 Task: Compose an email with the signature Brittany Collins with the subject Request for a proposal and the message Could you please provide a status update on this project? from softage.1@softage.net to softage.7@softage.net with an attached document Partnership_agreement.pdf Undo the message and rewrite the message as I would like to arrange a meeting to discuss this issue. Send the email. Finally, move the email from Sent Items to the label Articles
Action: Mouse moved to (388, 641)
Screenshot: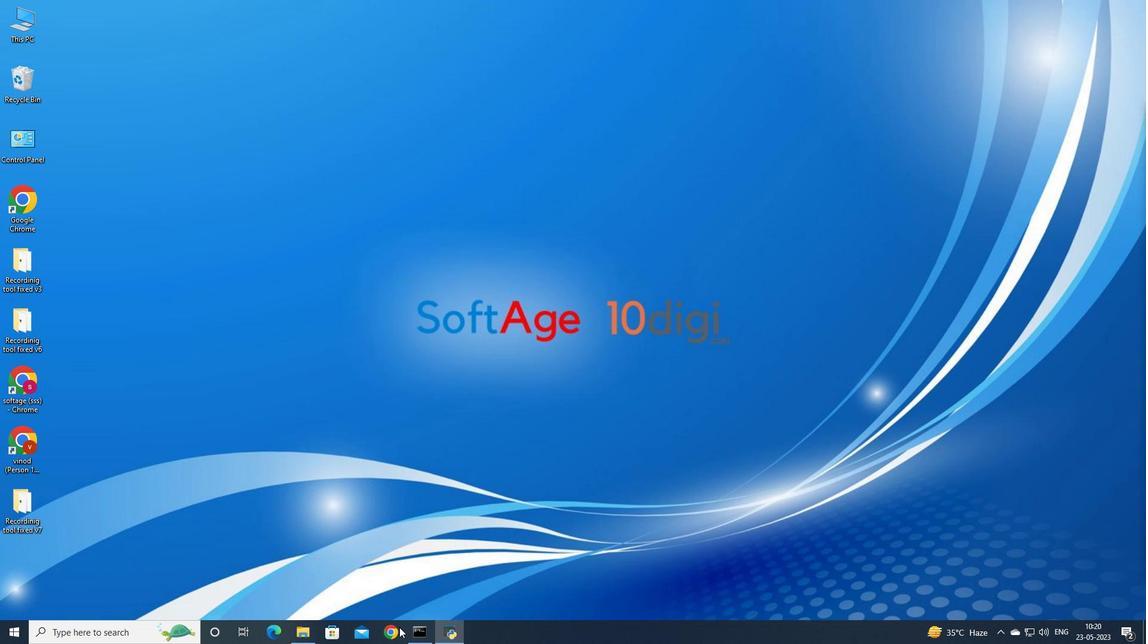 
Action: Mouse pressed left at (388, 641)
Screenshot: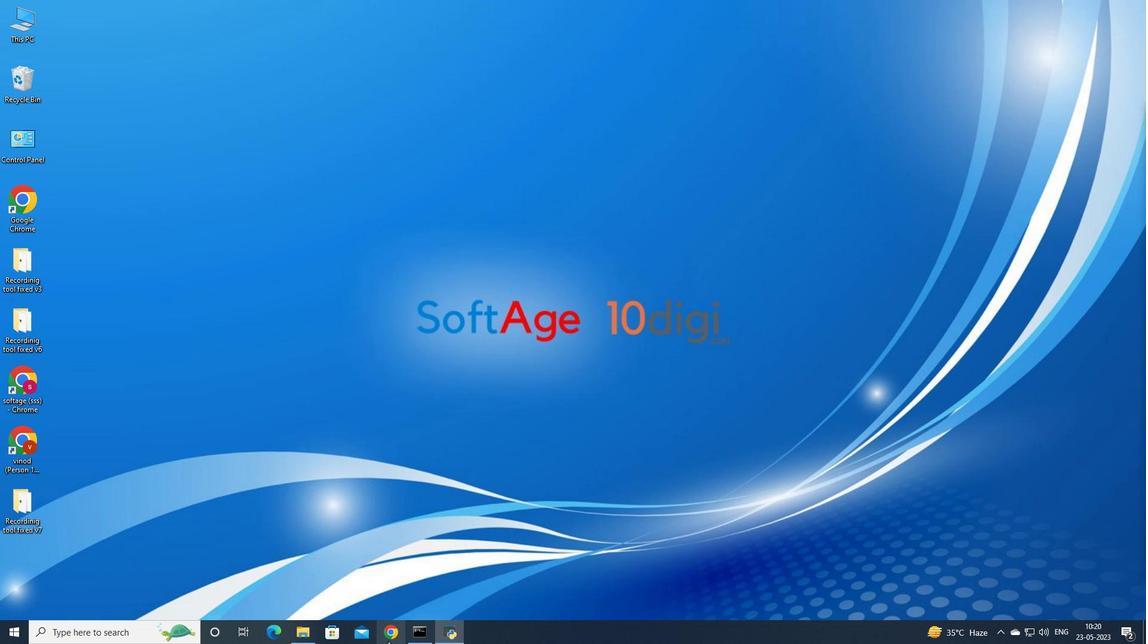 
Action: Mouse moved to (517, 389)
Screenshot: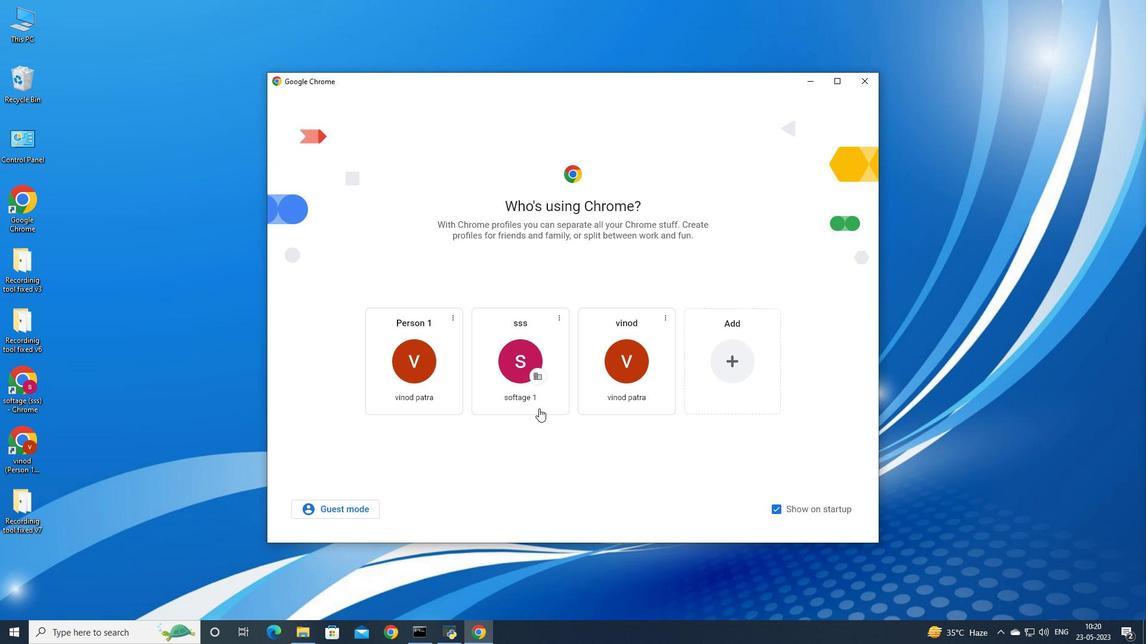 
Action: Mouse pressed left at (517, 389)
Screenshot: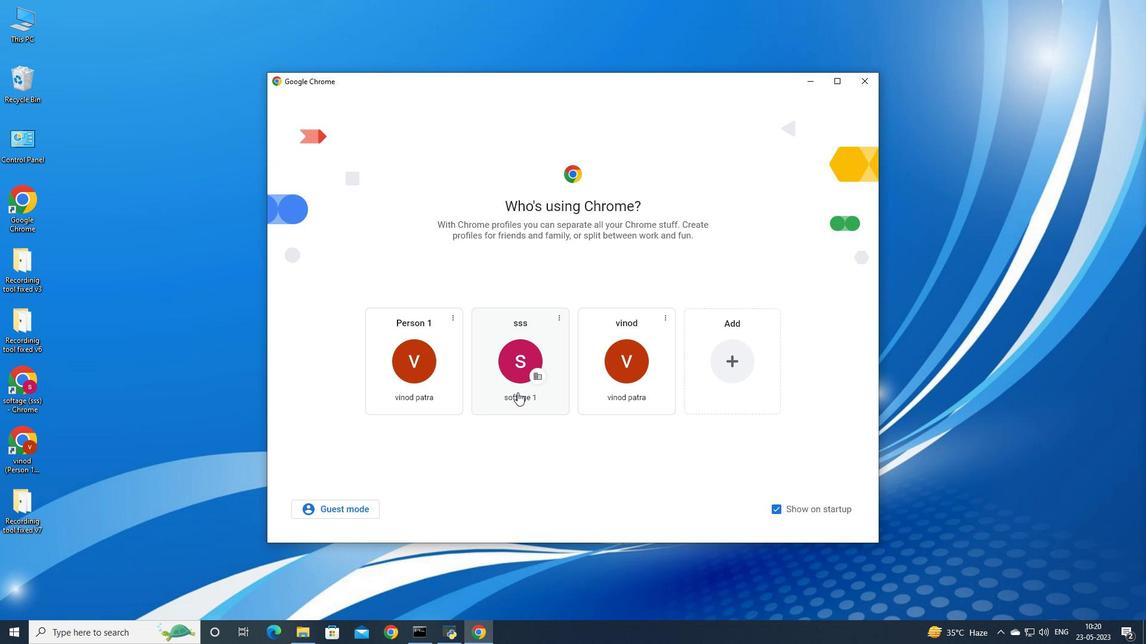 
Action: Mouse moved to (1031, 60)
Screenshot: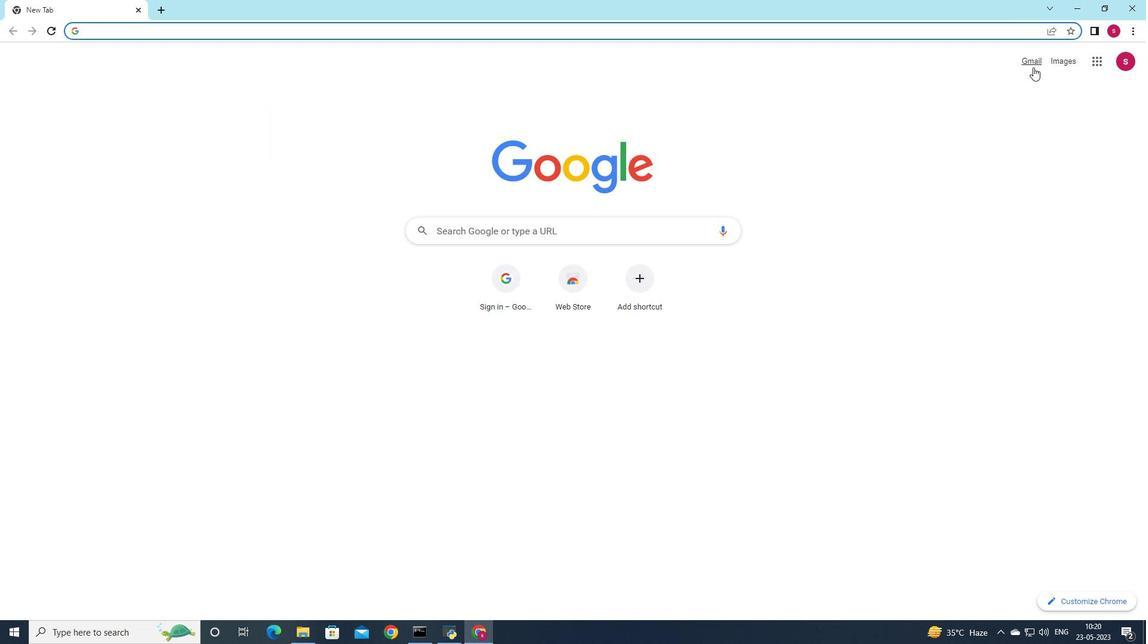 
Action: Mouse pressed left at (1031, 60)
Screenshot: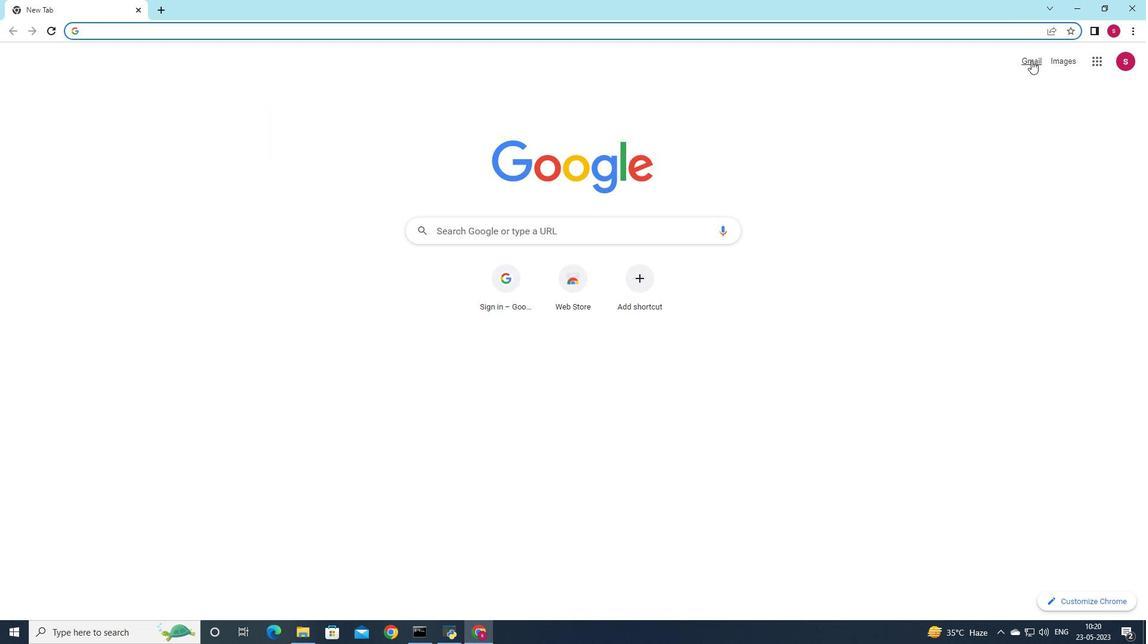 
Action: Mouse moved to (1020, 80)
Screenshot: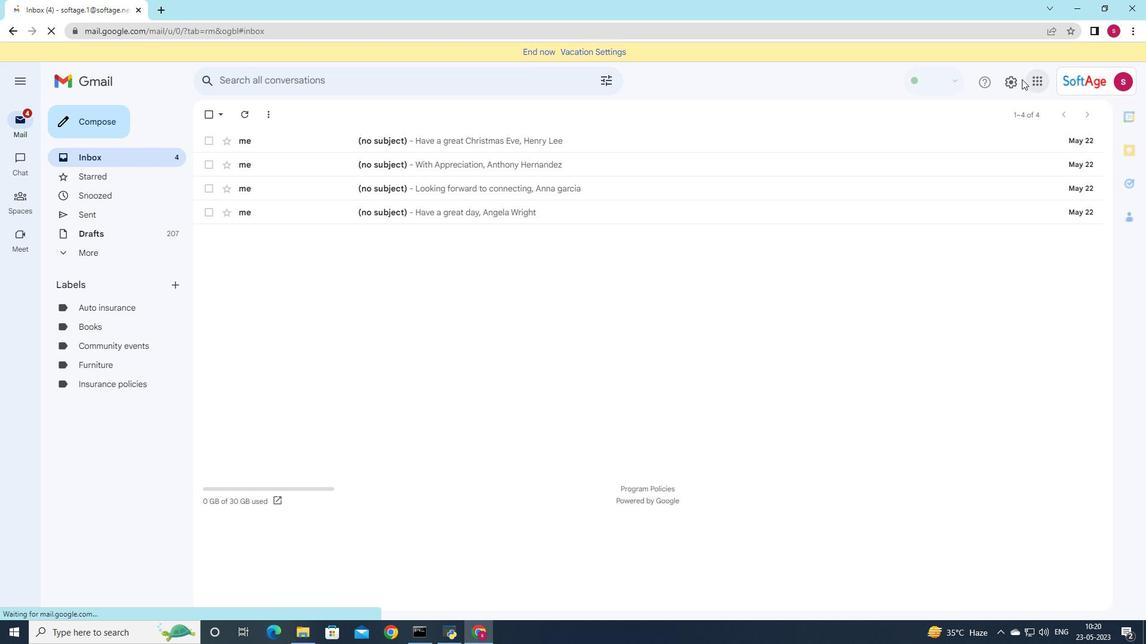 
Action: Mouse pressed left at (1020, 80)
Screenshot: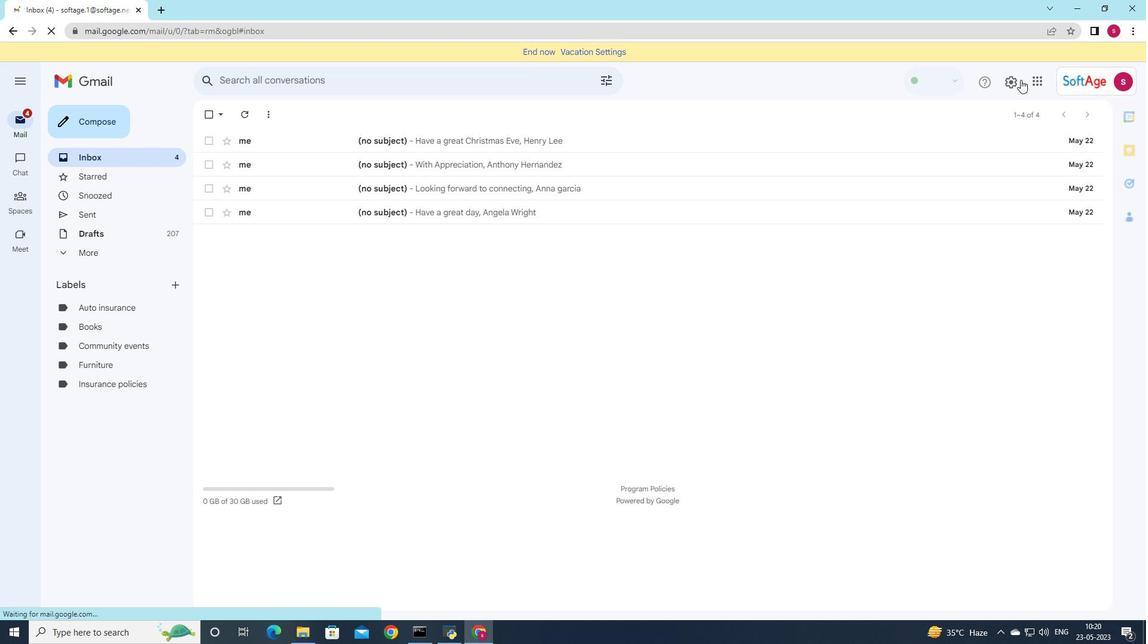 
Action: Mouse moved to (1035, 136)
Screenshot: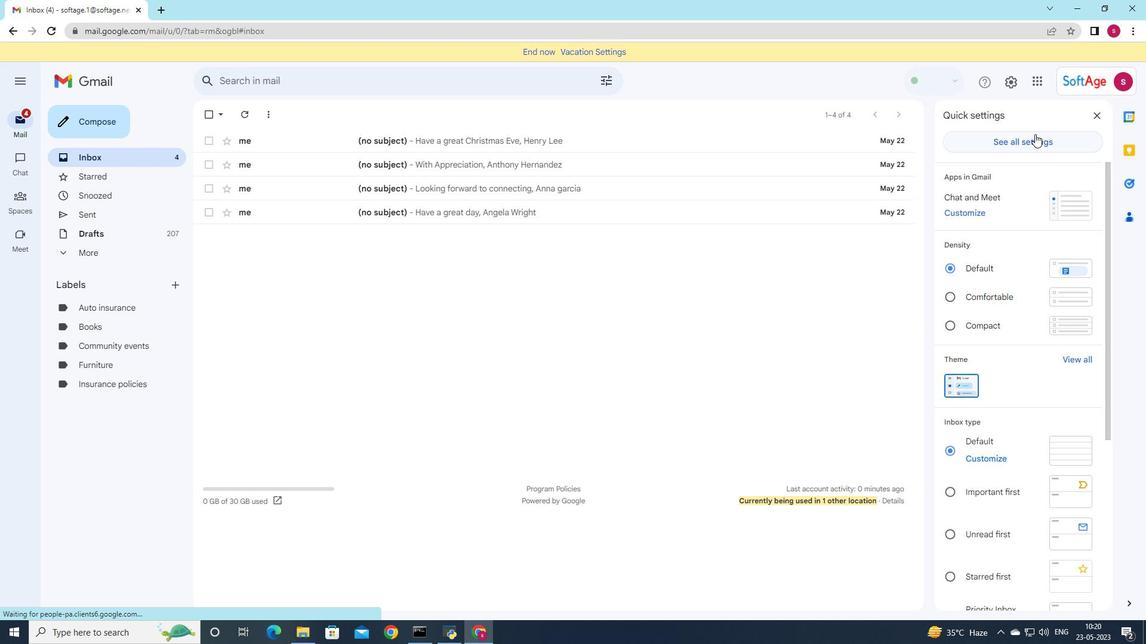 
Action: Mouse pressed left at (1035, 136)
Screenshot: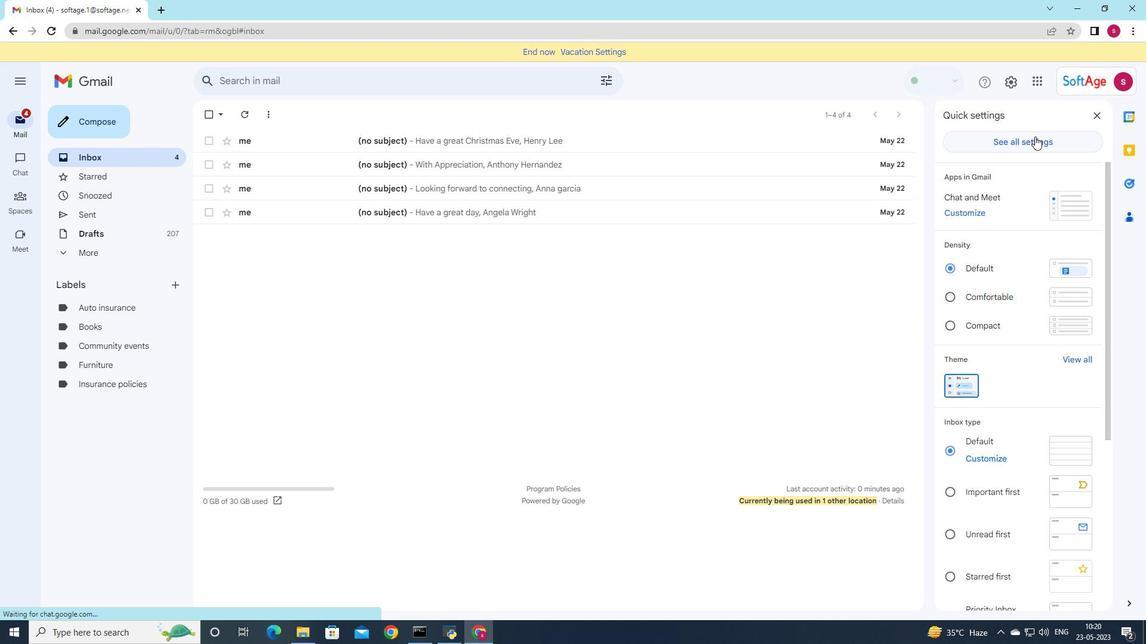 
Action: Mouse moved to (1035, 136)
Screenshot: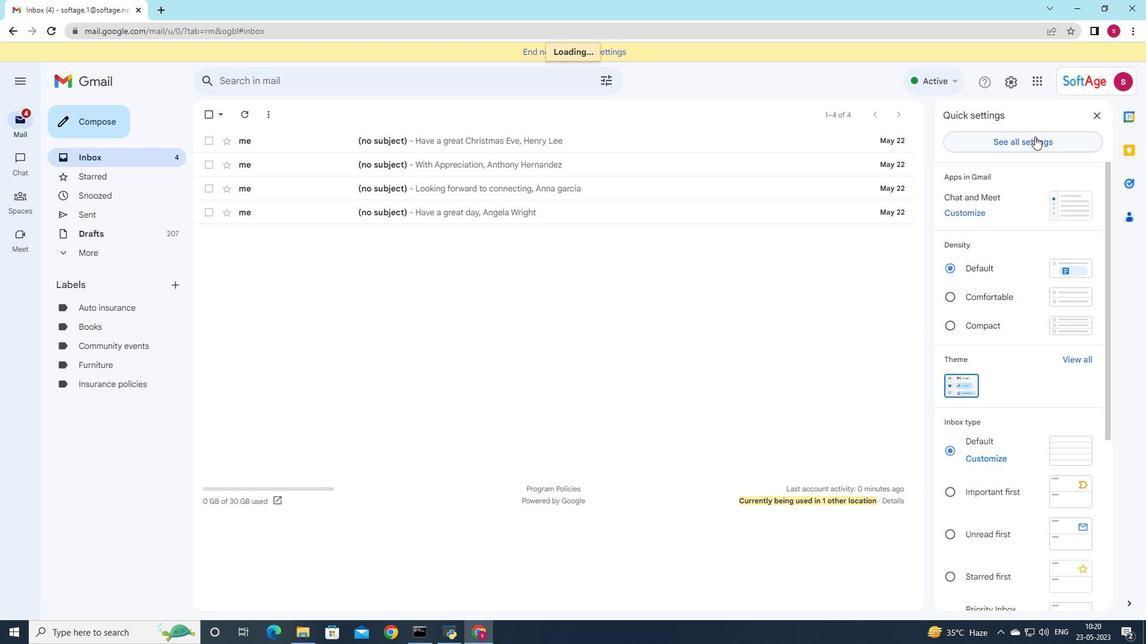 
Action: Mouse pressed left at (1035, 136)
Screenshot: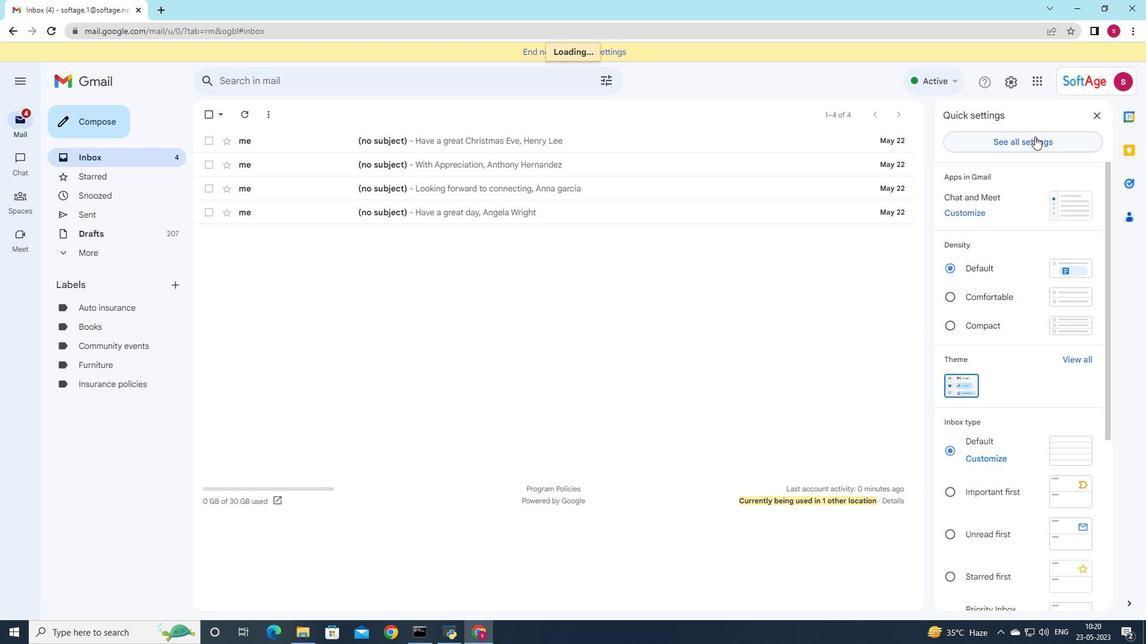 
Action: Mouse moved to (570, 247)
Screenshot: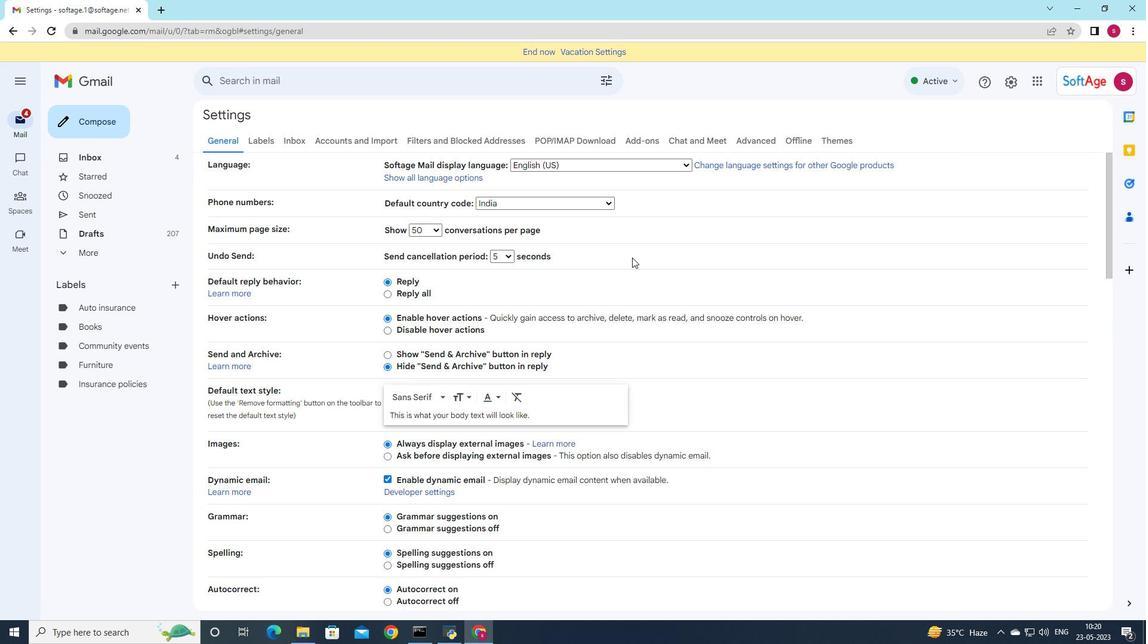 
Action: Mouse scrolled (570, 246) with delta (0, 0)
Screenshot: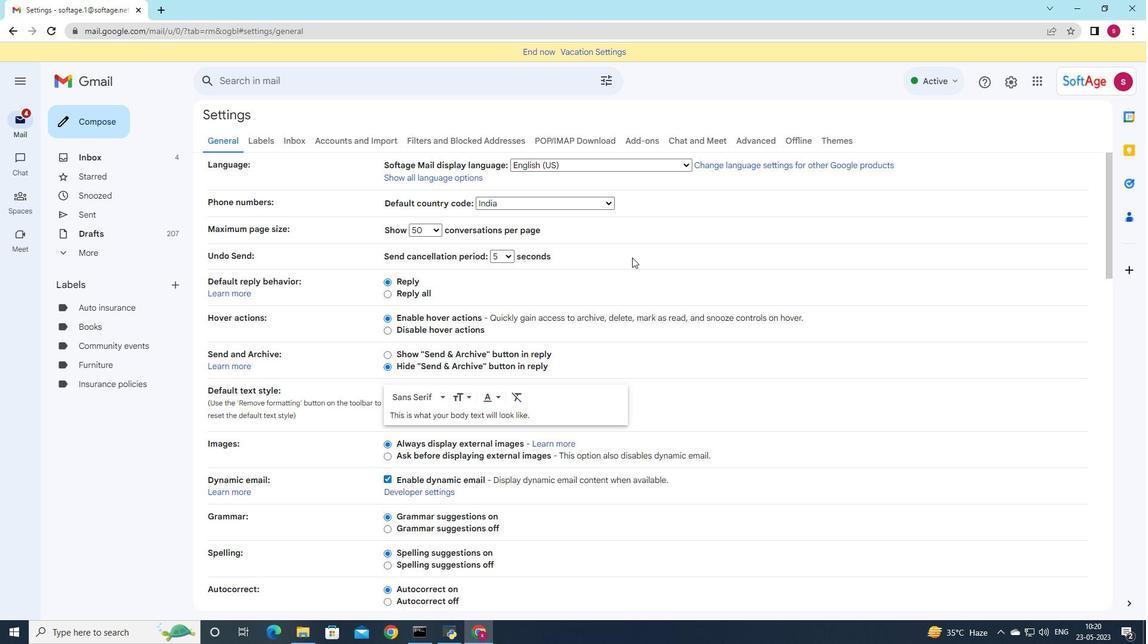 
Action: Mouse scrolled (570, 246) with delta (0, 0)
Screenshot: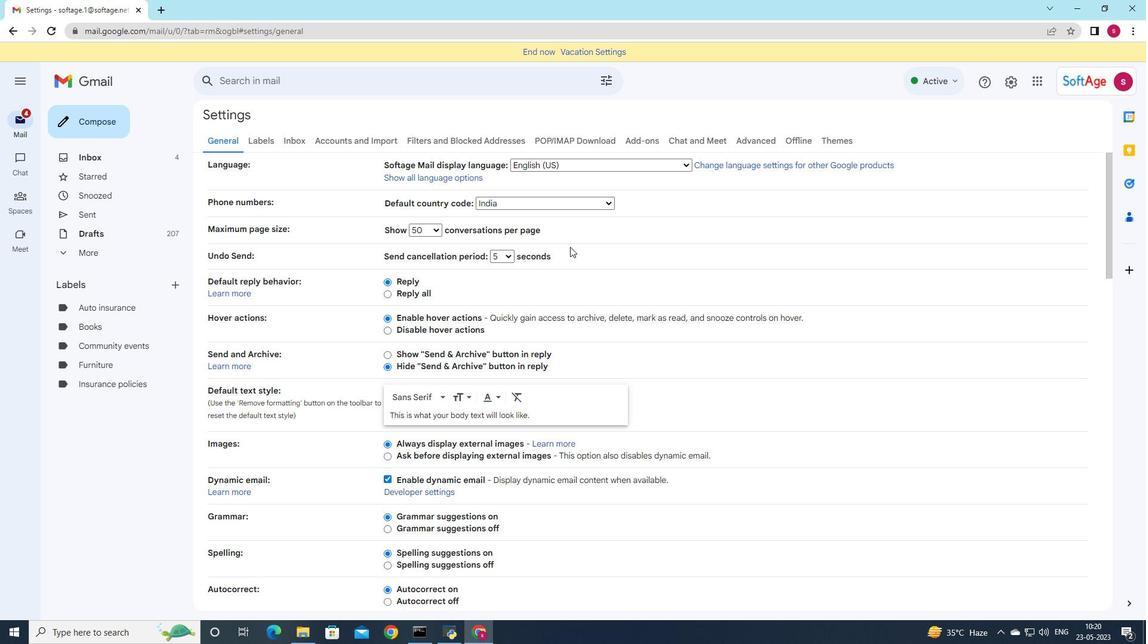 
Action: Mouse scrolled (570, 246) with delta (0, 0)
Screenshot: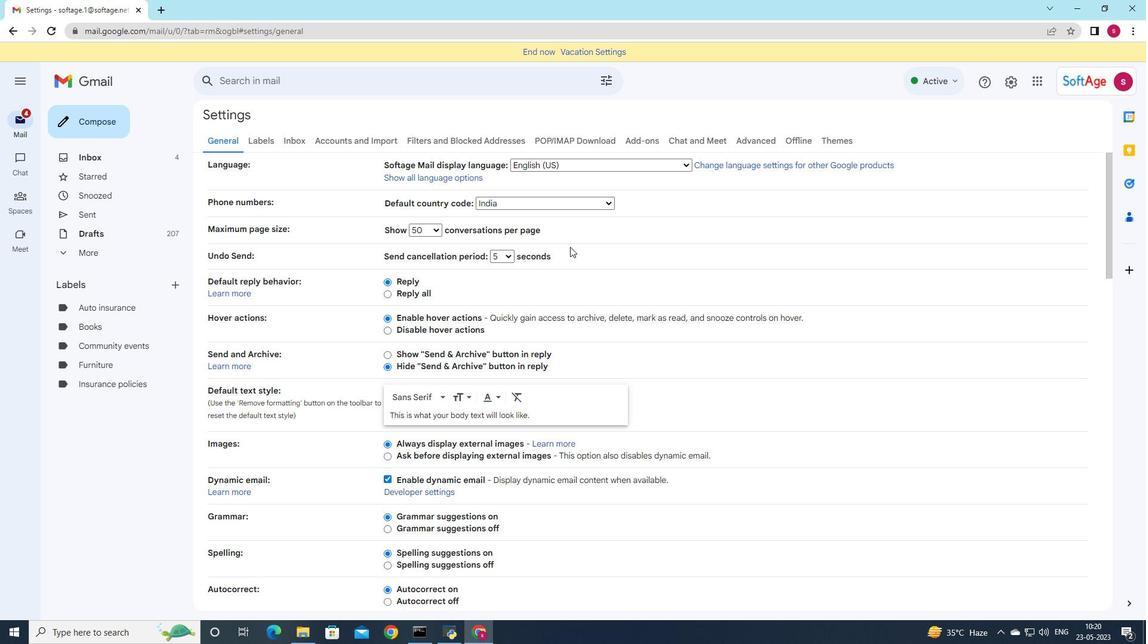 
Action: Mouse scrolled (570, 246) with delta (0, 0)
Screenshot: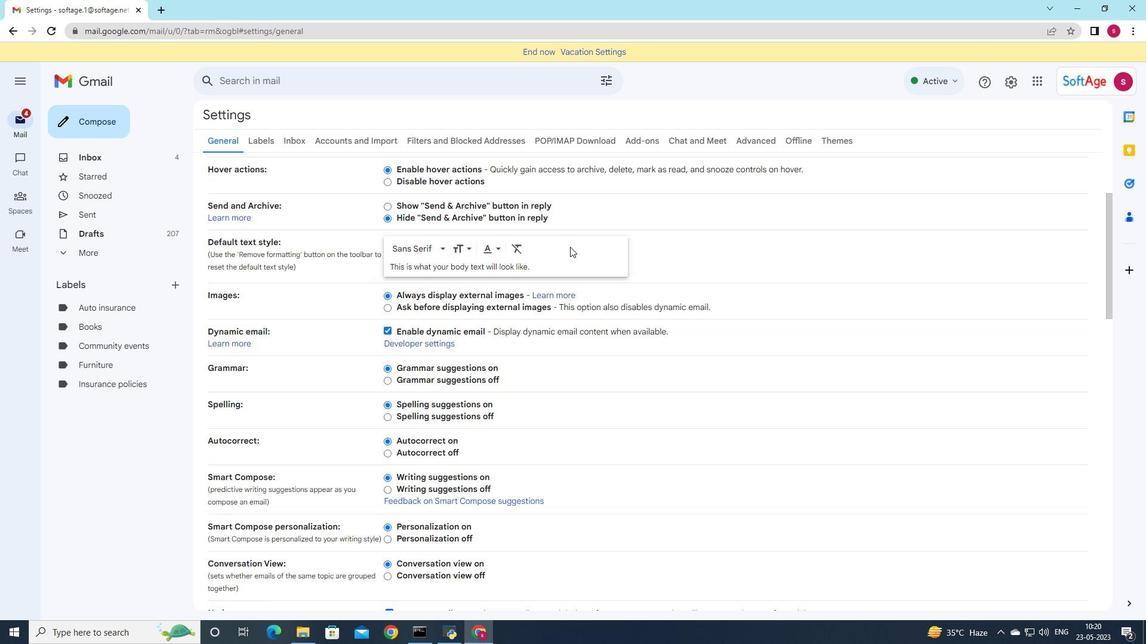 
Action: Mouse scrolled (570, 246) with delta (0, 0)
Screenshot: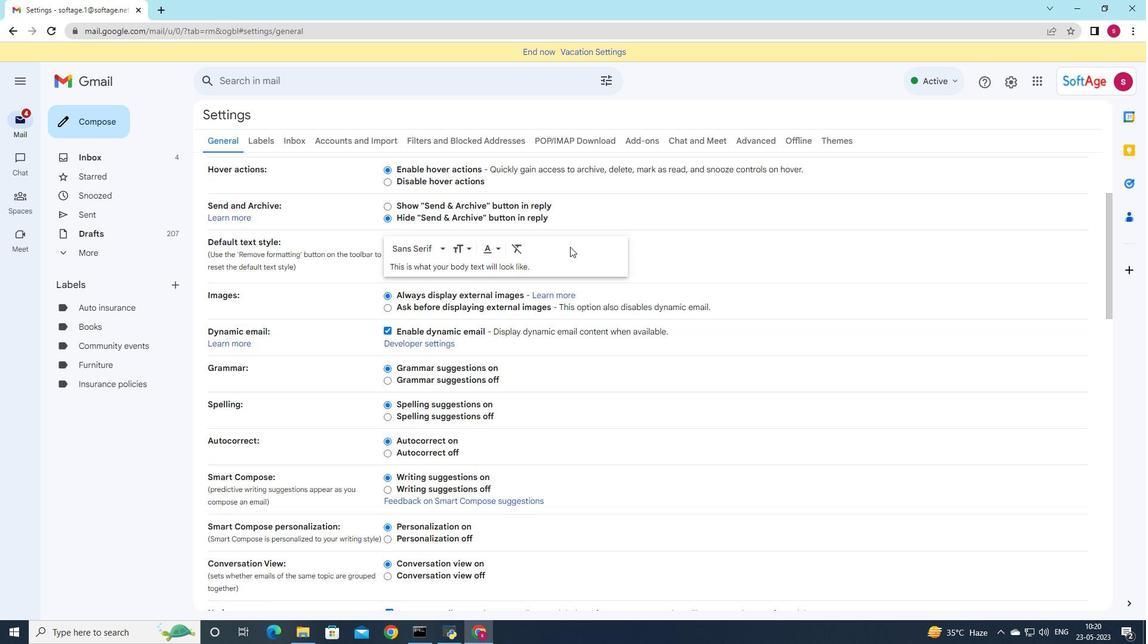 
Action: Mouse scrolled (570, 246) with delta (0, 0)
Screenshot: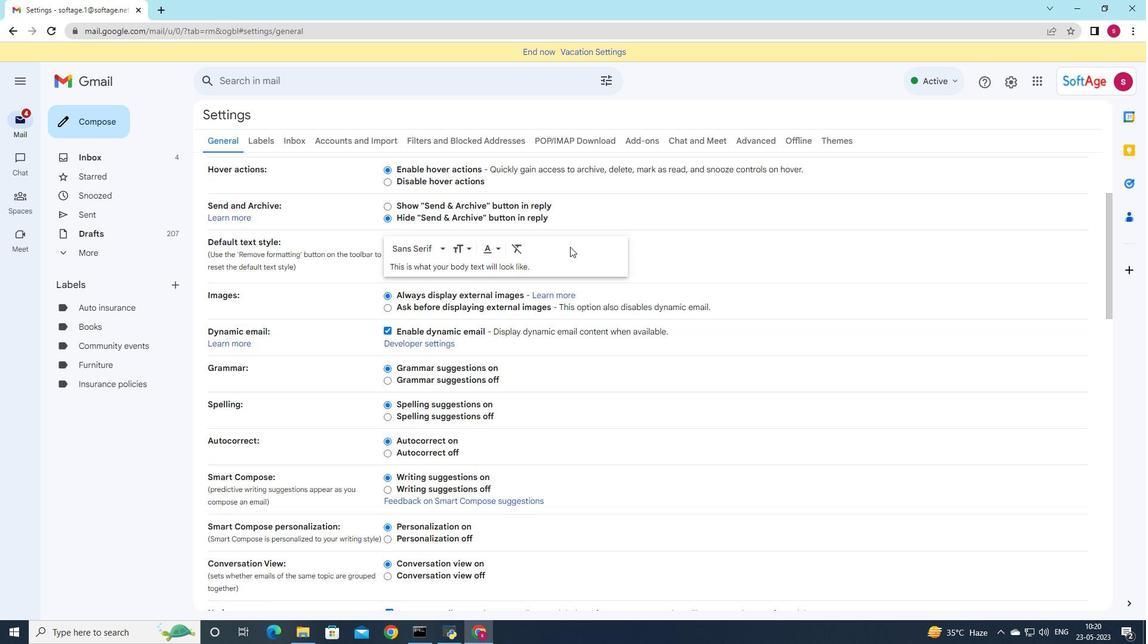
Action: Mouse scrolled (570, 246) with delta (0, 0)
Screenshot: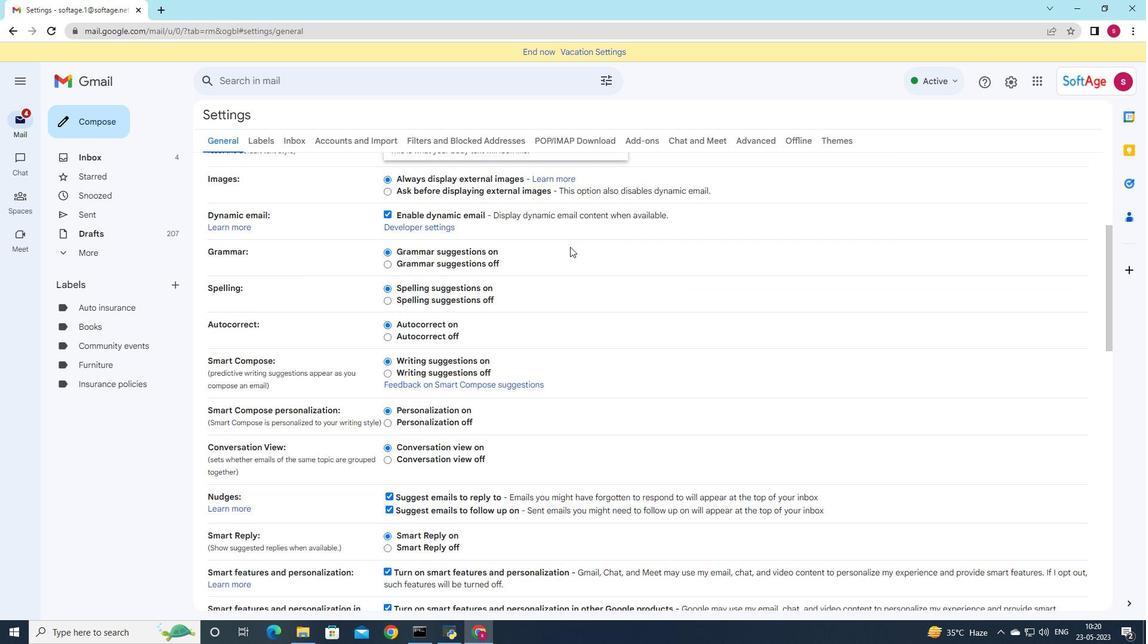 
Action: Mouse scrolled (570, 246) with delta (0, 0)
Screenshot: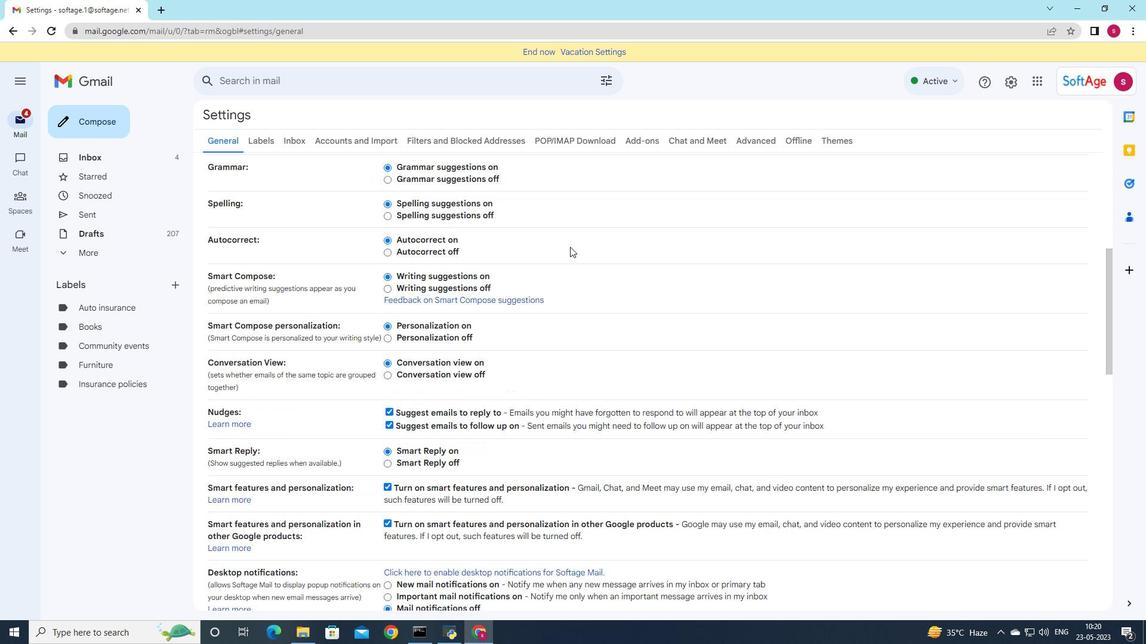 
Action: Mouse scrolled (570, 246) with delta (0, 0)
Screenshot: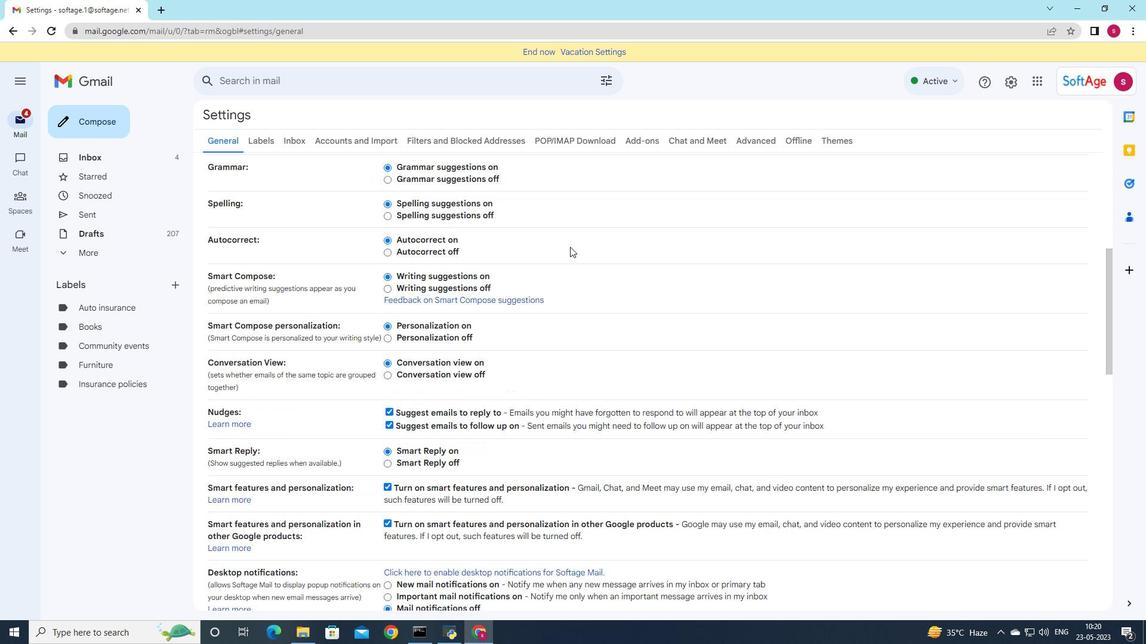 
Action: Mouse scrolled (570, 246) with delta (0, 0)
Screenshot: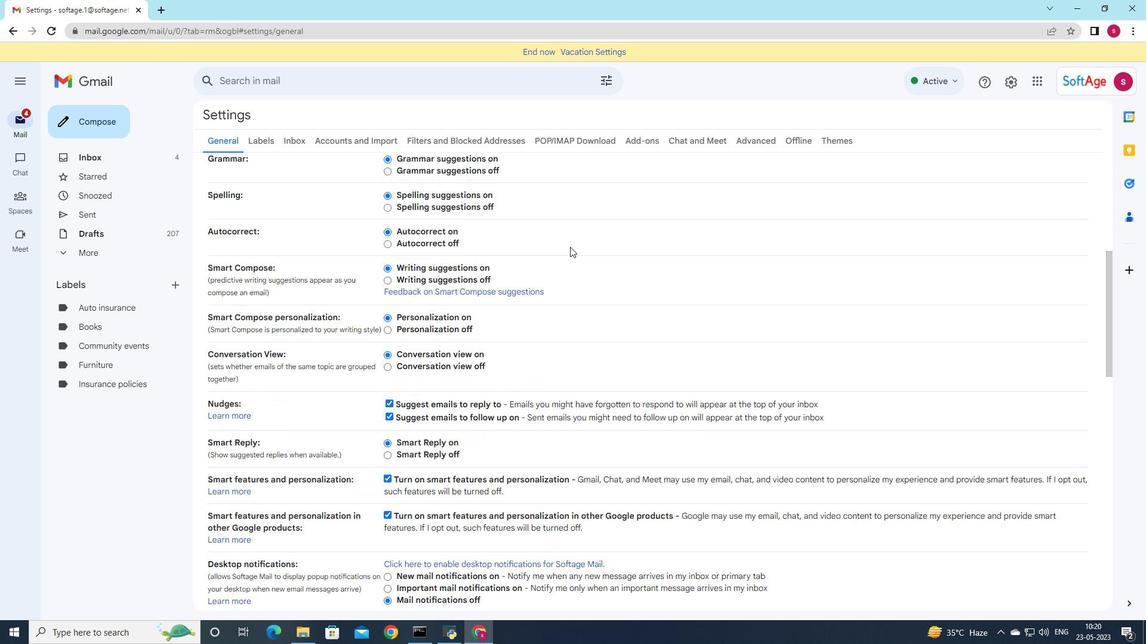 
Action: Mouse scrolled (570, 246) with delta (0, 0)
Screenshot: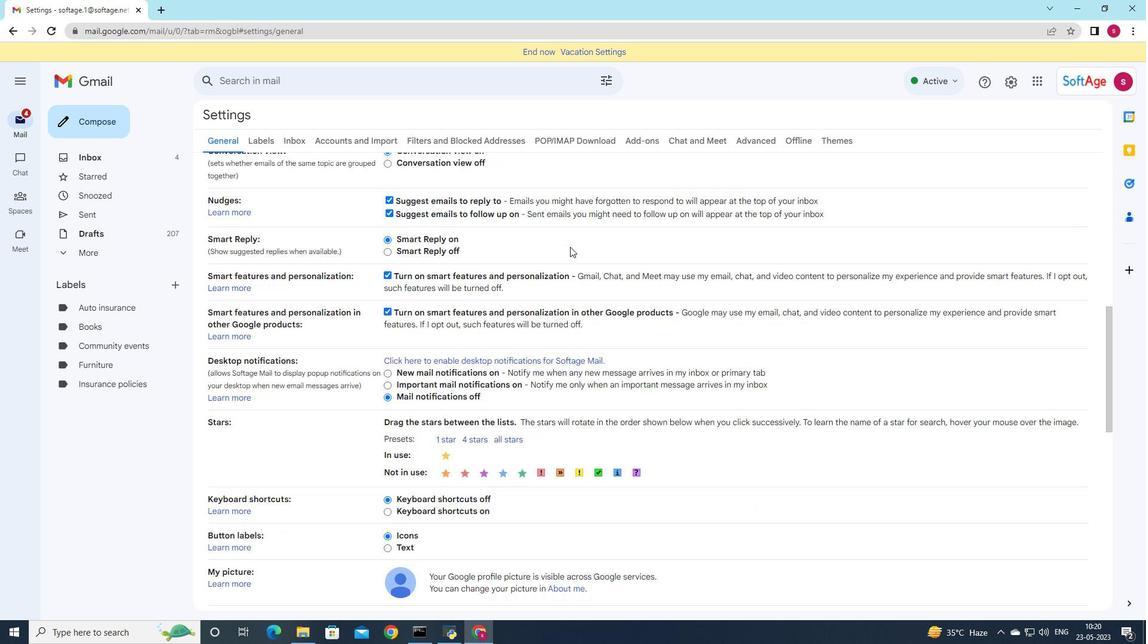 
Action: Mouse scrolled (570, 246) with delta (0, 0)
Screenshot: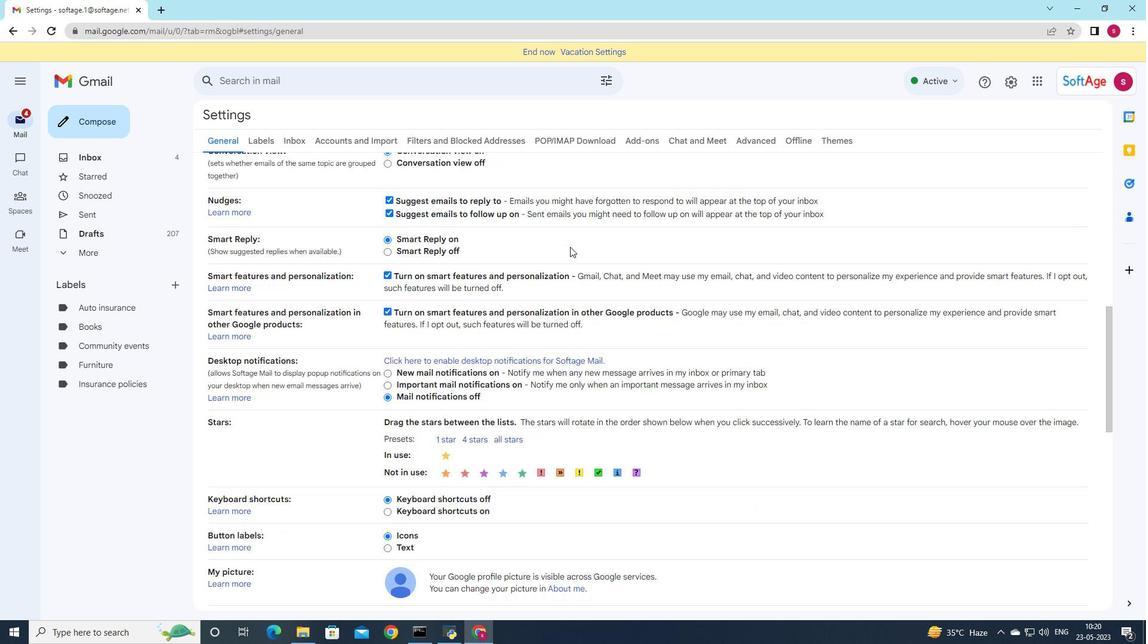 
Action: Mouse scrolled (570, 246) with delta (0, 0)
Screenshot: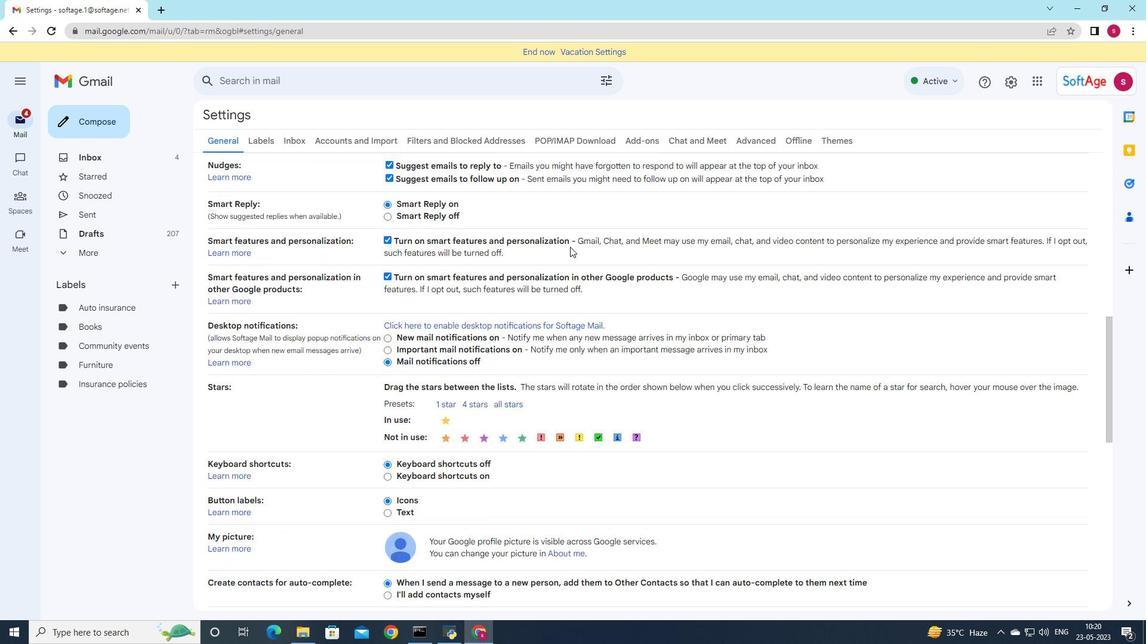 
Action: Mouse scrolled (570, 246) with delta (0, 0)
Screenshot: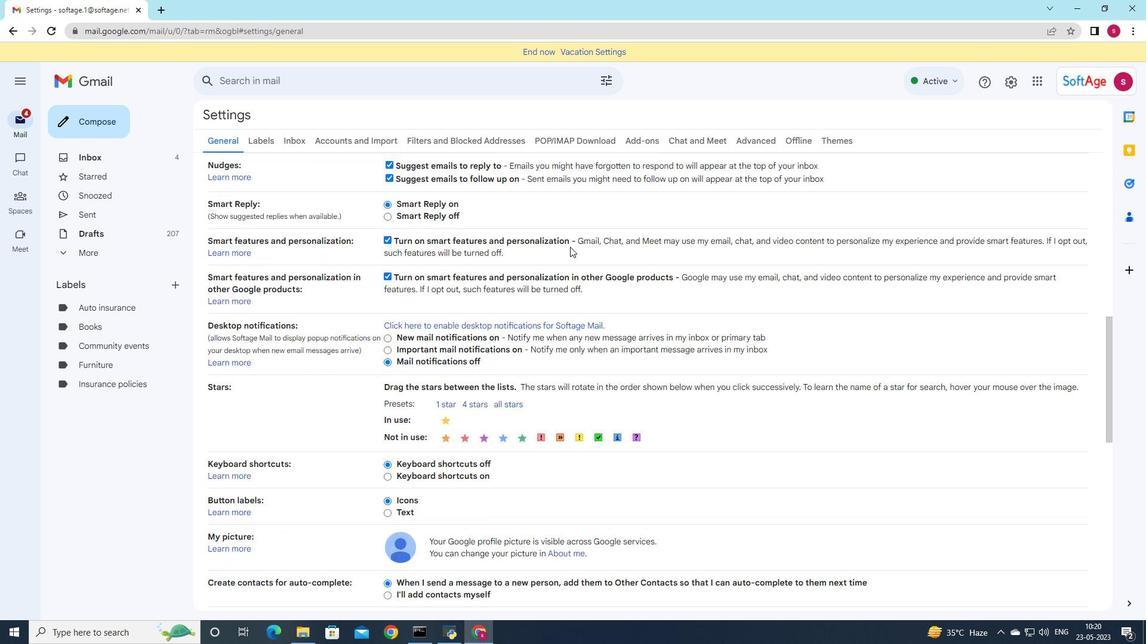 
Action: Mouse scrolled (570, 246) with delta (0, 0)
Screenshot: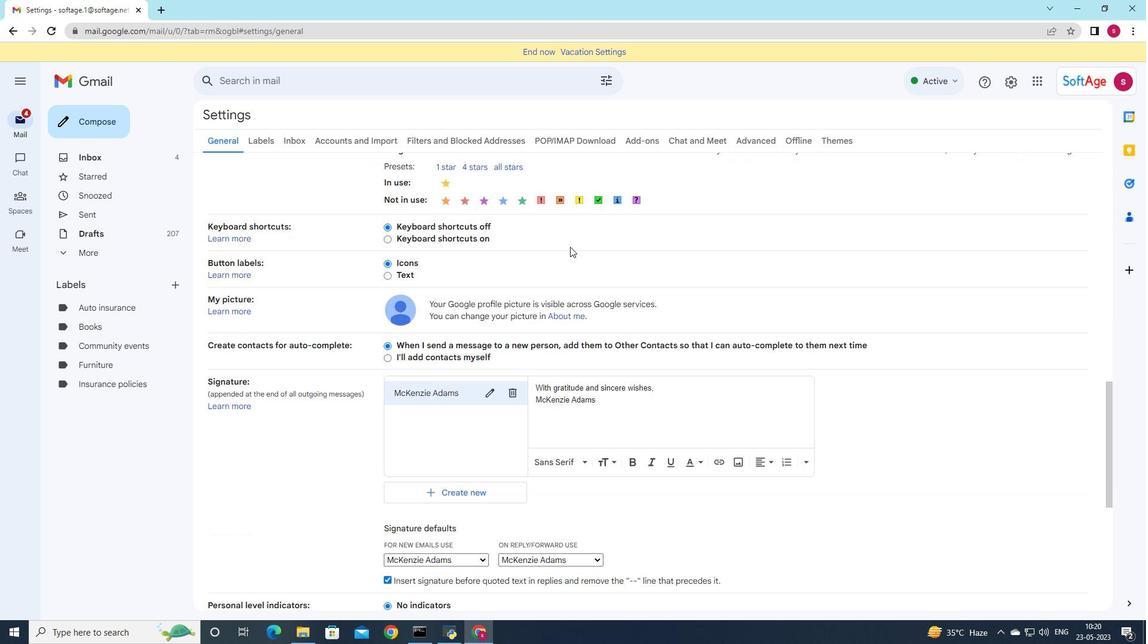 
Action: Mouse scrolled (570, 246) with delta (0, 0)
Screenshot: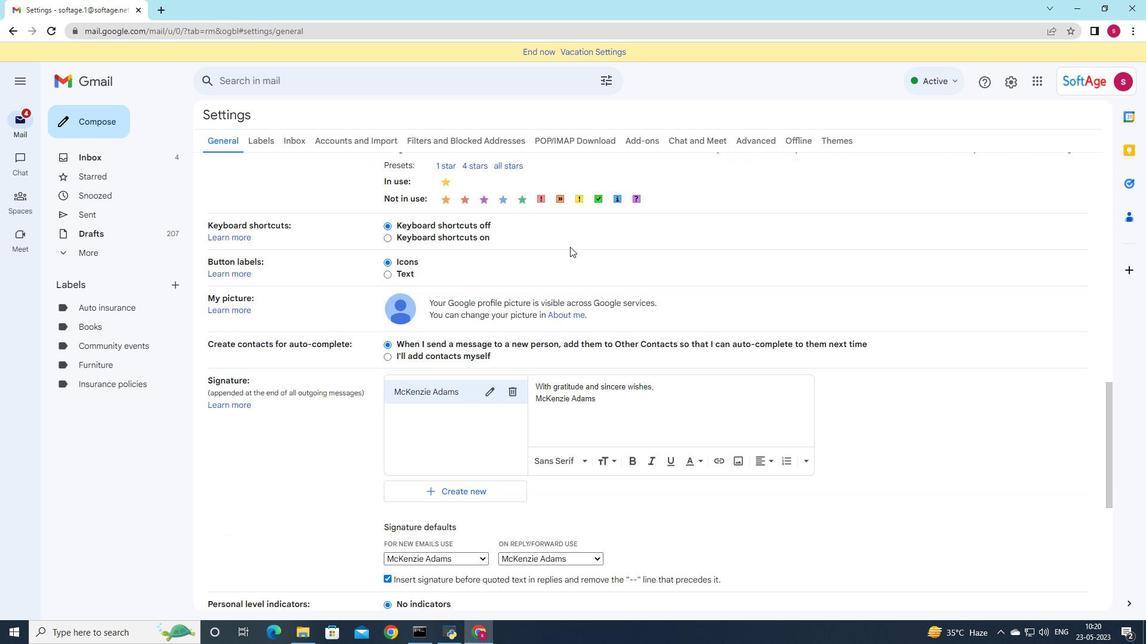 
Action: Mouse scrolled (570, 246) with delta (0, 0)
Screenshot: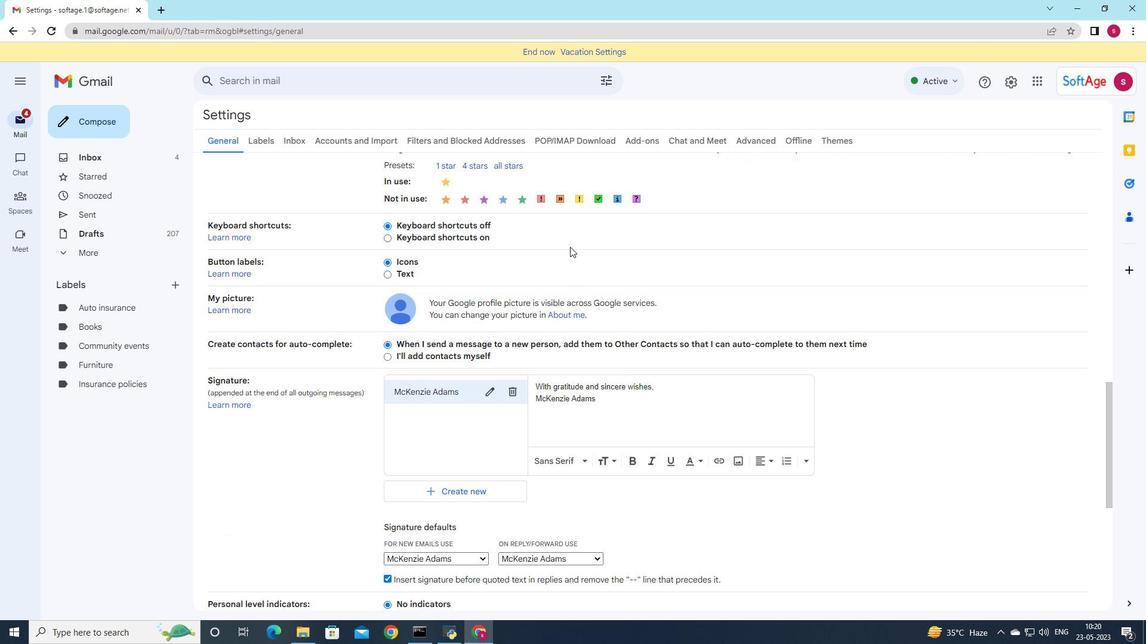 
Action: Mouse scrolled (570, 246) with delta (0, 0)
Screenshot: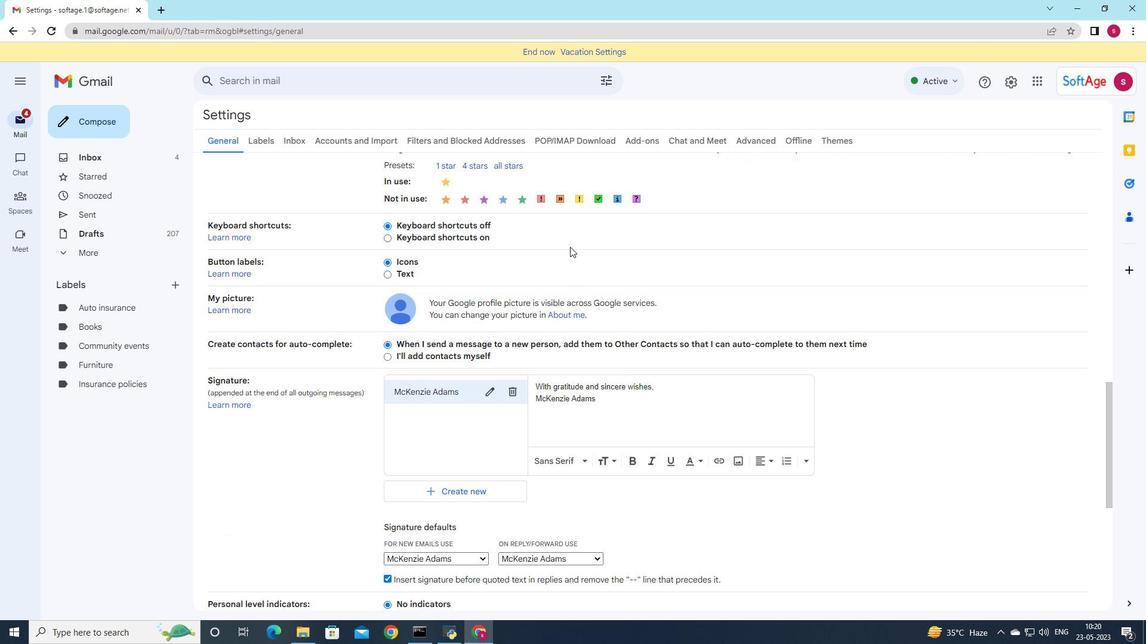 
Action: Mouse moved to (500, 181)
Screenshot: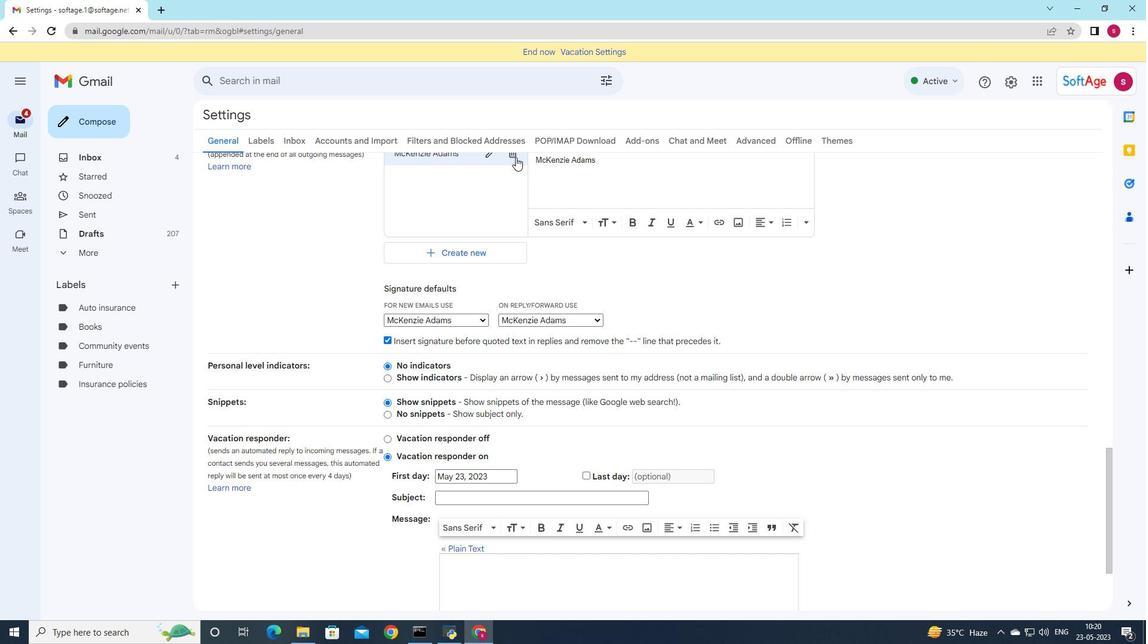 
Action: Mouse scrolled (500, 182) with delta (0, 0)
Screenshot: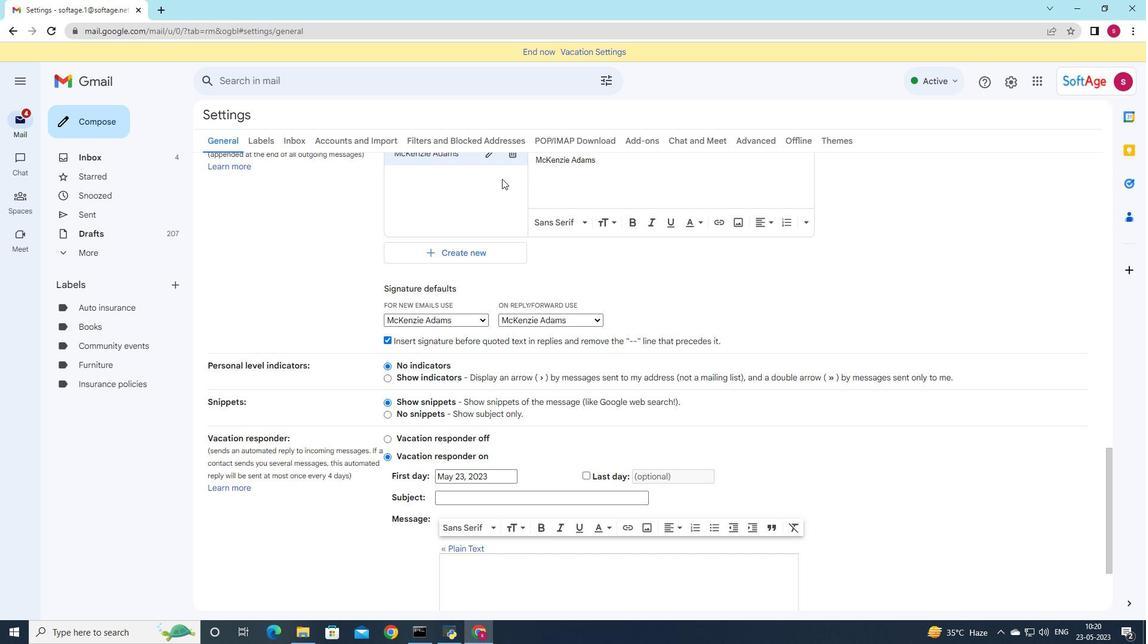 
Action: Mouse scrolled (500, 182) with delta (0, 0)
Screenshot: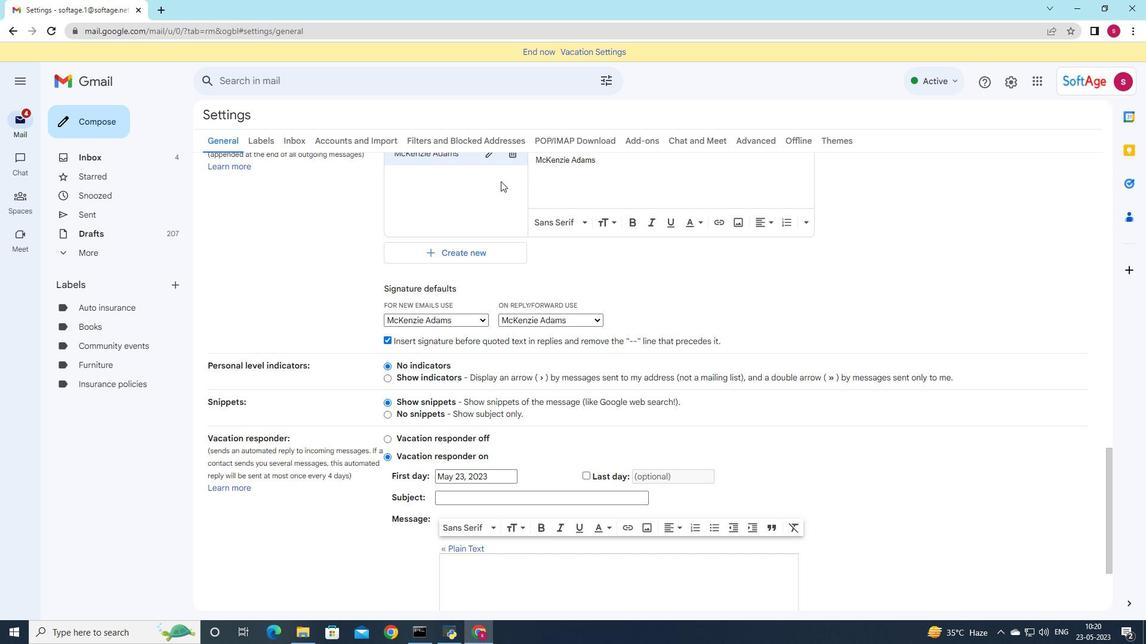 
Action: Mouse moved to (508, 276)
Screenshot: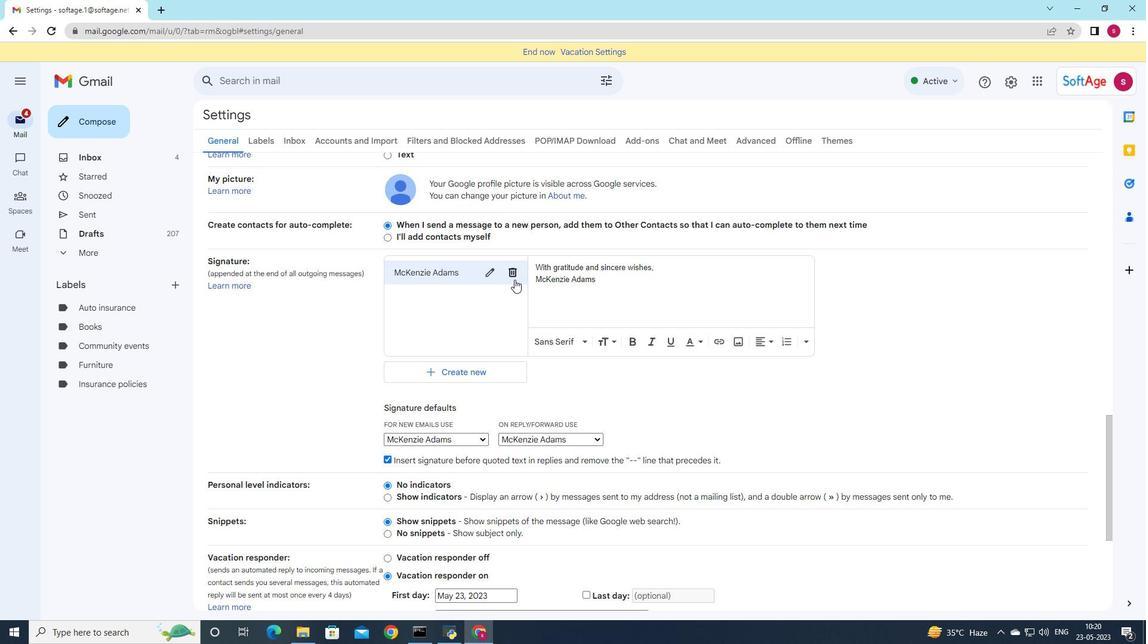 
Action: Mouse pressed left at (508, 276)
Screenshot: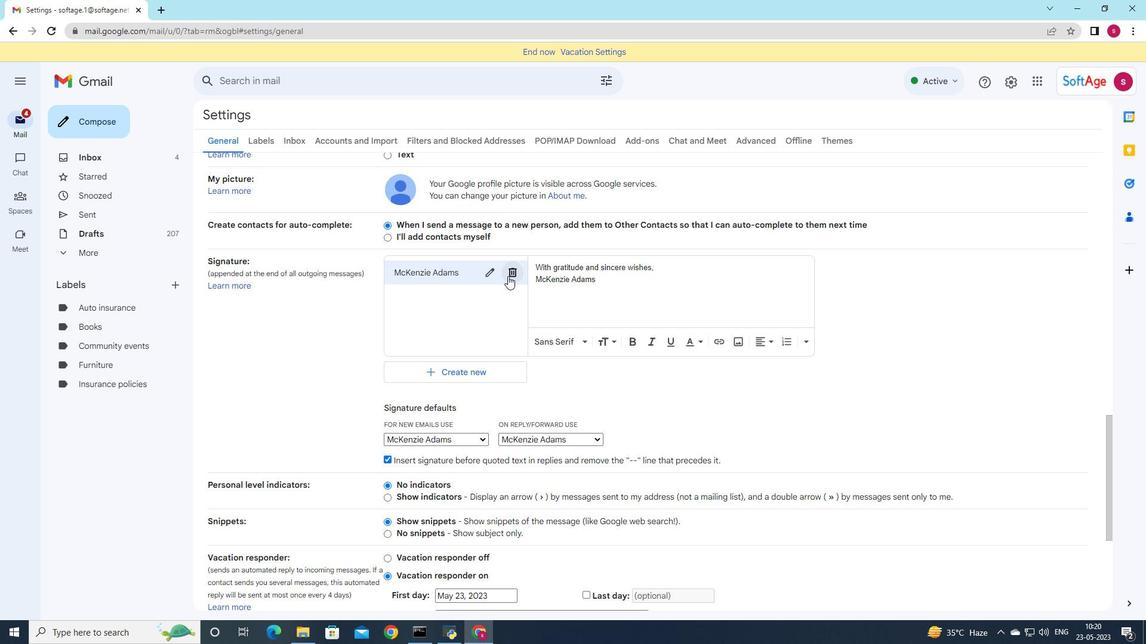 
Action: Mouse moved to (680, 350)
Screenshot: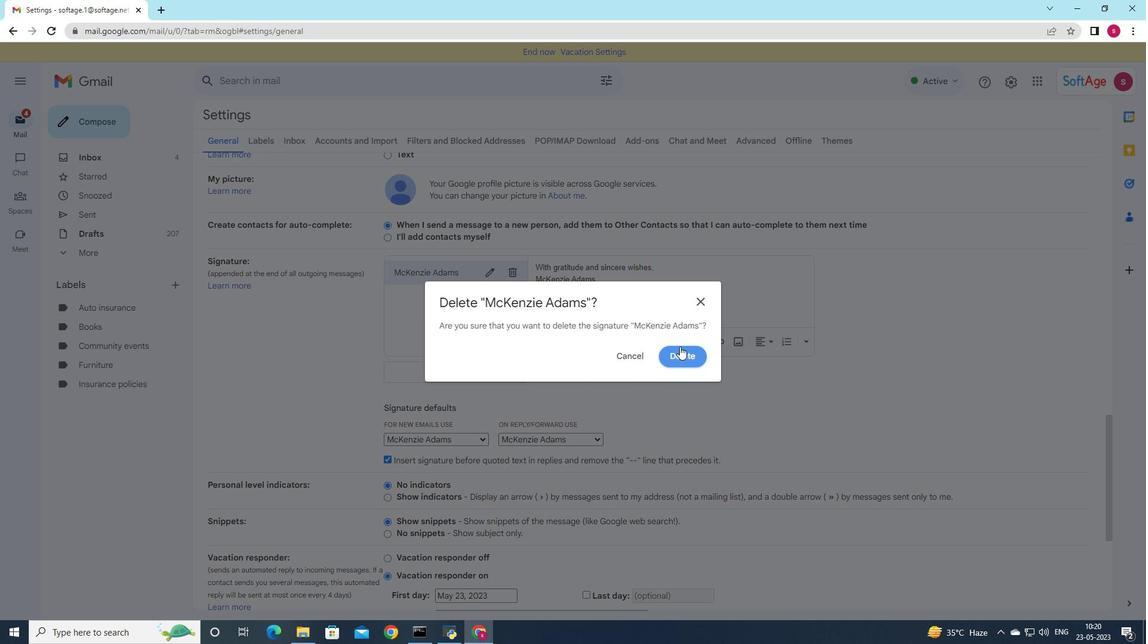 
Action: Mouse pressed left at (680, 350)
Screenshot: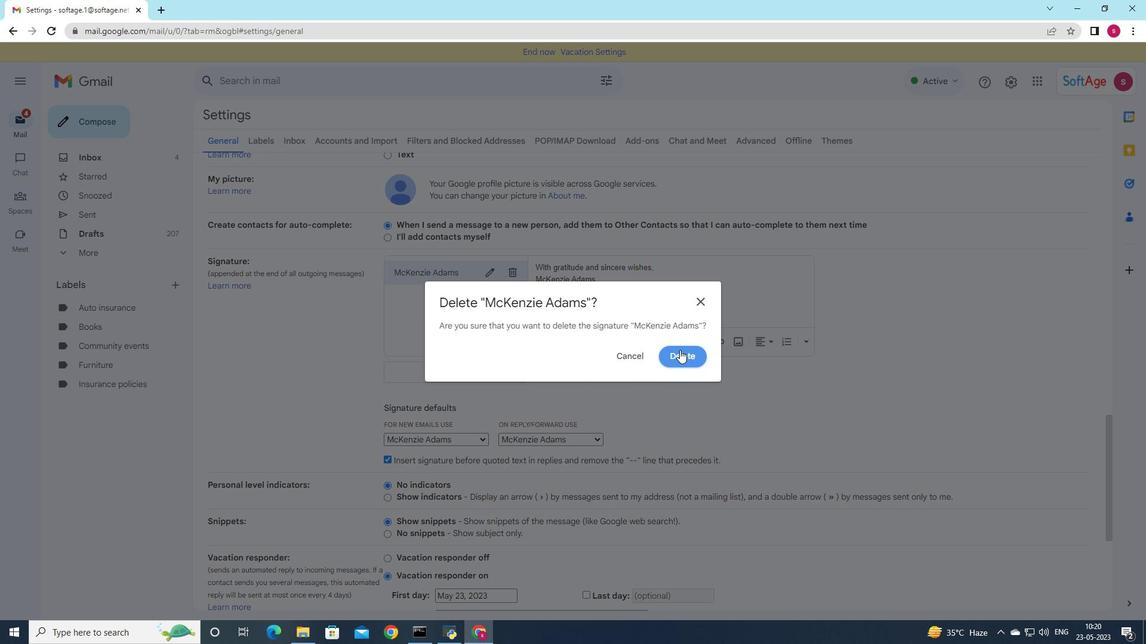 
Action: Mouse moved to (445, 286)
Screenshot: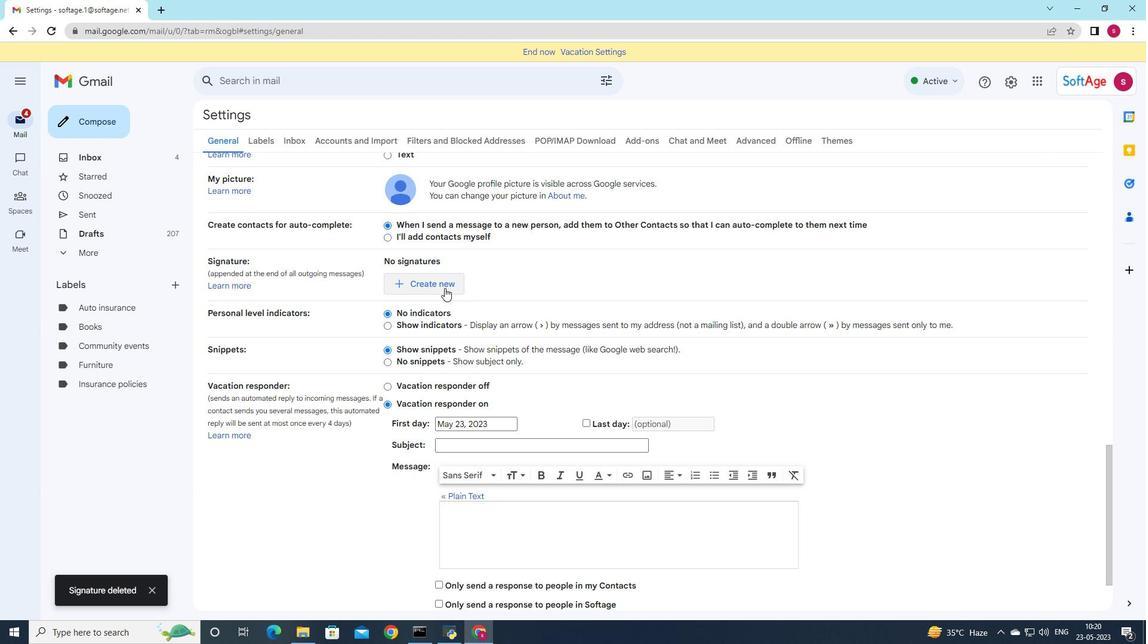 
Action: Mouse pressed left at (445, 286)
Screenshot: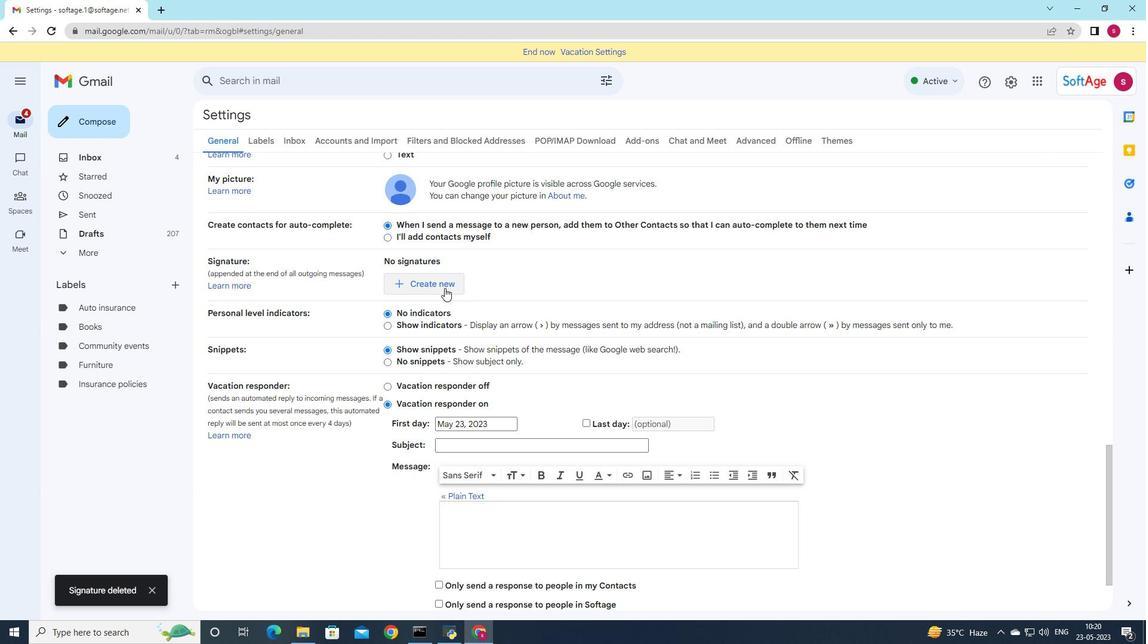 
Action: Mouse moved to (550, 315)
Screenshot: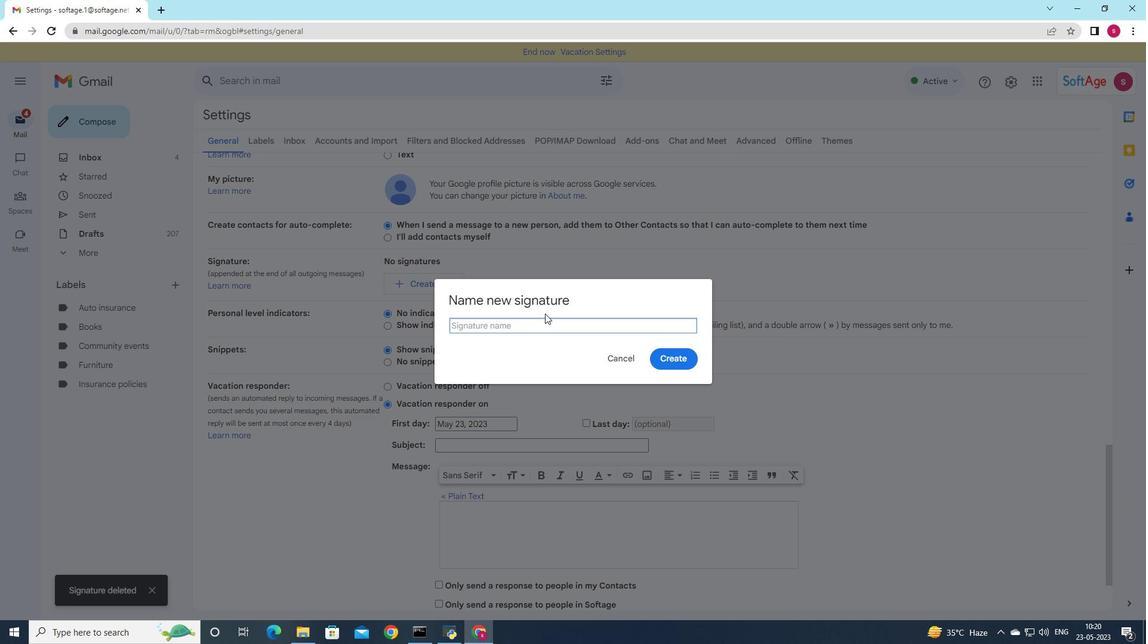 
Action: Key pressed <Key.shift>b<Key.backspace><Key.shift>Brittany
Screenshot: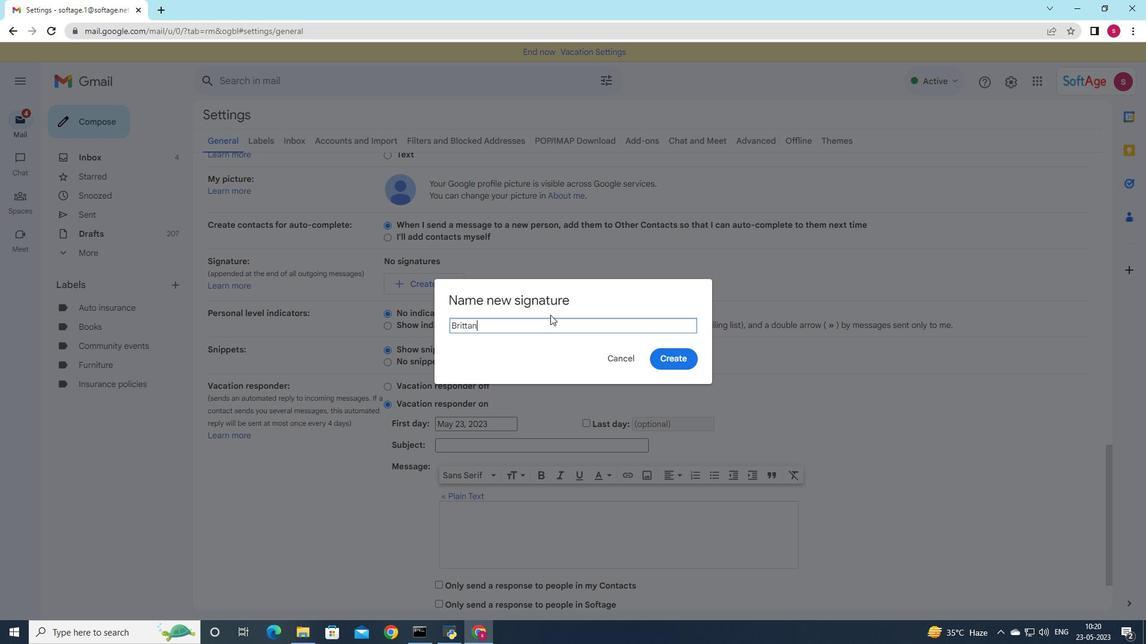 
Action: Mouse moved to (681, 362)
Screenshot: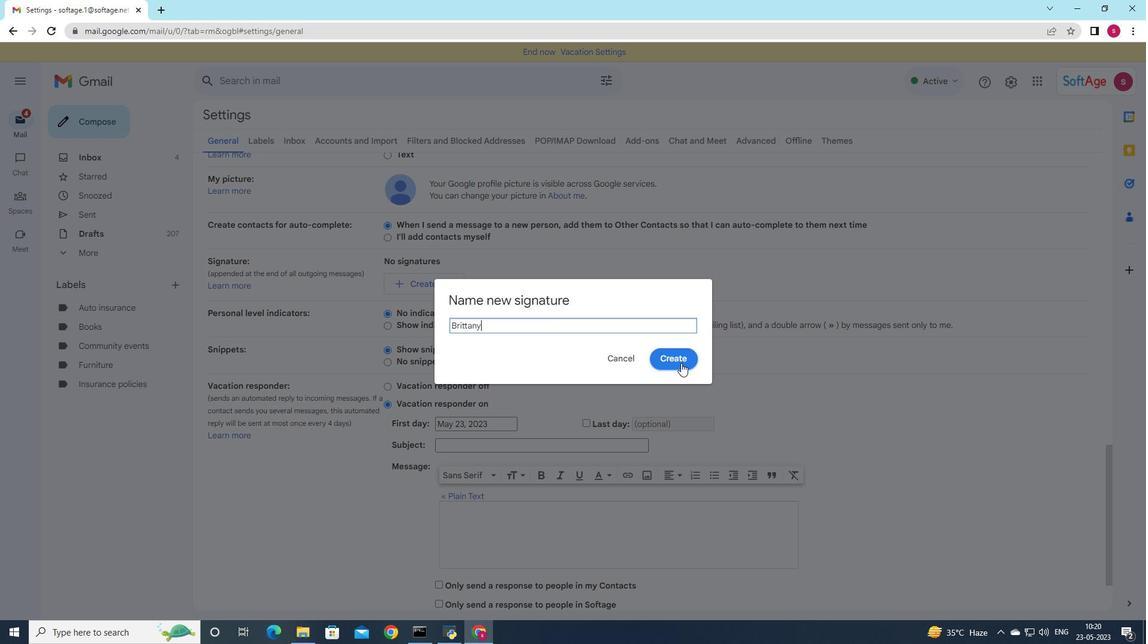 
Action: Mouse pressed left at (681, 362)
Screenshot: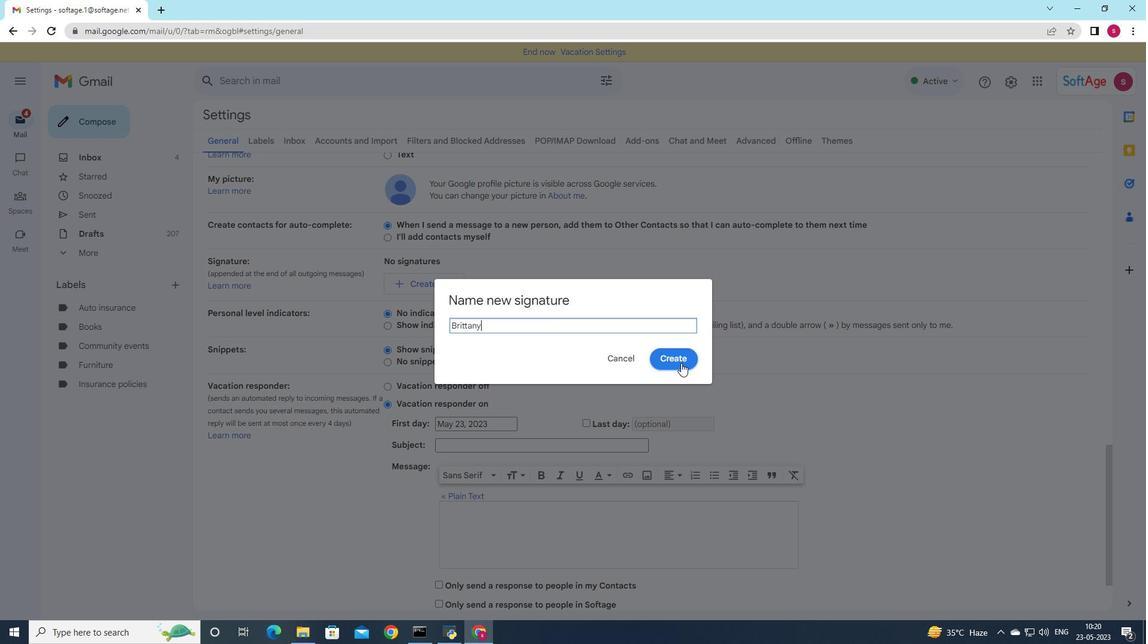 
Action: Mouse moved to (579, 273)
Screenshot: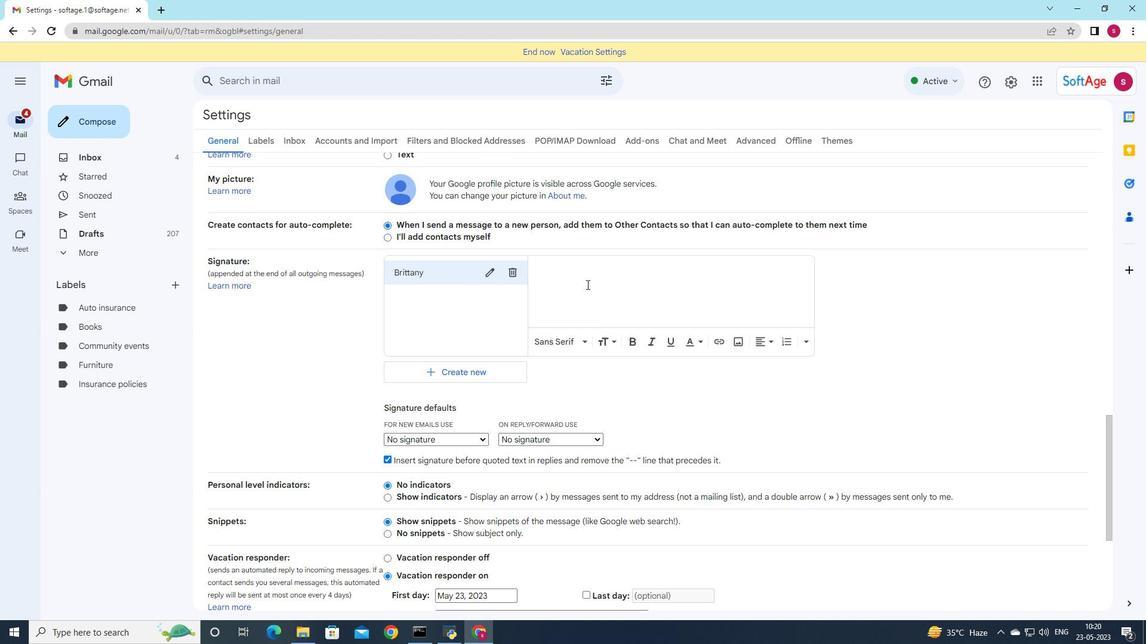 
Action: Mouse pressed left at (579, 273)
Screenshot: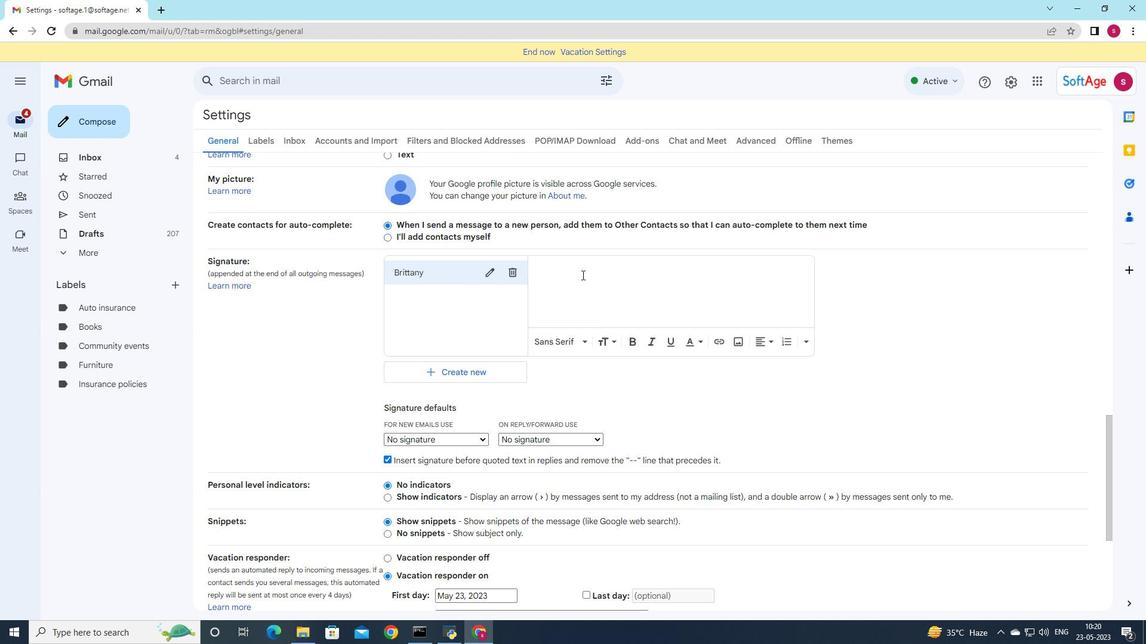 
Action: Key pressed <Key.shift>Could<Key.space>you<Key.space>pleae<Key.space><Key.backspace><Key.backspace><Key.backspace>ase<Key.space>provide<Key.space>as<Key.backspace><Key.space>statud<Key.backspace>s<Key.space>update<Key.space>on<Key.space>this<Key.space>projr<Key.backspace>ect
Screenshot: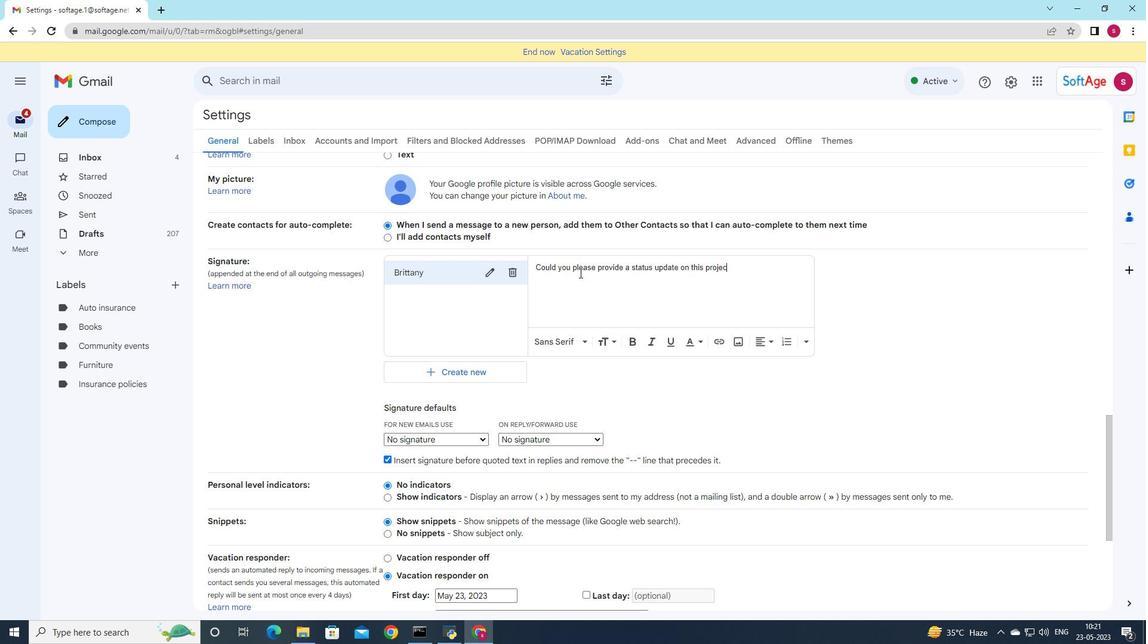 
Action: Mouse moved to (563, 323)
Screenshot: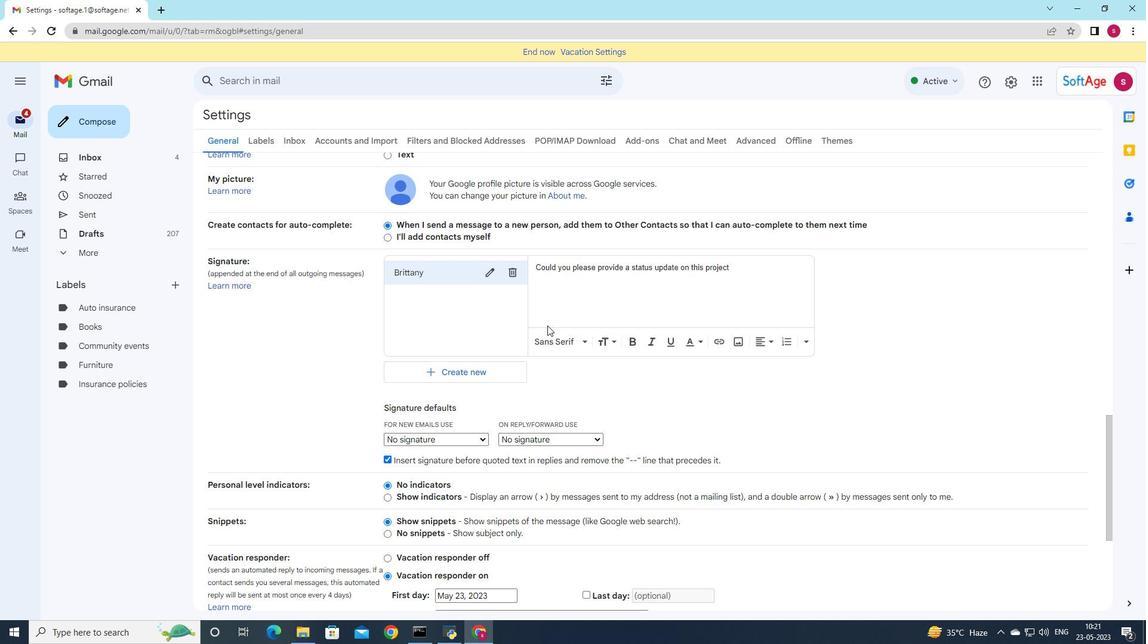 
Action: Mouse scrolled (563, 322) with delta (0, 0)
Screenshot: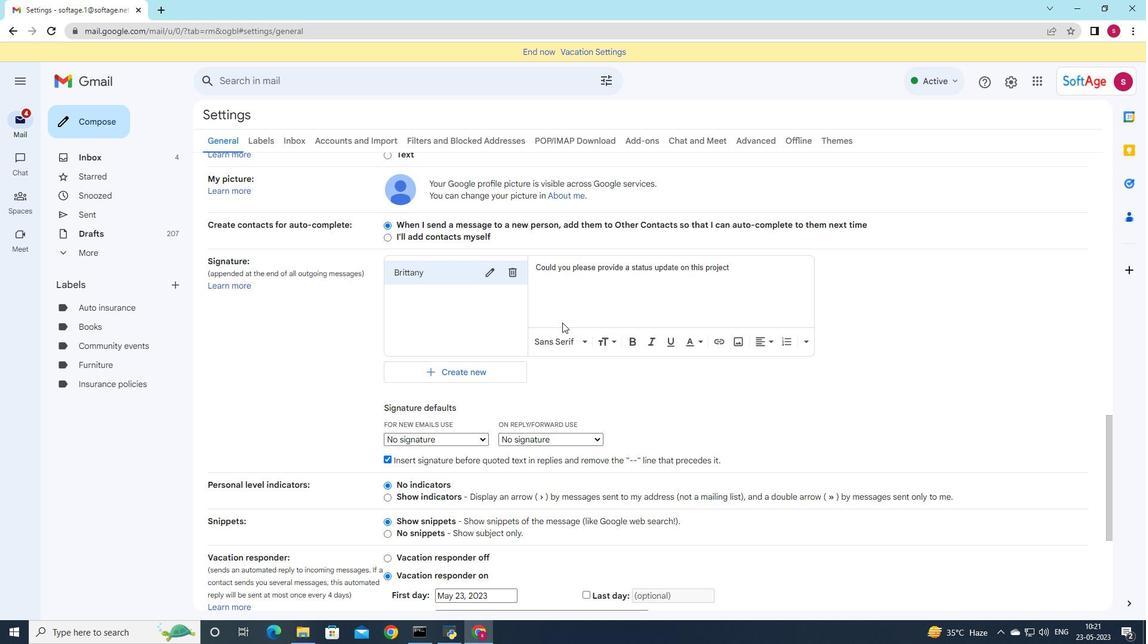
Action: Mouse scrolled (563, 322) with delta (0, 0)
Screenshot: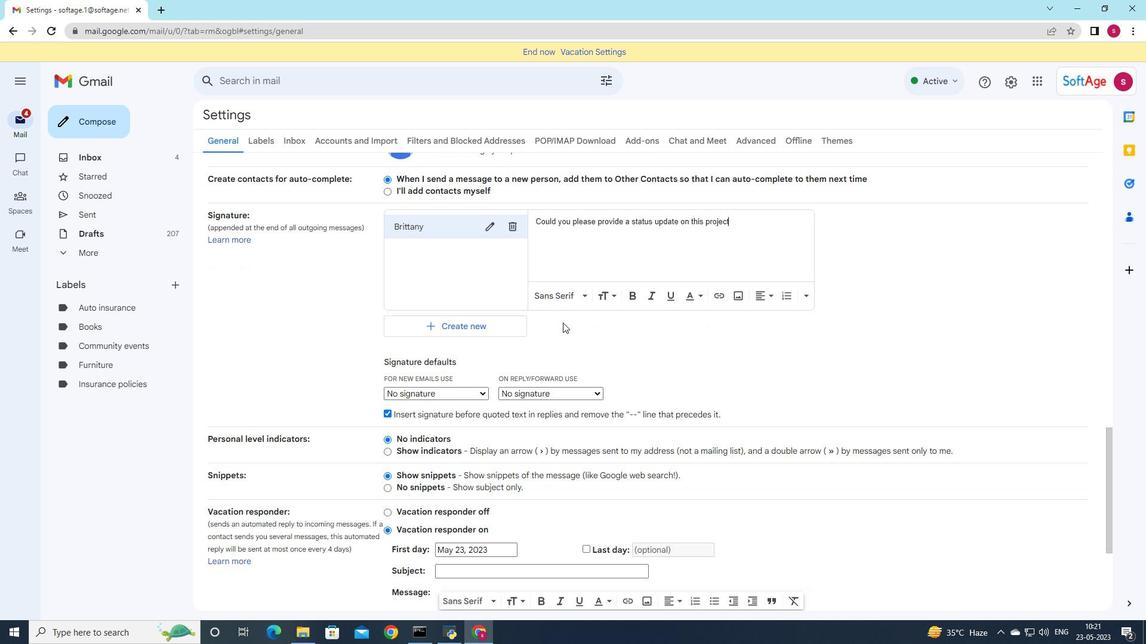
Action: Mouse moved to (477, 320)
Screenshot: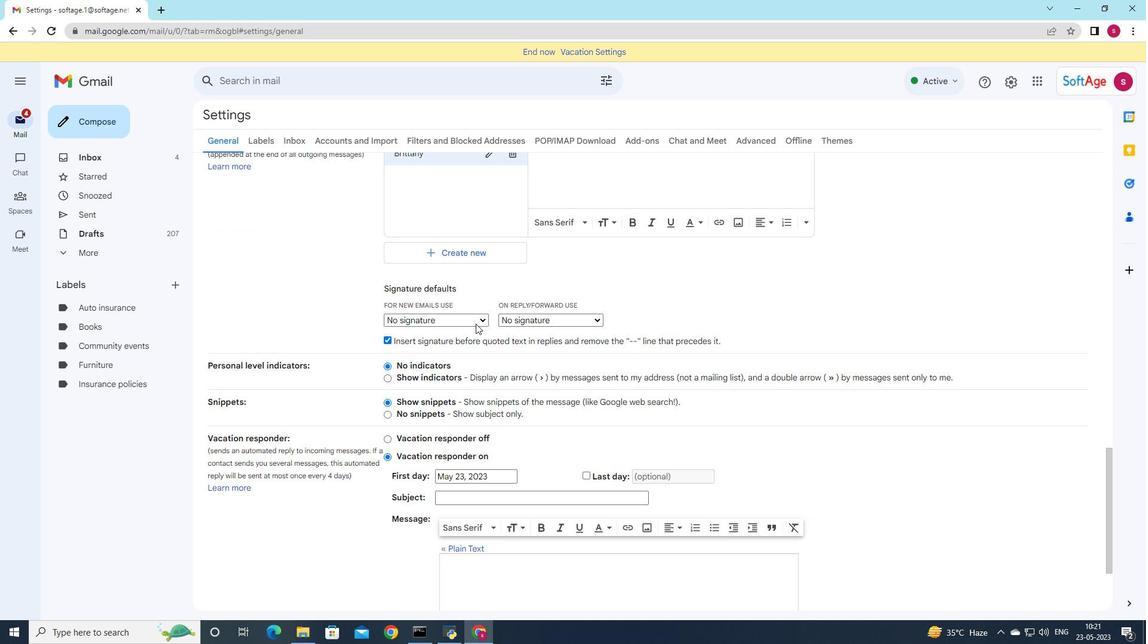 
Action: Mouse pressed left at (477, 320)
Screenshot: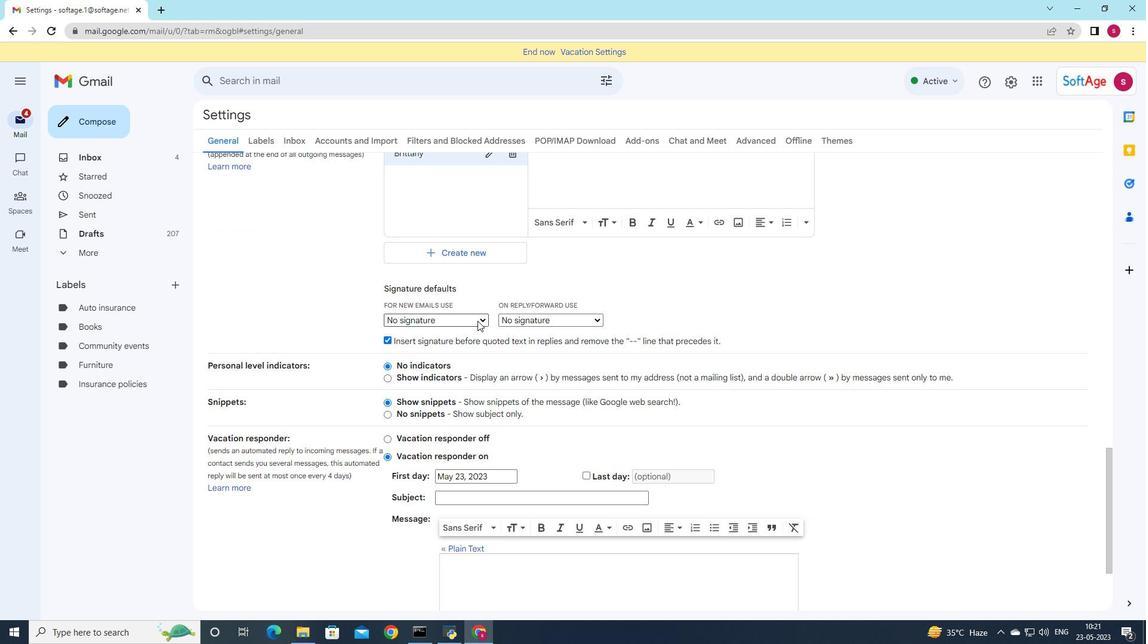 
Action: Mouse moved to (463, 349)
Screenshot: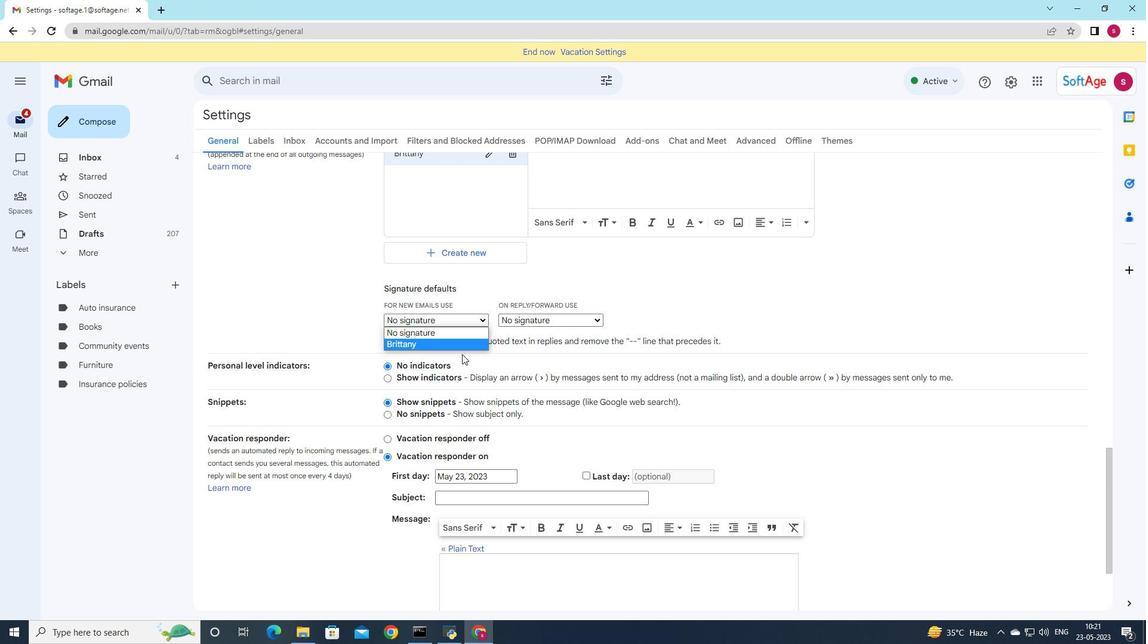 
Action: Mouse pressed left at (463, 349)
Screenshot: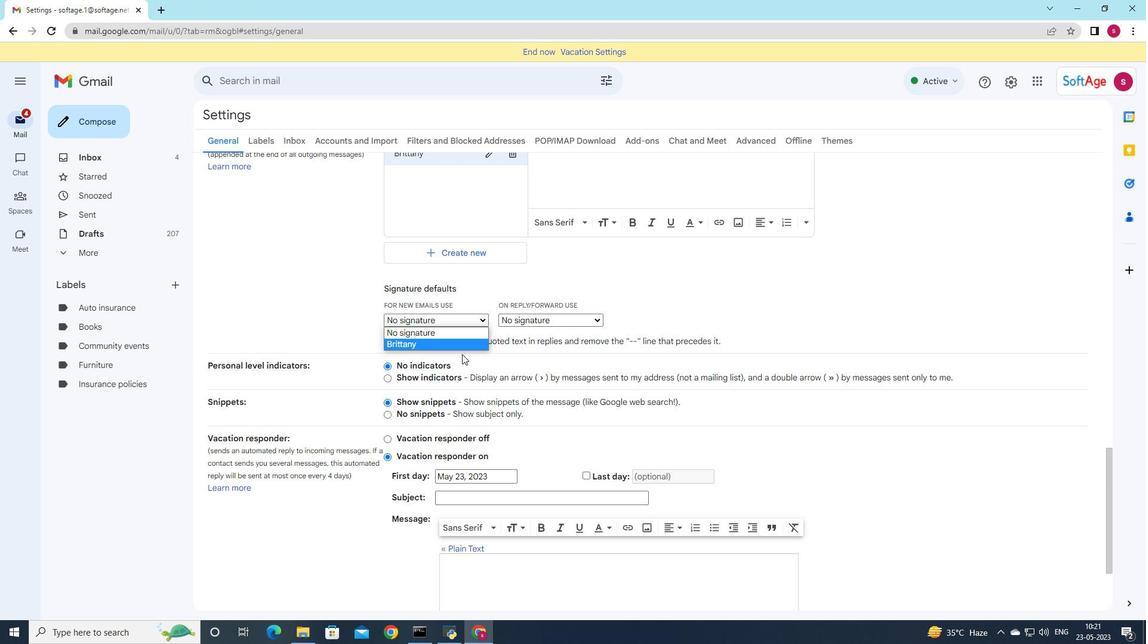 
Action: Mouse moved to (563, 320)
Screenshot: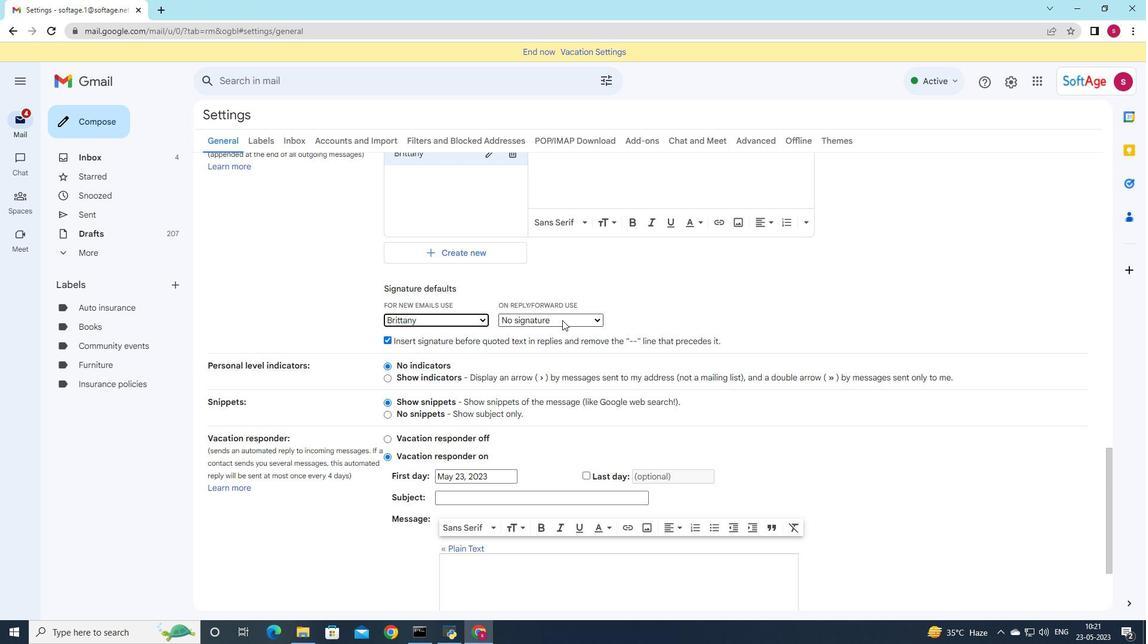 
Action: Mouse pressed left at (563, 320)
Screenshot: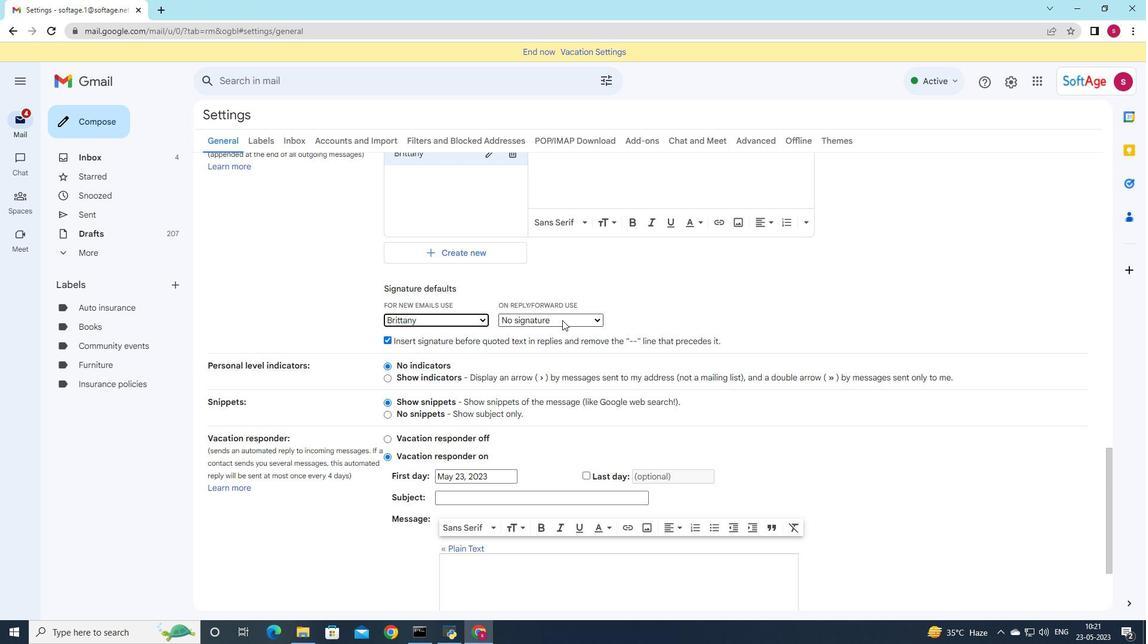 
Action: Mouse moved to (561, 348)
Screenshot: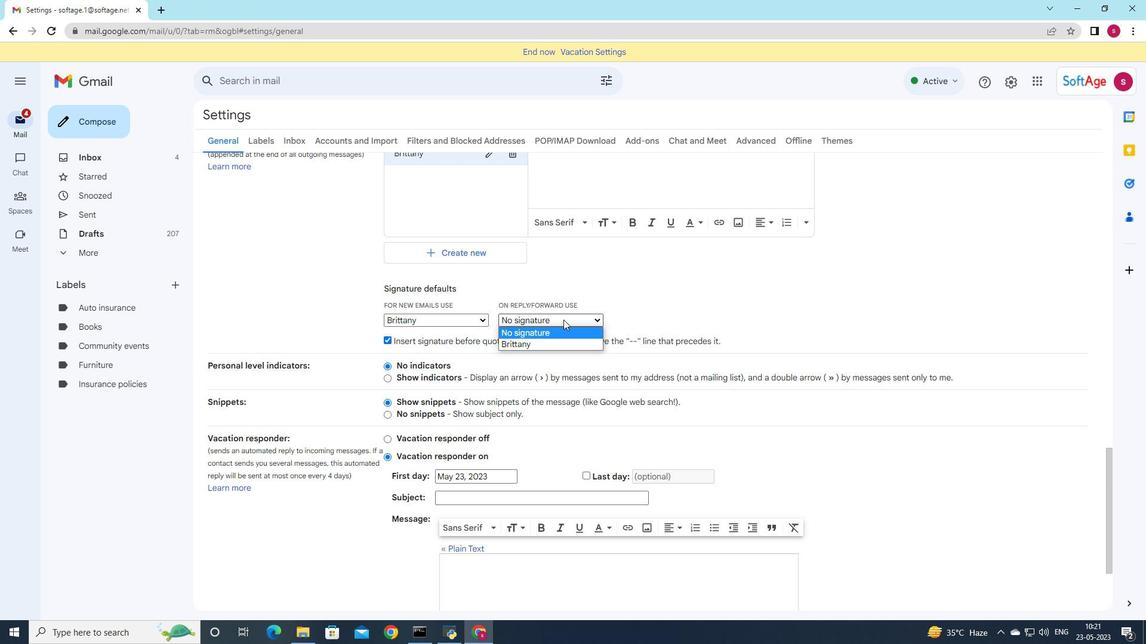 
Action: Mouse pressed left at (561, 348)
Screenshot: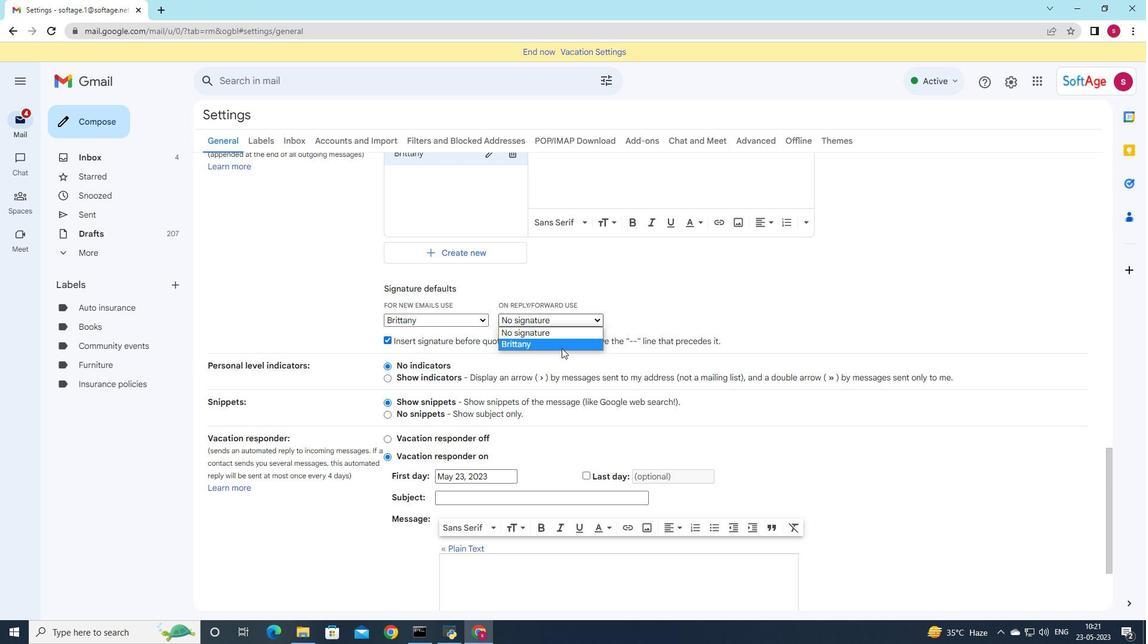 
Action: Mouse moved to (560, 373)
Screenshot: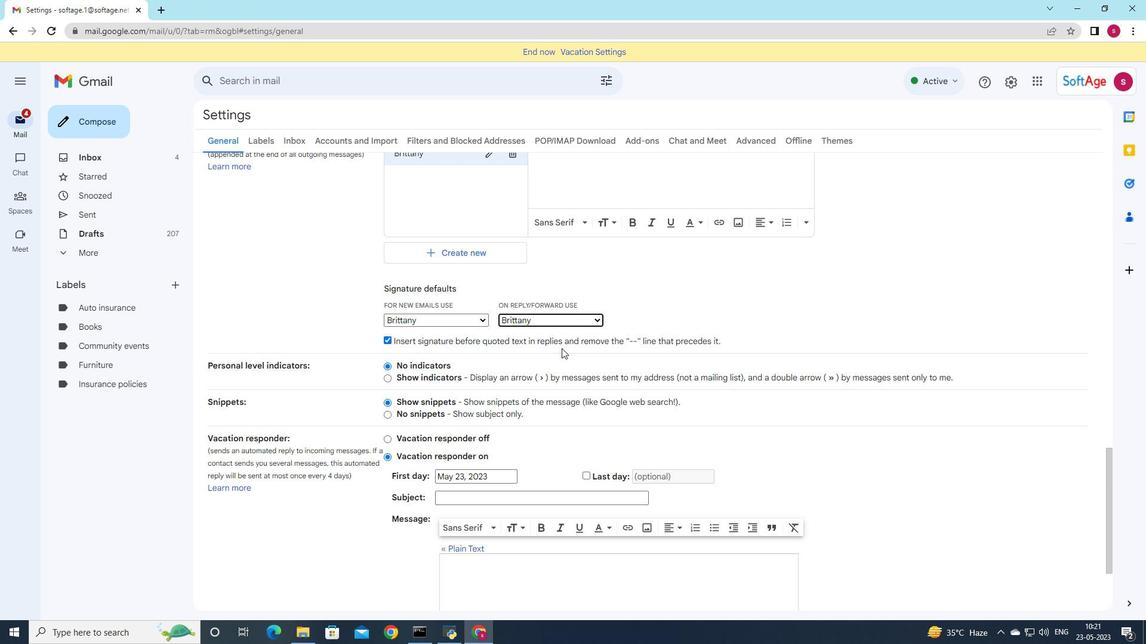 
Action: Mouse scrolled (561, 356) with delta (0, 0)
Screenshot: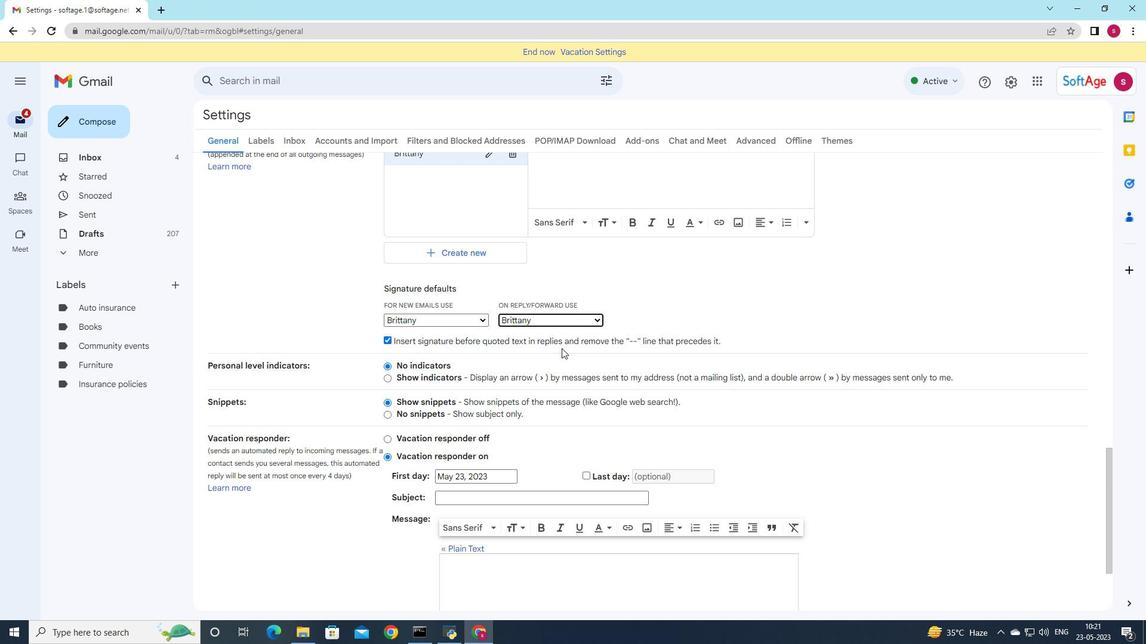 
Action: Mouse moved to (560, 373)
Screenshot: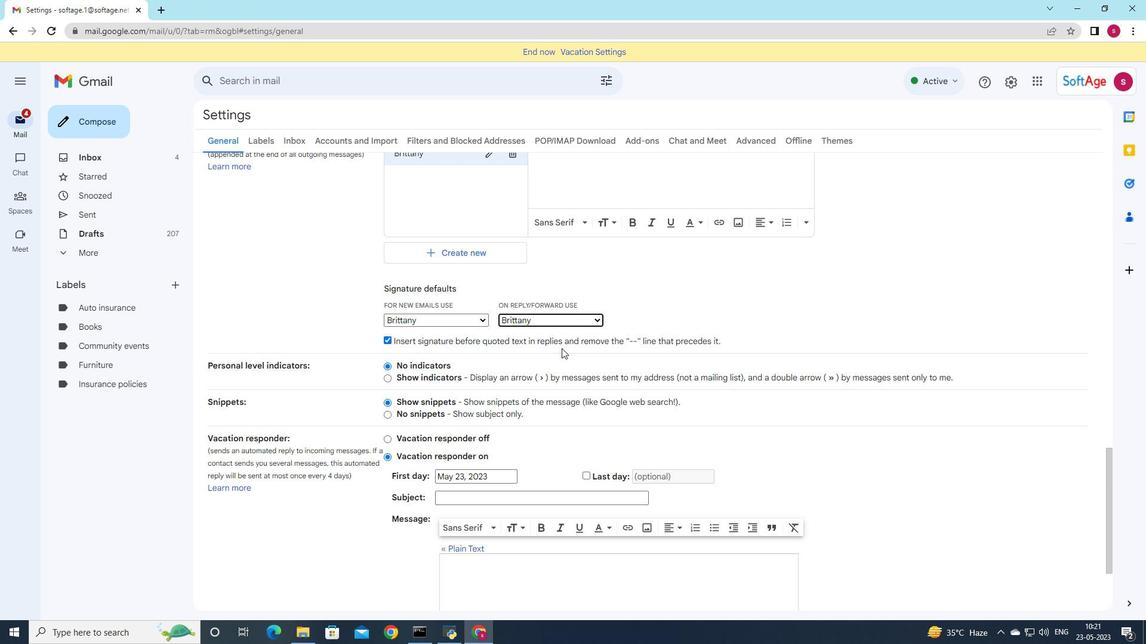 
Action: Mouse scrolled (560, 364) with delta (0, 0)
Screenshot: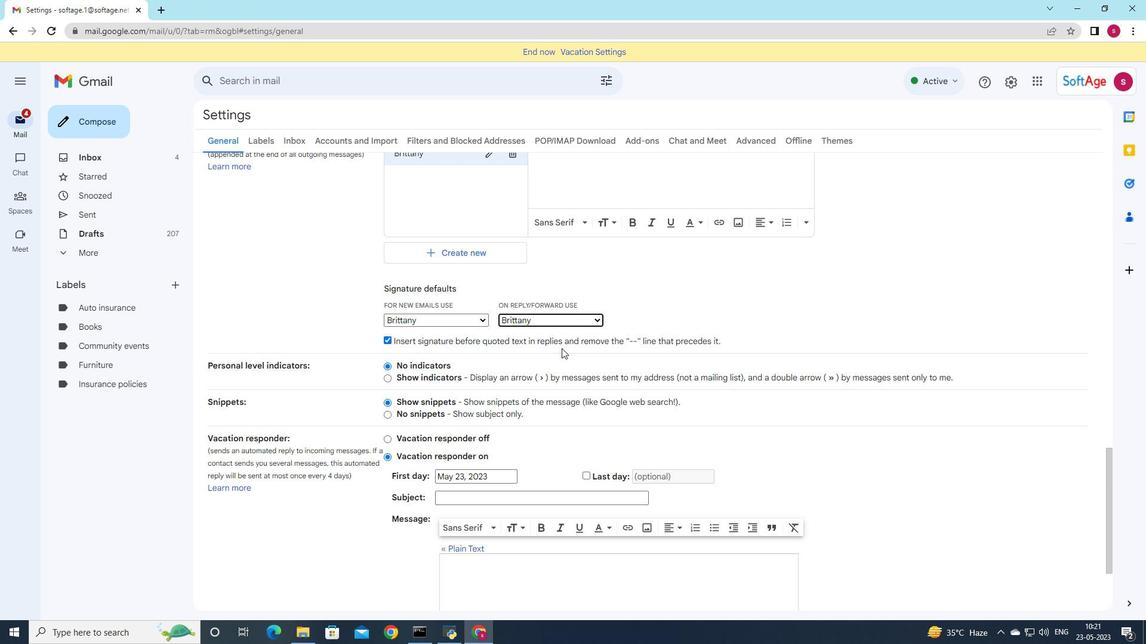 
Action: Mouse moved to (560, 374)
Screenshot: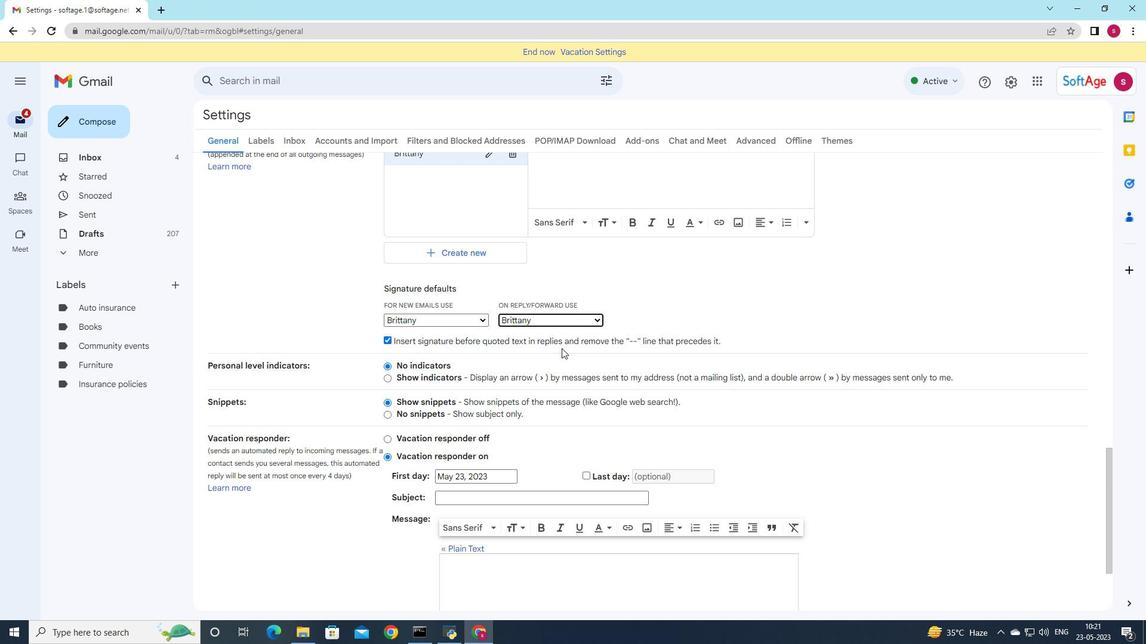 
Action: Mouse scrolled (560, 370) with delta (0, 0)
Screenshot: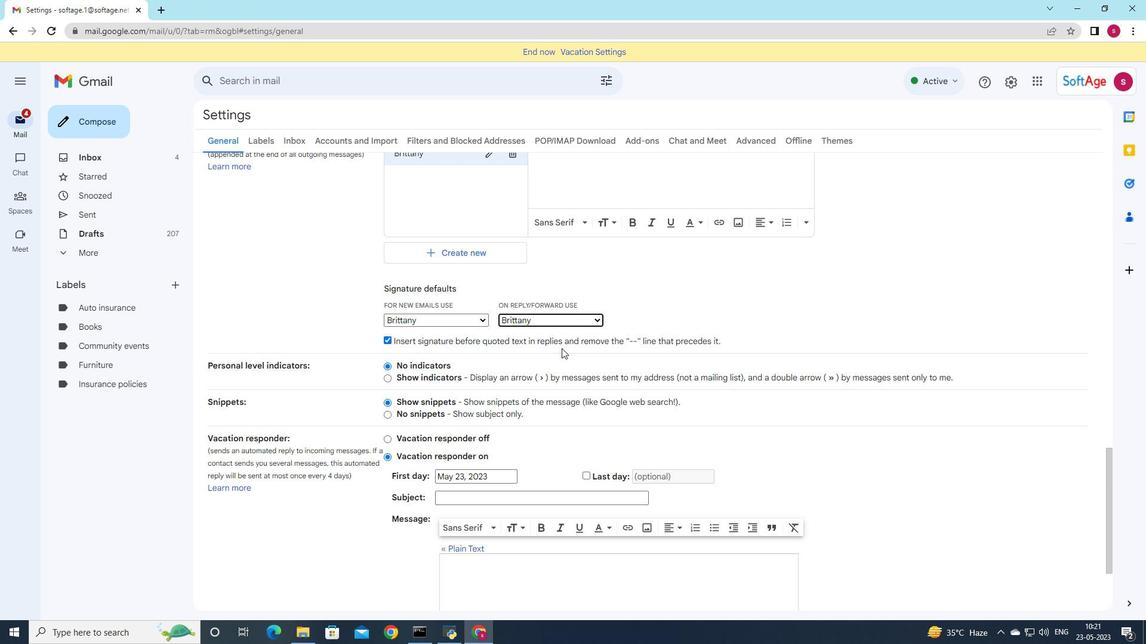 
Action: Mouse moved to (560, 374)
Screenshot: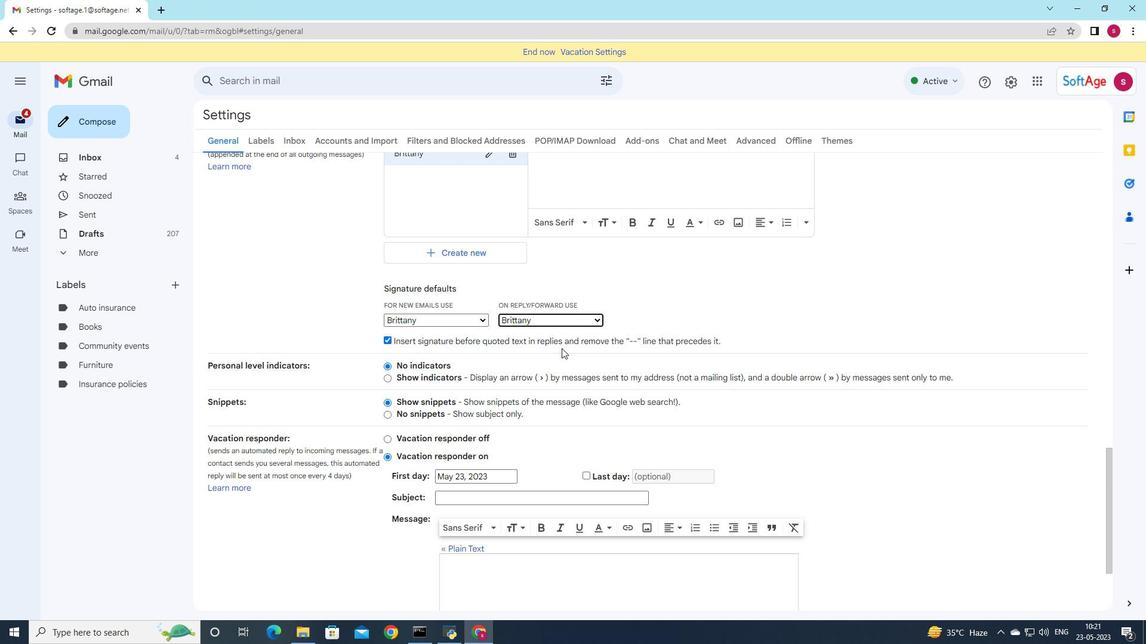 
Action: Mouse scrolled (560, 372) with delta (0, 0)
Screenshot: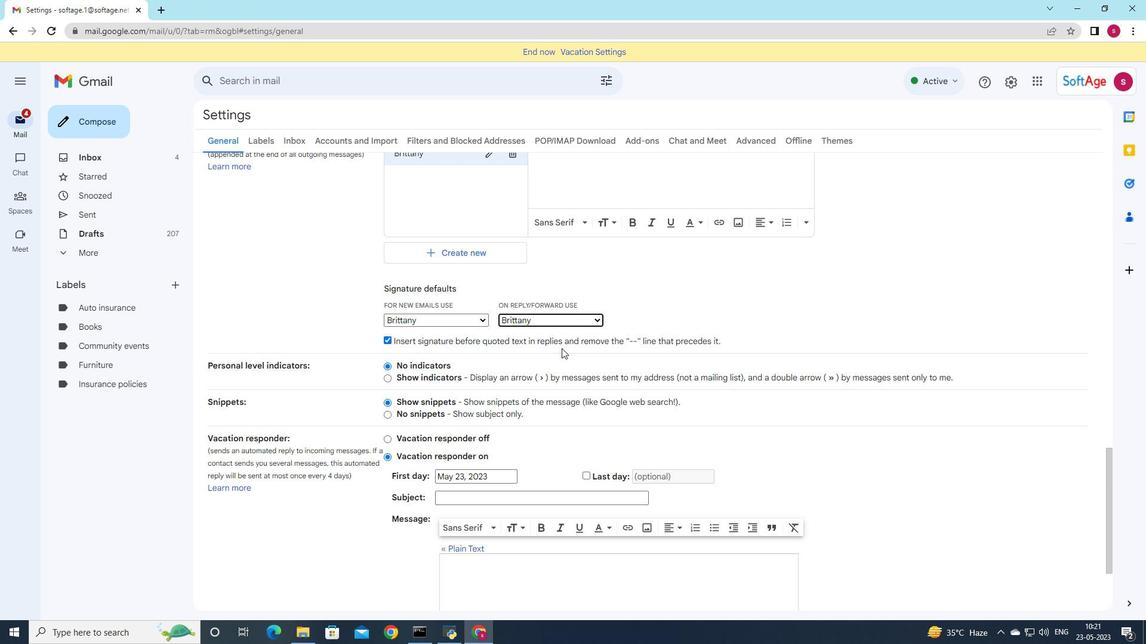 
Action: Mouse moved to (560, 379)
Screenshot: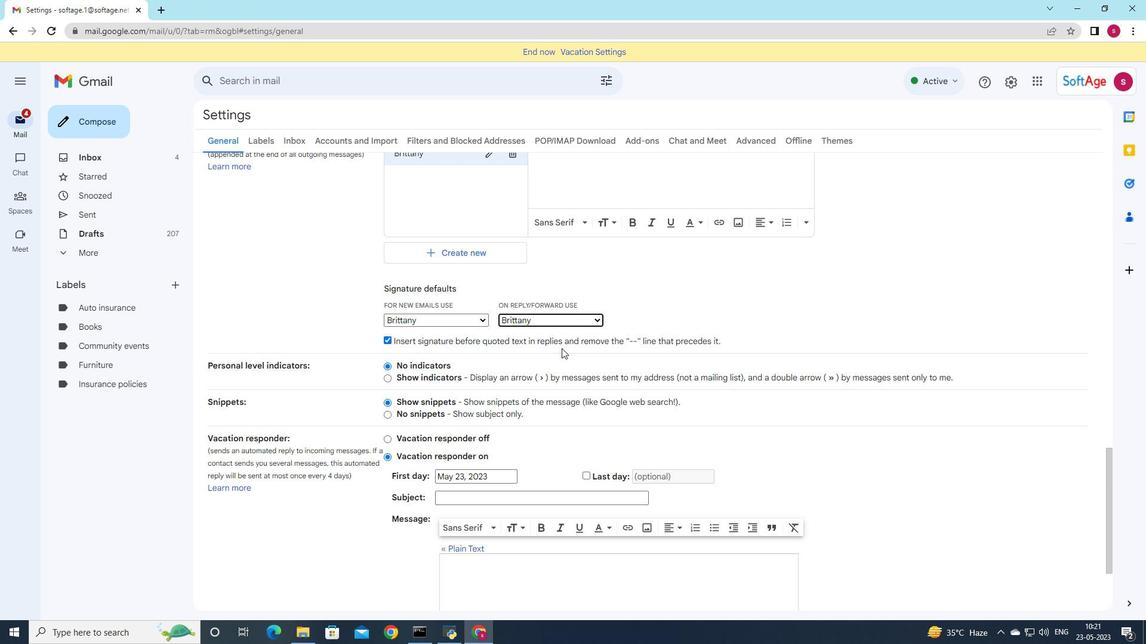 
Action: Mouse scrolled (560, 373) with delta (0, 0)
Screenshot: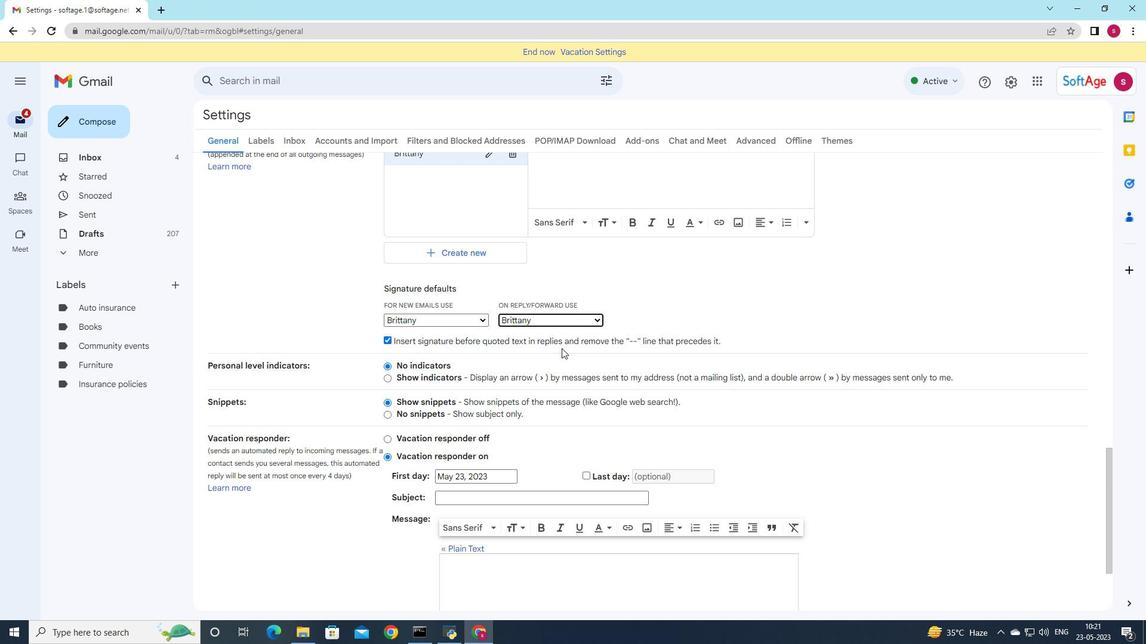 
Action: Mouse moved to (560, 379)
Screenshot: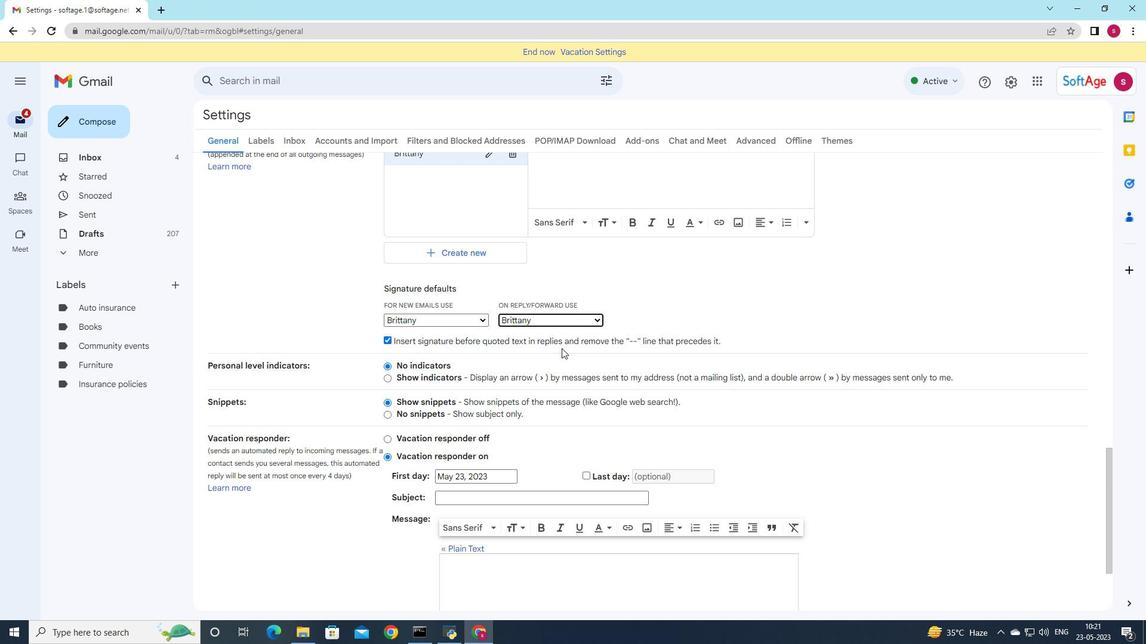 
Action: Mouse scrolled (560, 379) with delta (0, 0)
Screenshot: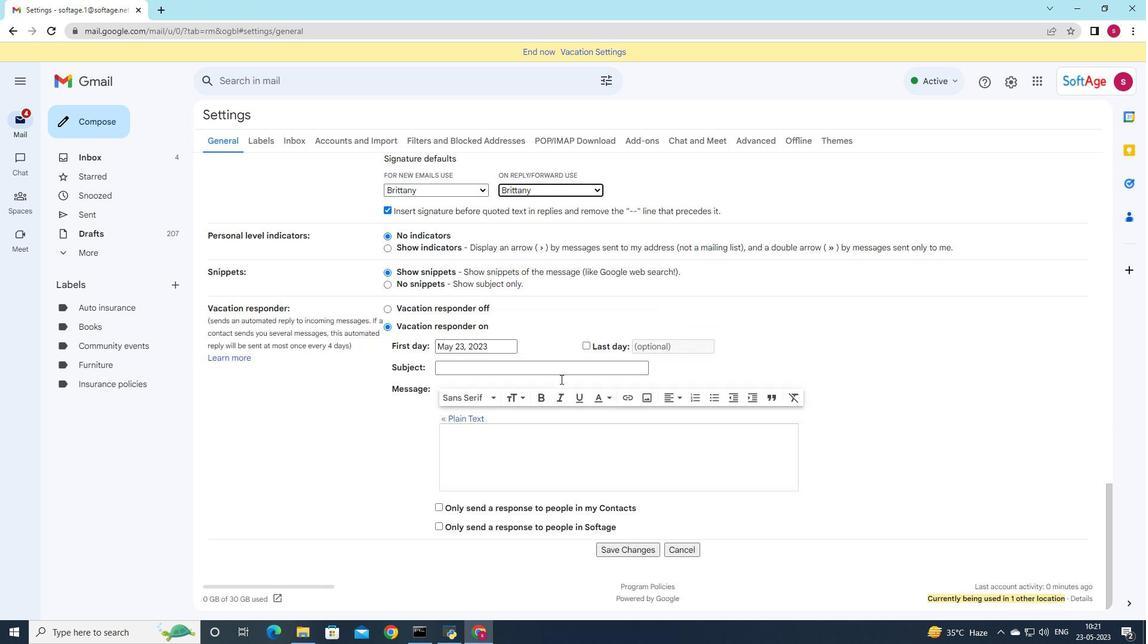 
Action: Mouse moved to (569, 417)
Screenshot: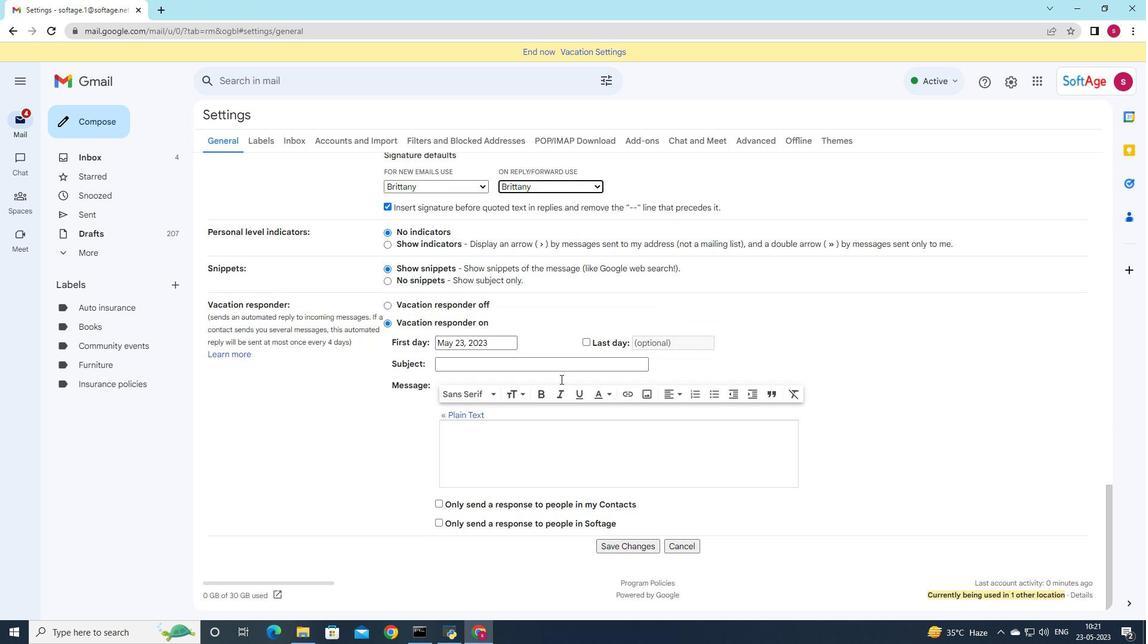 
Action: Mouse scrolled (569, 416) with delta (0, 0)
Screenshot: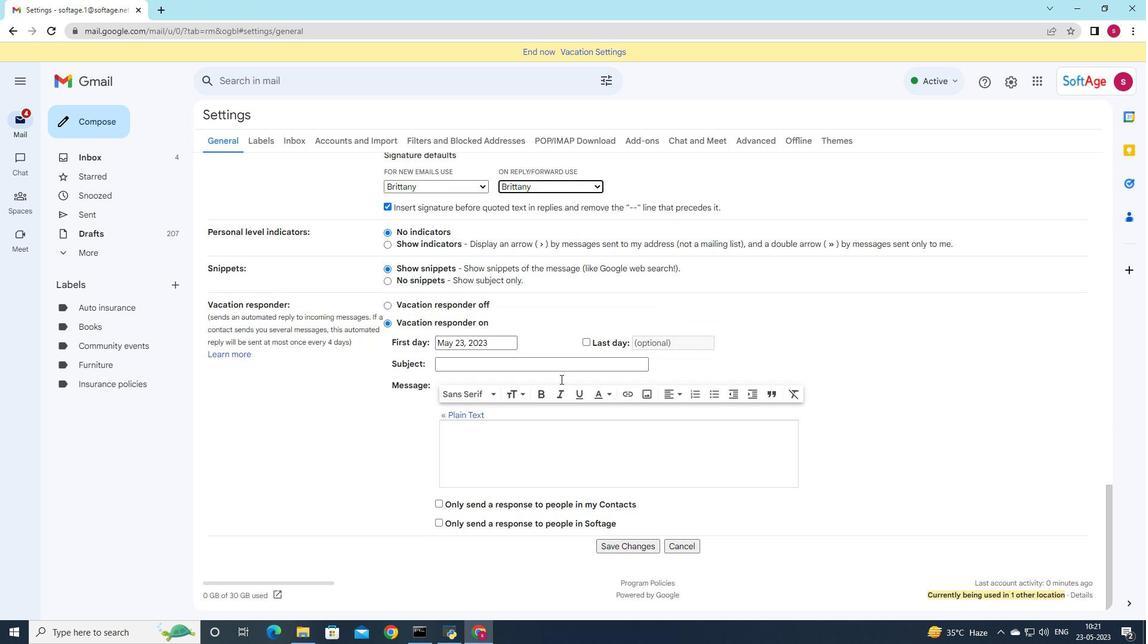 
Action: Mouse moved to (575, 443)
Screenshot: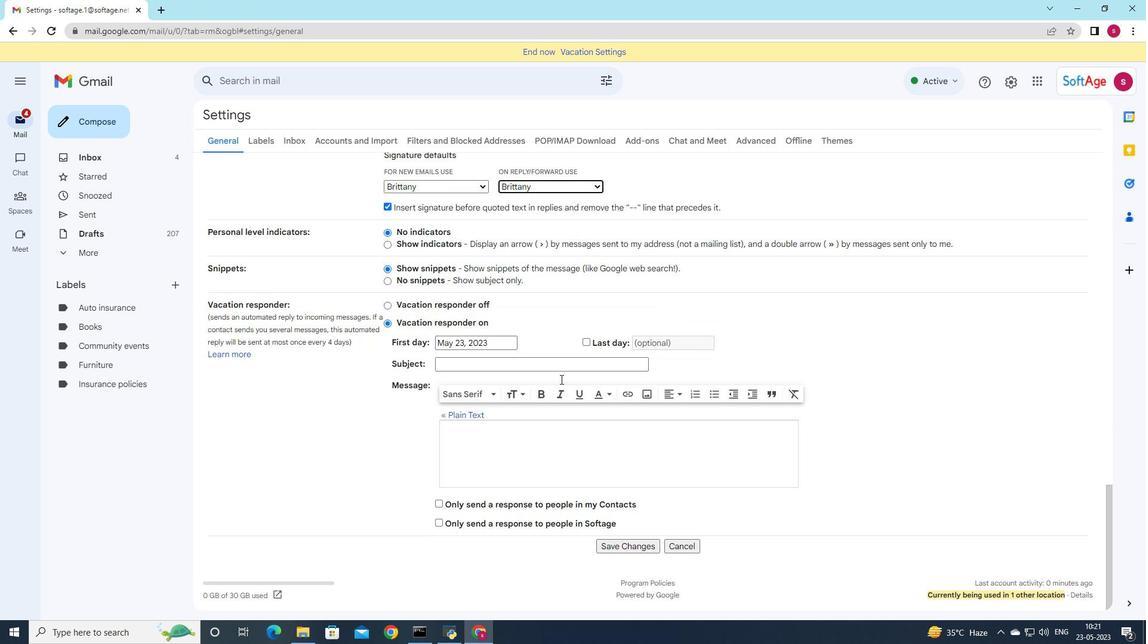 
Action: Mouse scrolled (575, 443) with delta (0, 0)
Screenshot: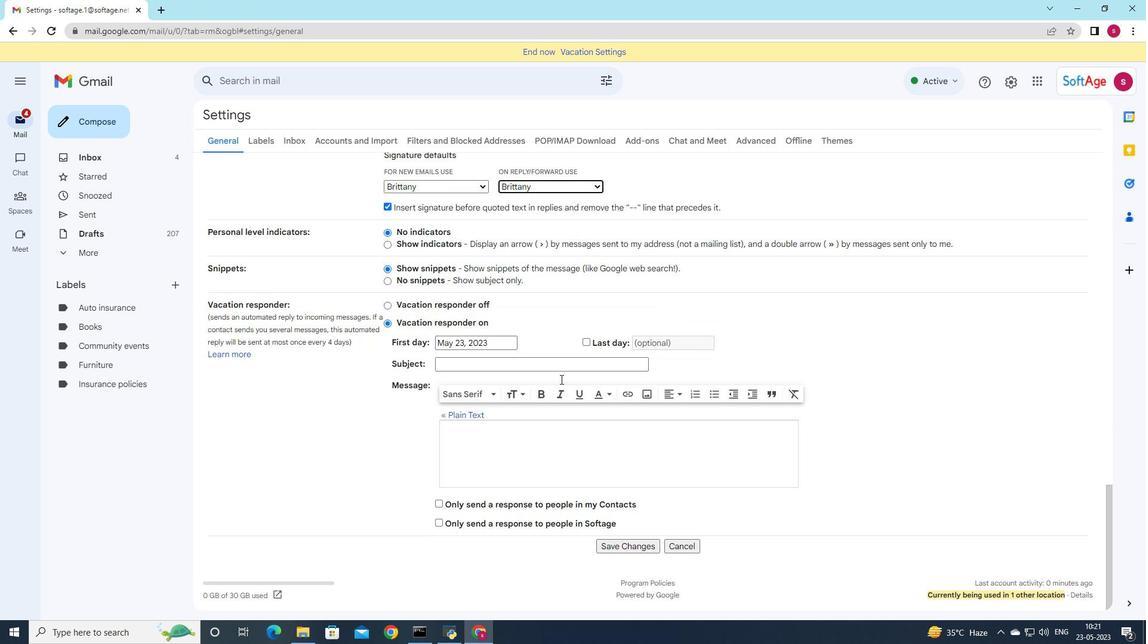 
Action: Mouse moved to (578, 456)
Screenshot: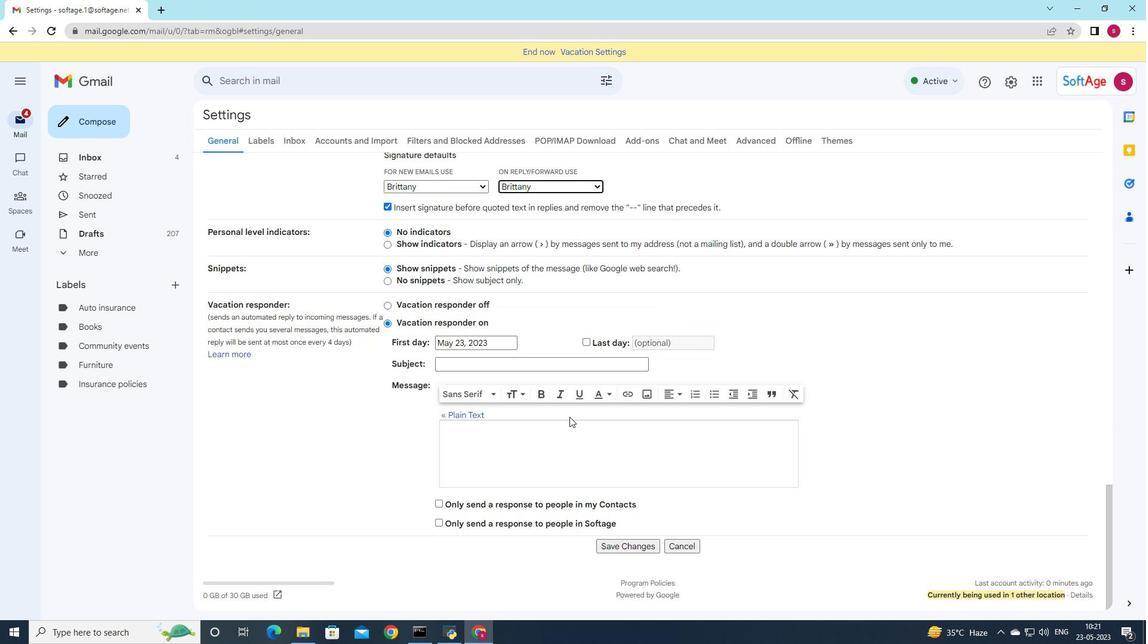 
Action: Mouse scrolled (578, 455) with delta (0, 0)
Screenshot: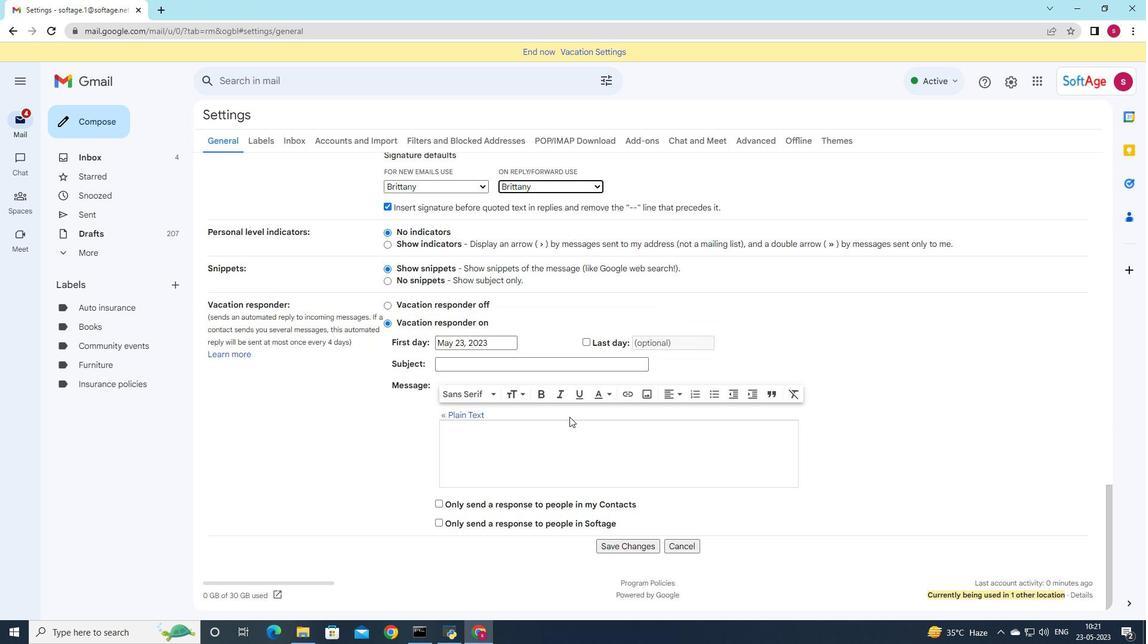 
Action: Mouse moved to (607, 549)
Screenshot: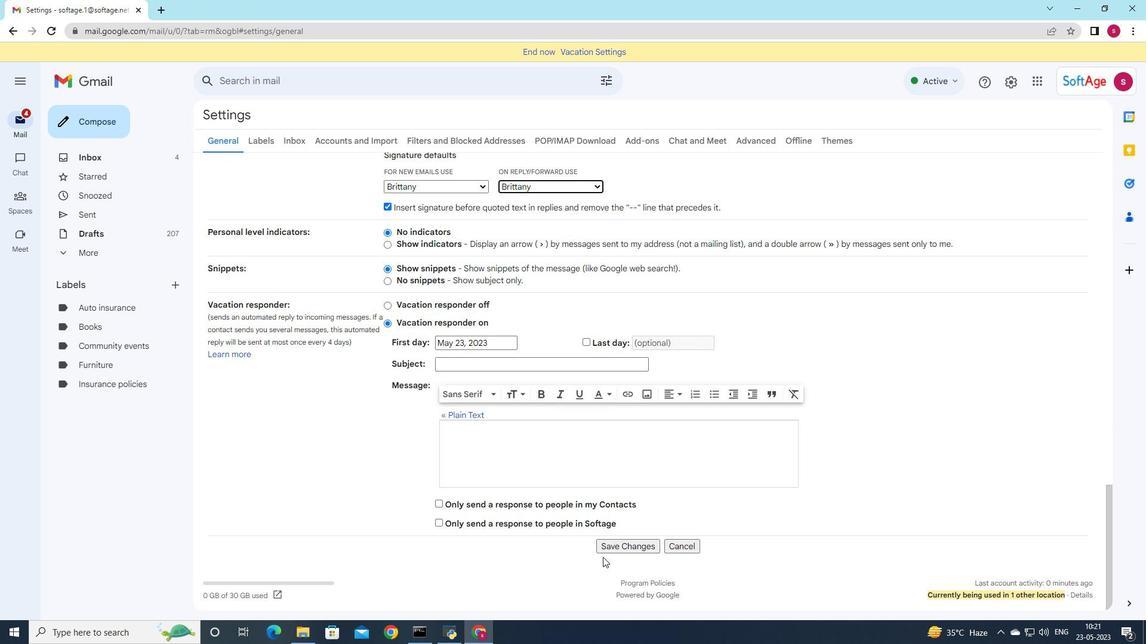 
Action: Mouse pressed left at (607, 549)
Screenshot: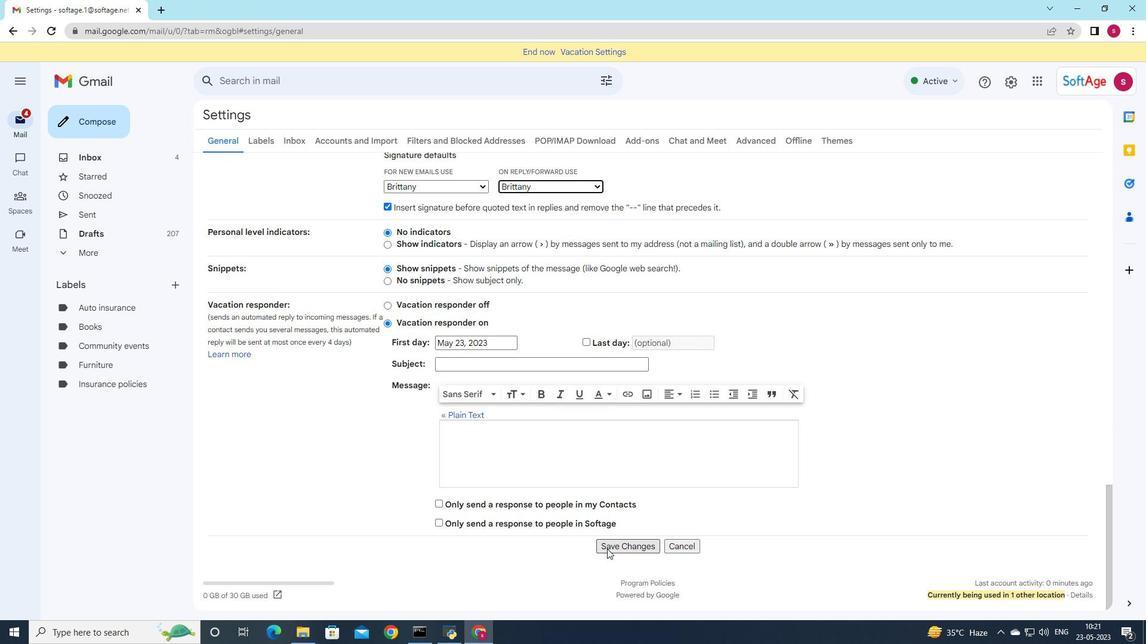 
Action: Mouse moved to (114, 126)
Screenshot: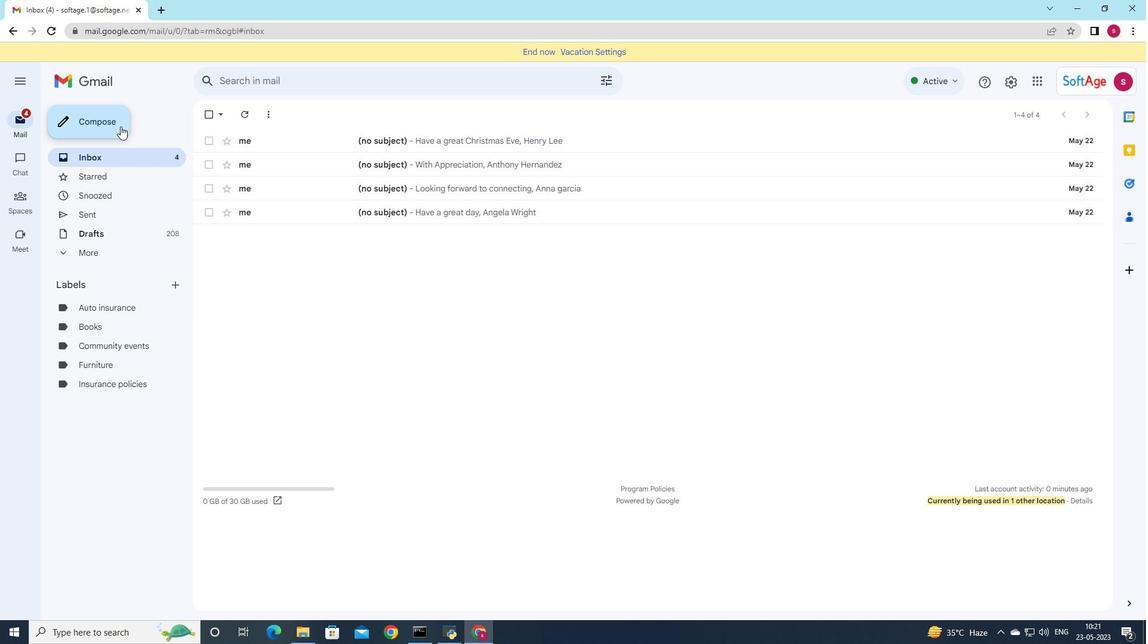 
Action: Mouse pressed left at (114, 126)
Screenshot: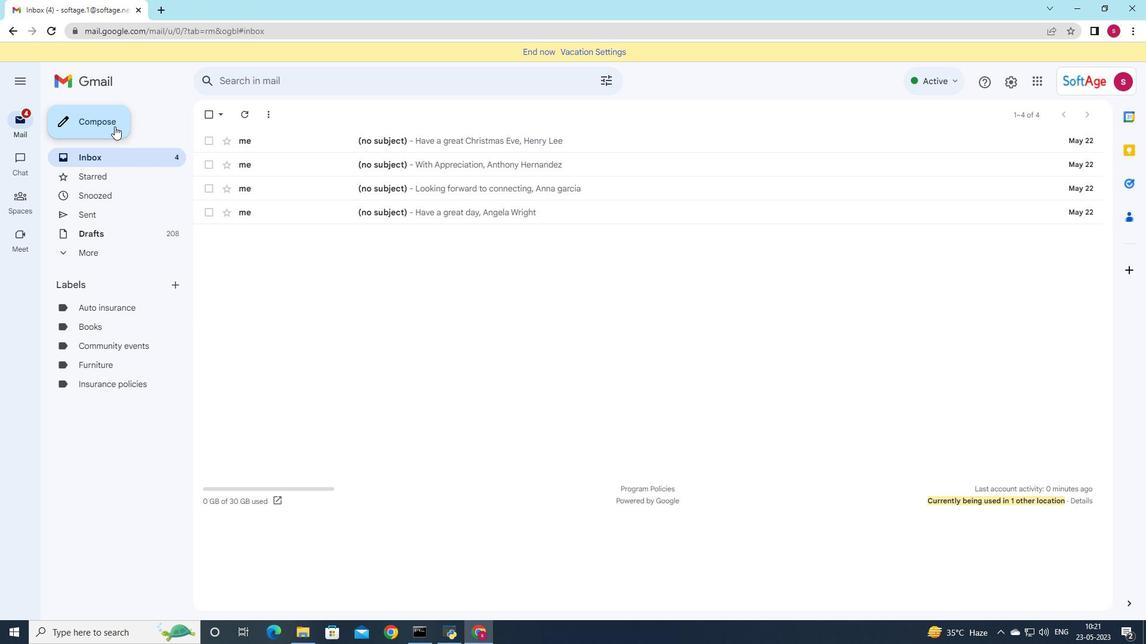 
Action: Mouse moved to (889, 321)
Screenshot: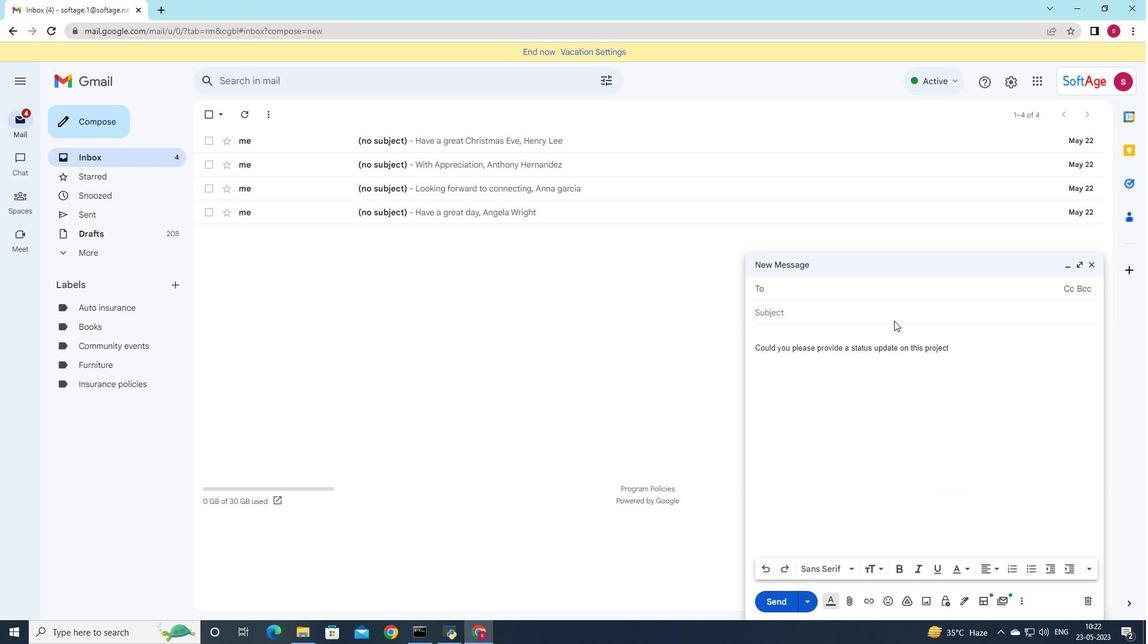 
Action: Mouse pressed left at (889, 321)
Screenshot: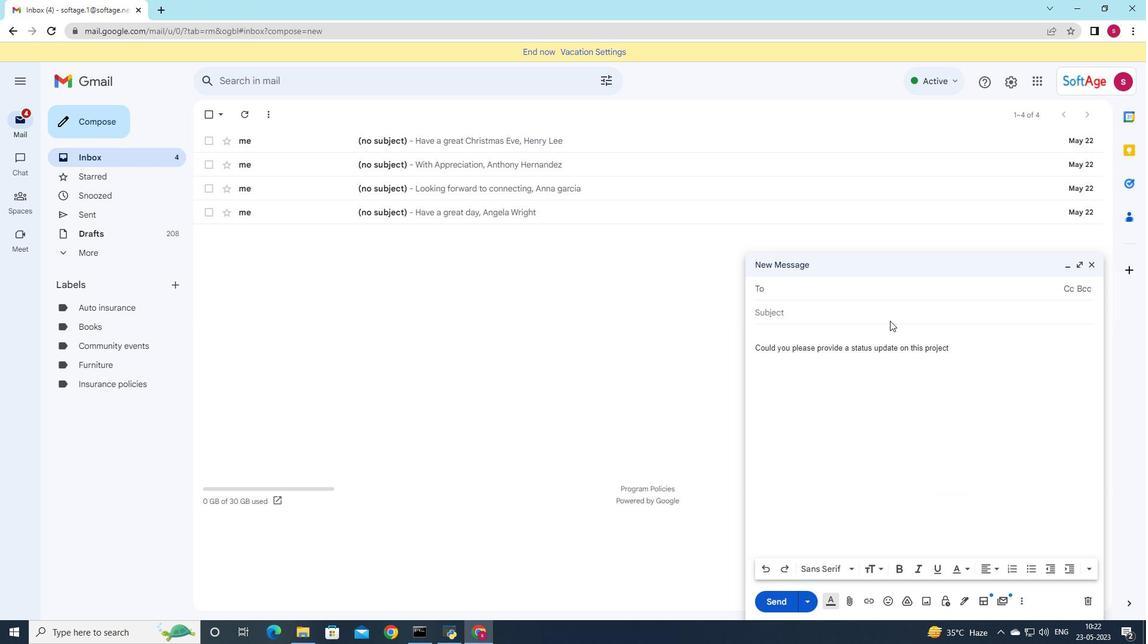 
Action: Mouse moved to (901, 320)
Screenshot: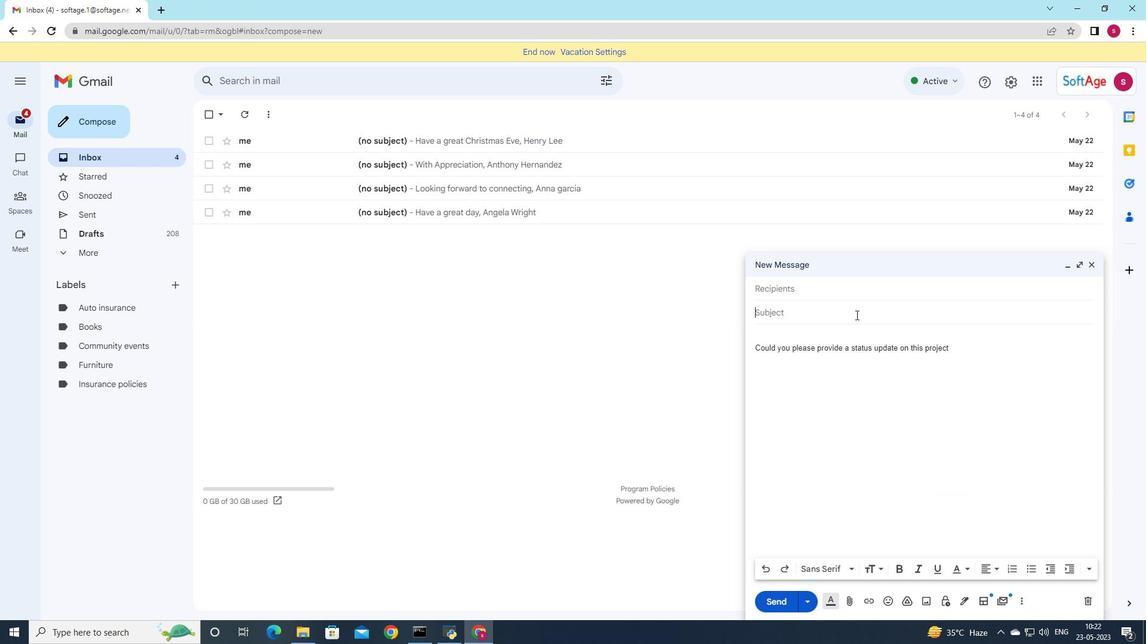 
Action: Key pressed <Key.shift>Request<Key.space>for<Key.space>a<Key.space>proposal
Screenshot: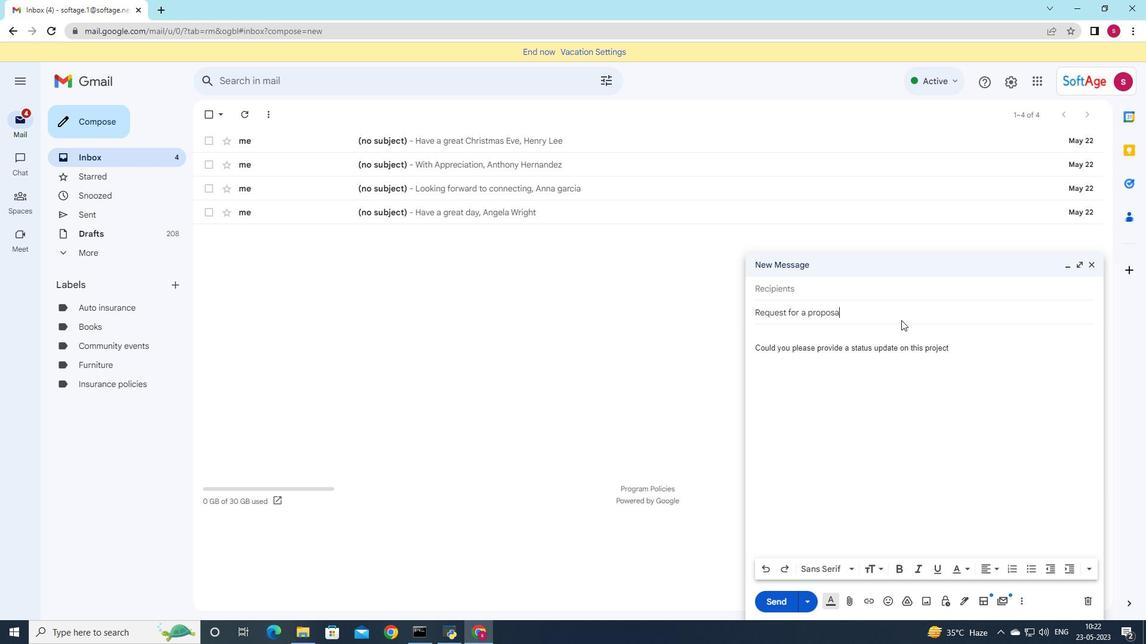 
Action: Mouse moved to (791, 289)
Screenshot: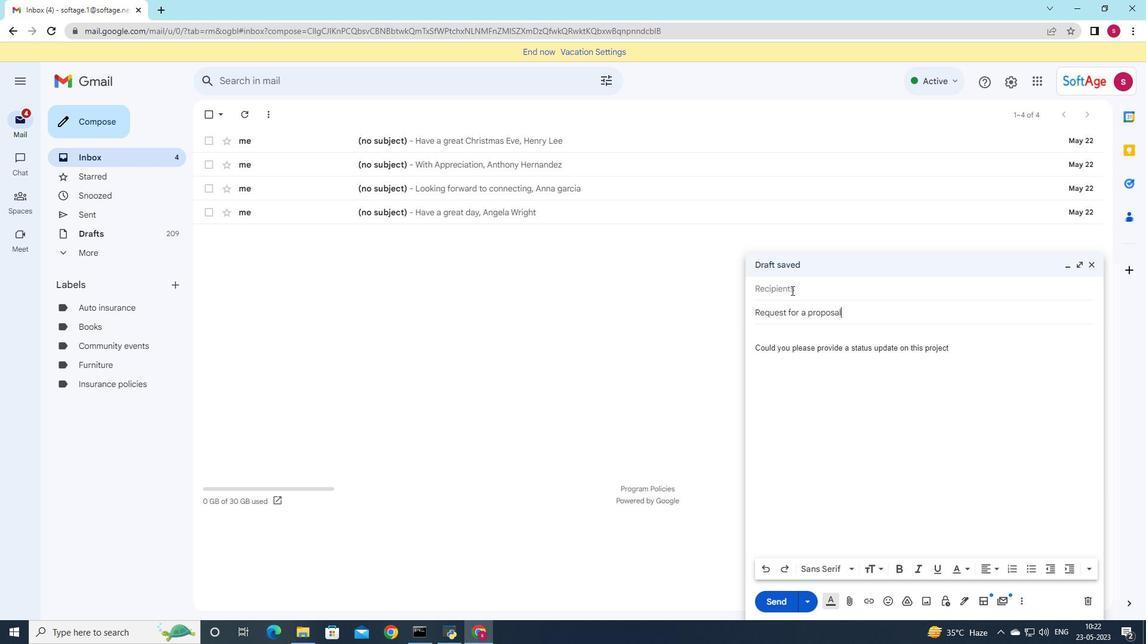 
Action: Mouse pressed left at (791, 289)
Screenshot: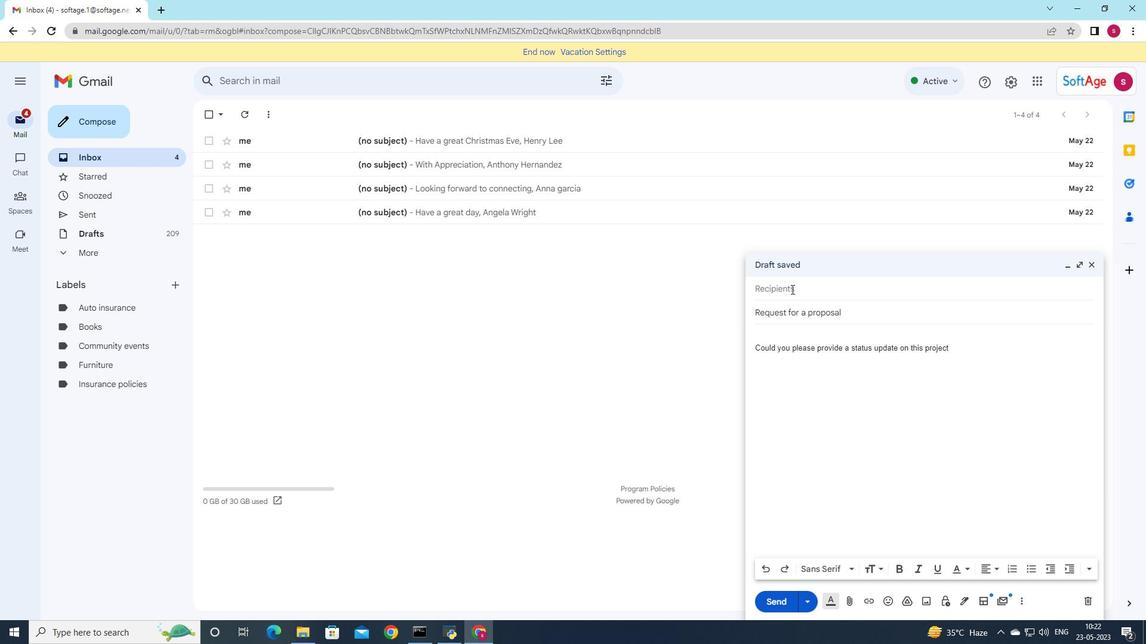 
Action: Key pressed soft
Screenshot: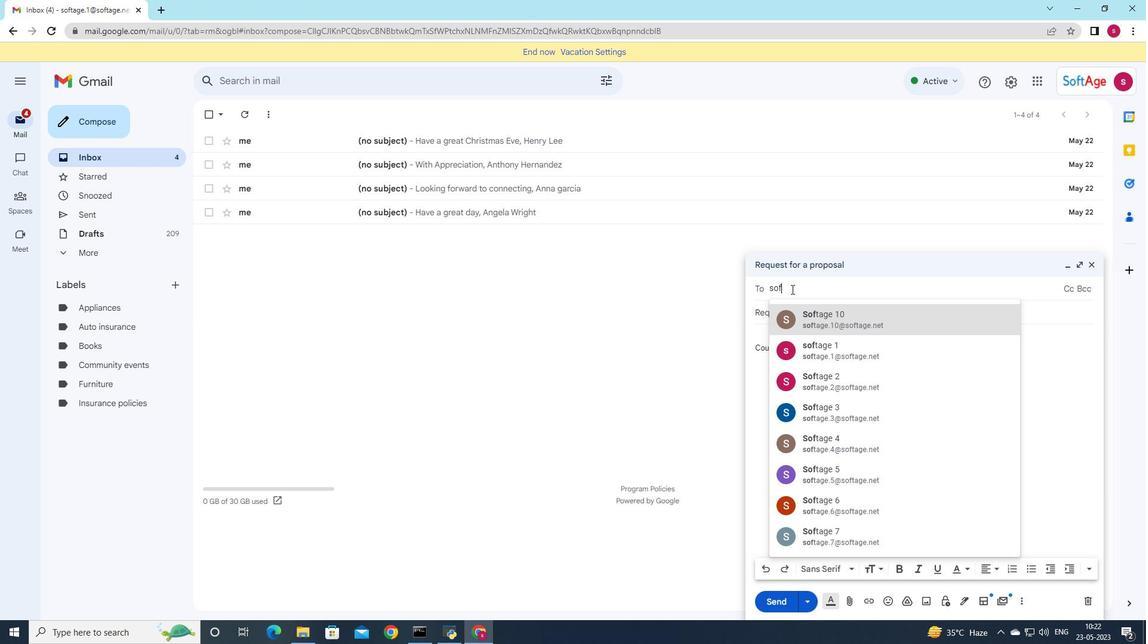 
Action: Mouse moved to (865, 546)
Screenshot: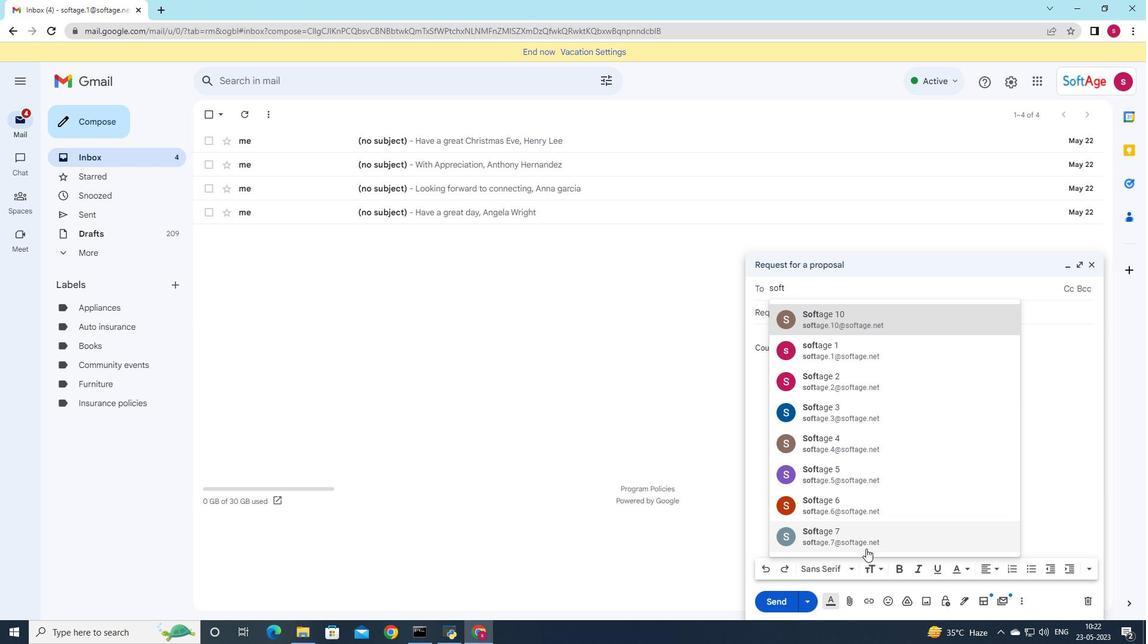 
Action: Mouse pressed left at (865, 546)
Screenshot: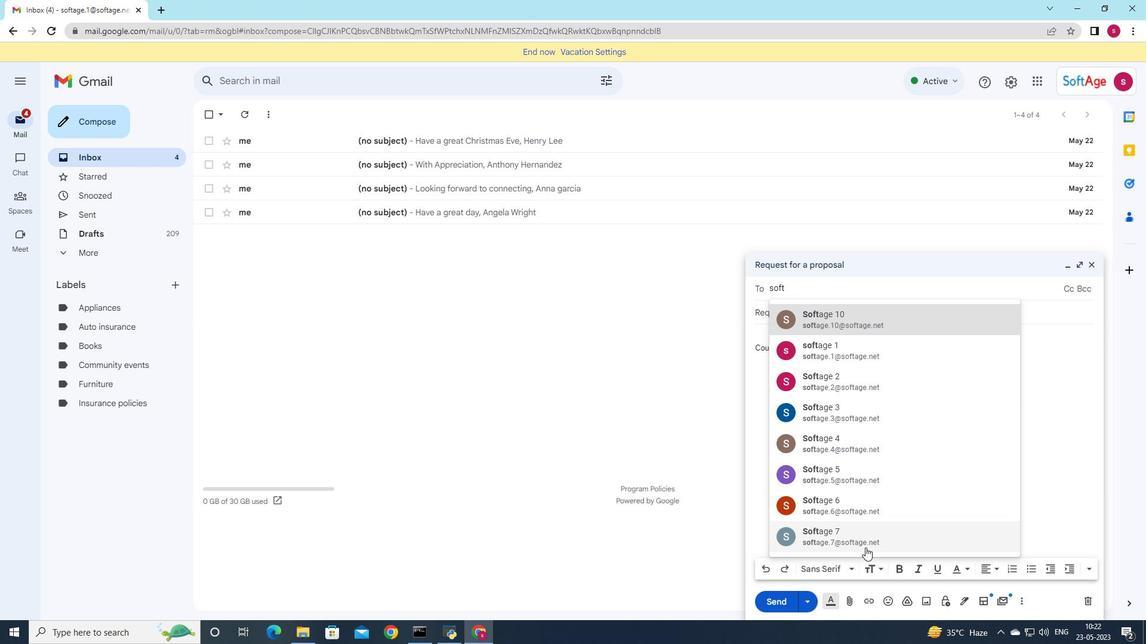 
Action: Mouse moved to (825, 429)
Screenshot: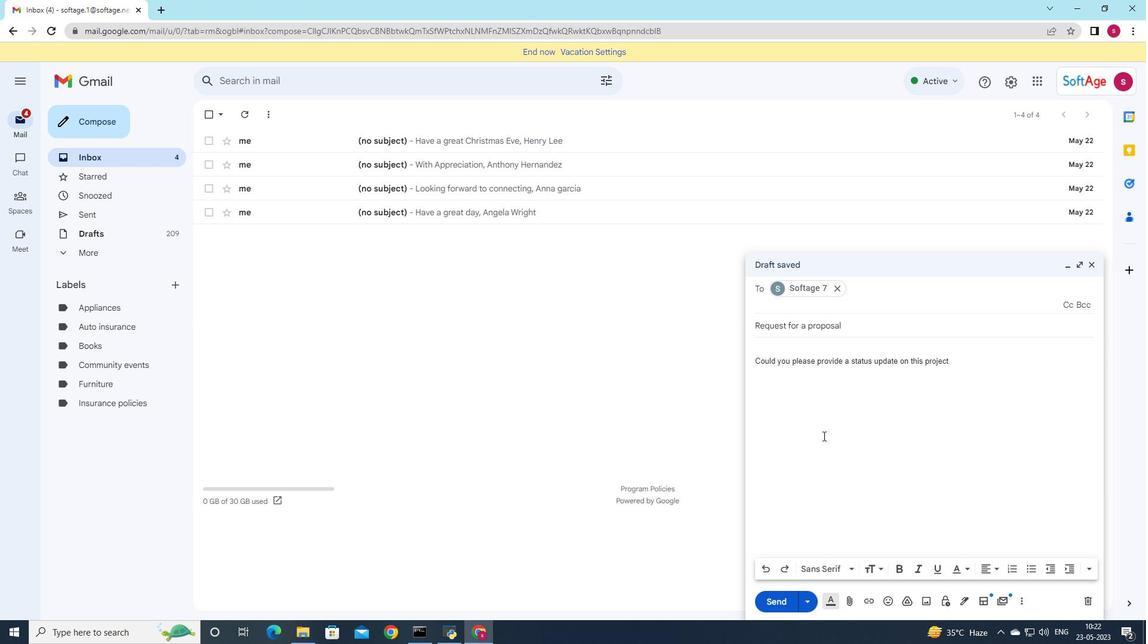 
Action: Mouse scrolled (825, 429) with delta (0, 0)
Screenshot: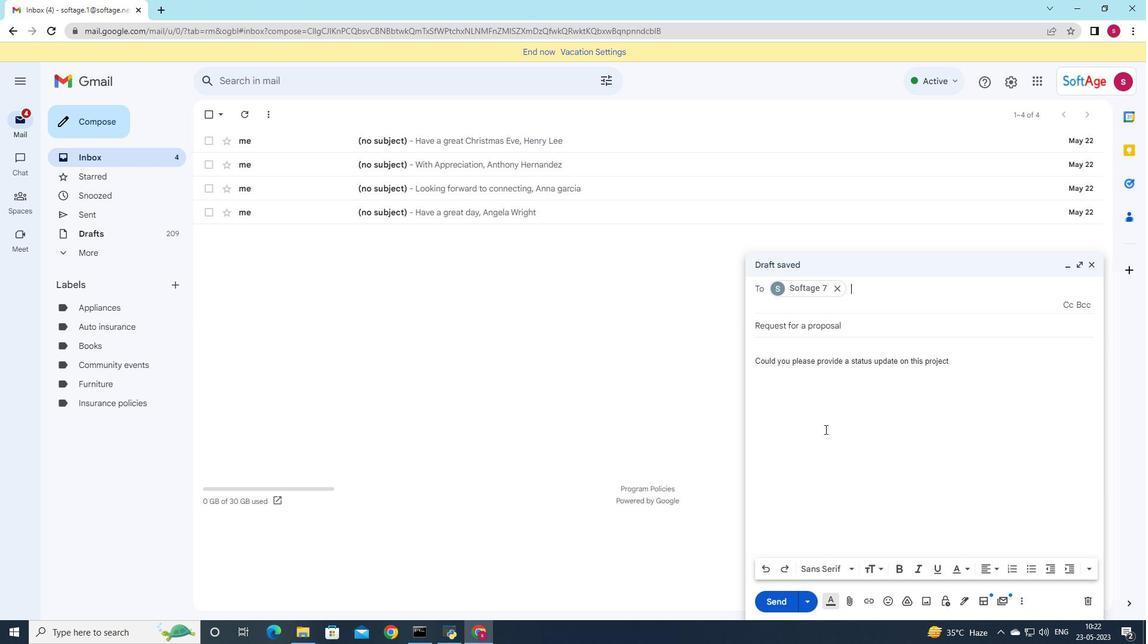 
Action: Mouse scrolled (825, 429) with delta (0, 0)
Screenshot: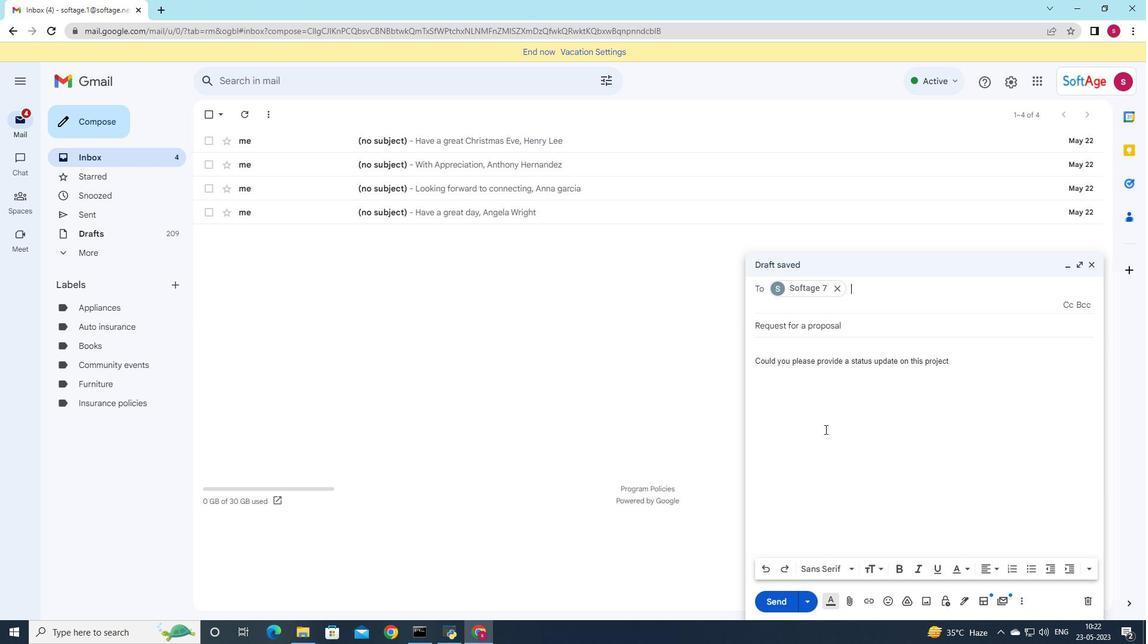 
Action: Mouse moved to (848, 606)
Screenshot: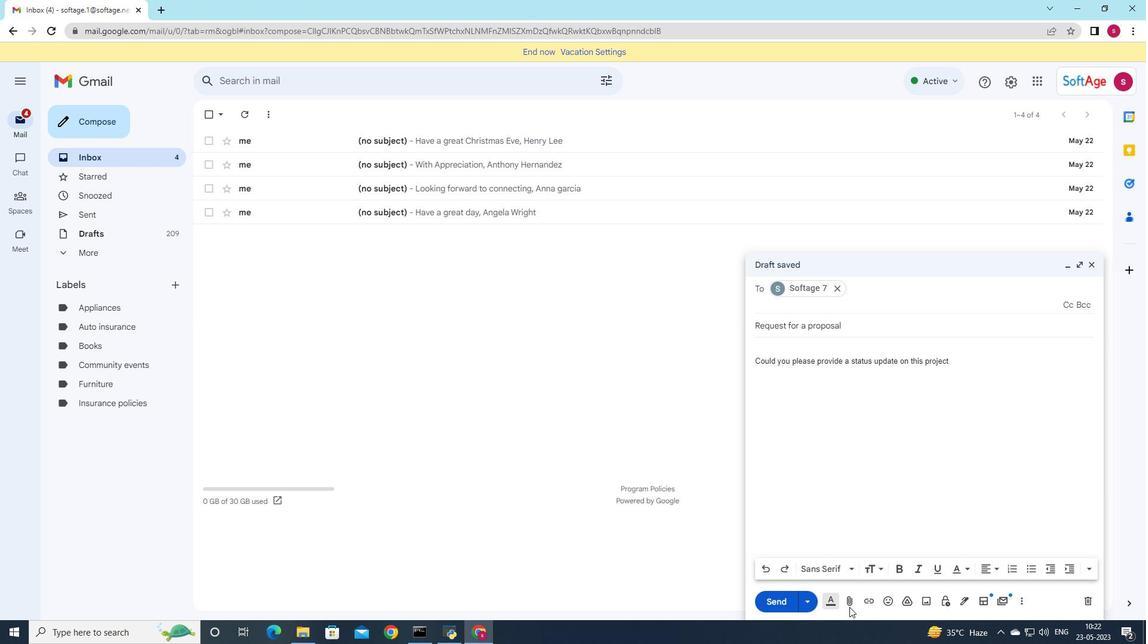 
Action: Mouse pressed left at (848, 606)
Screenshot: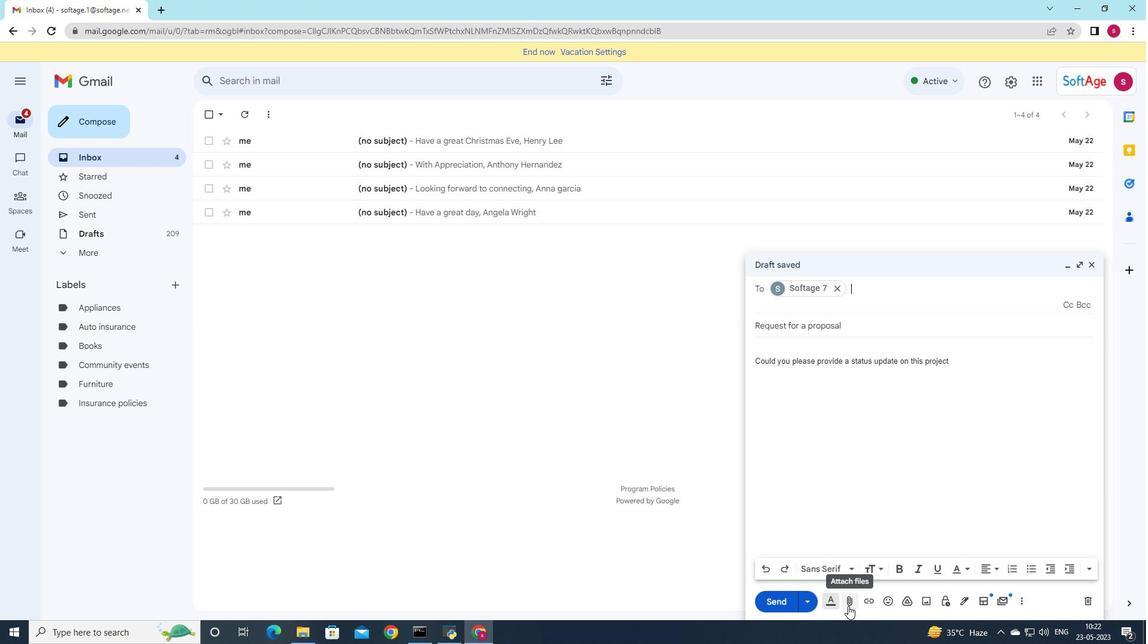 
Action: Mouse moved to (165, 82)
Screenshot: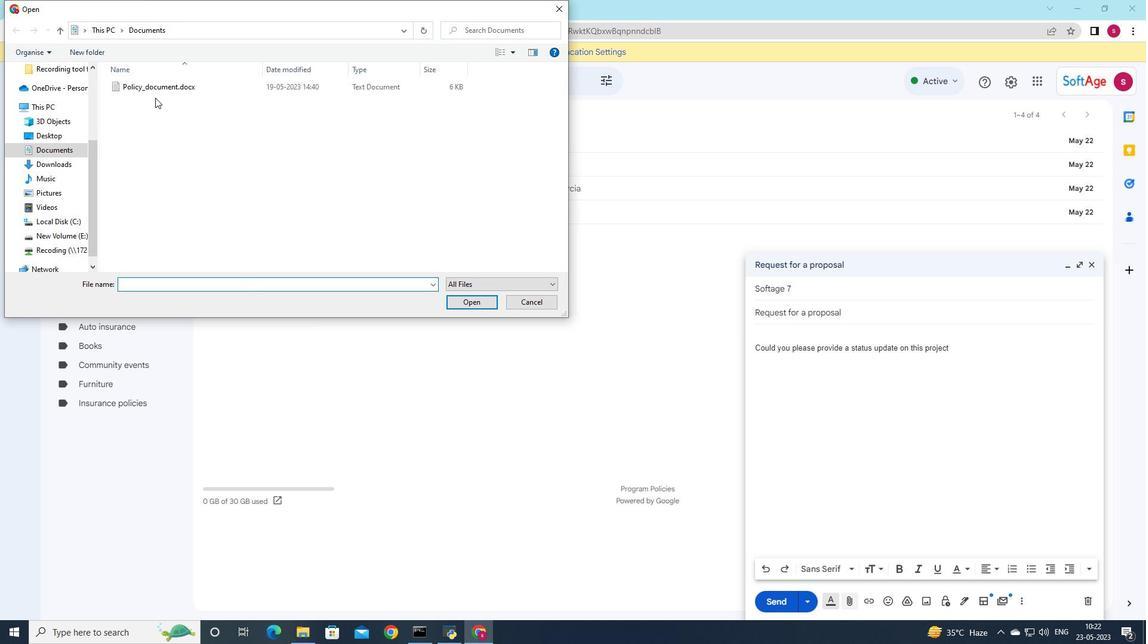 
Action: Mouse pressed left at (165, 82)
Screenshot: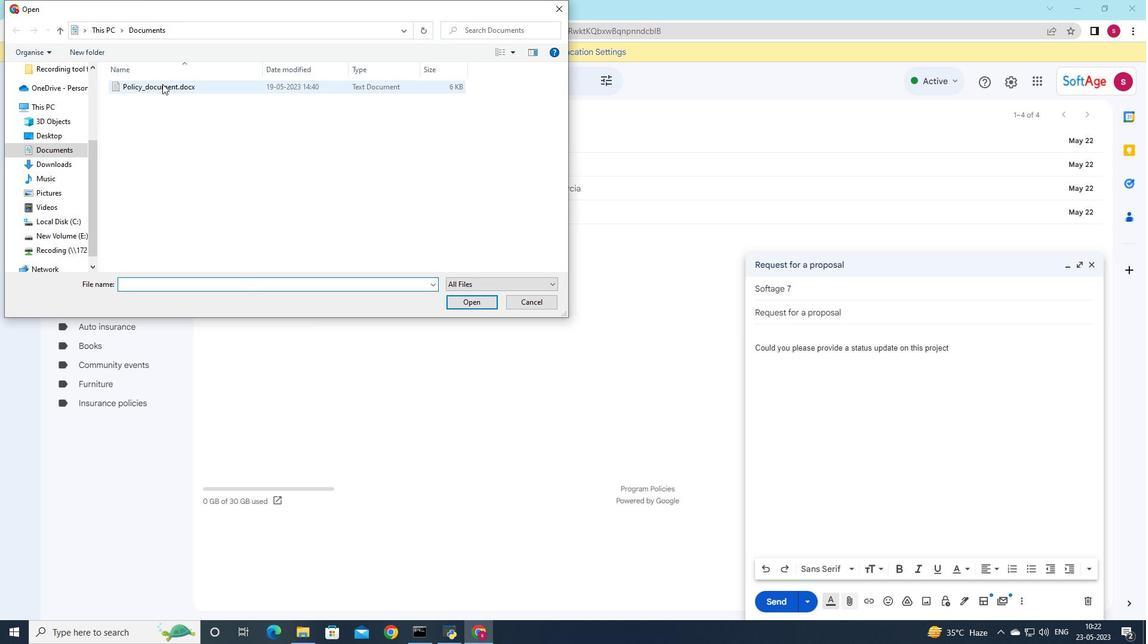 
Action: Mouse moved to (192, 89)
Screenshot: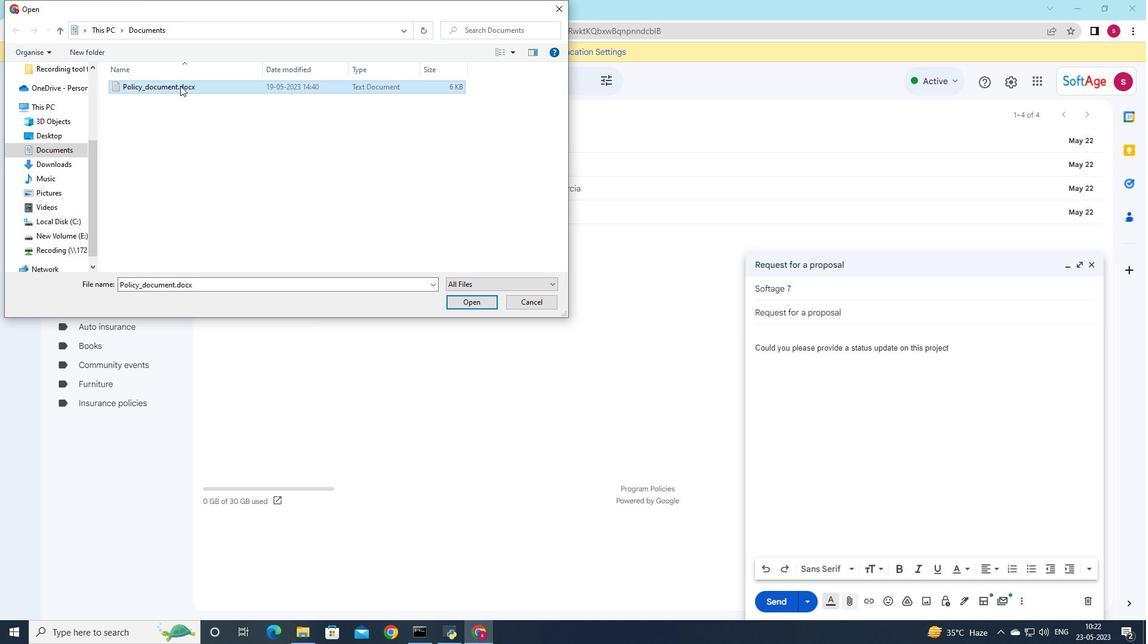 
Action: Mouse pressed left at (192, 89)
Screenshot: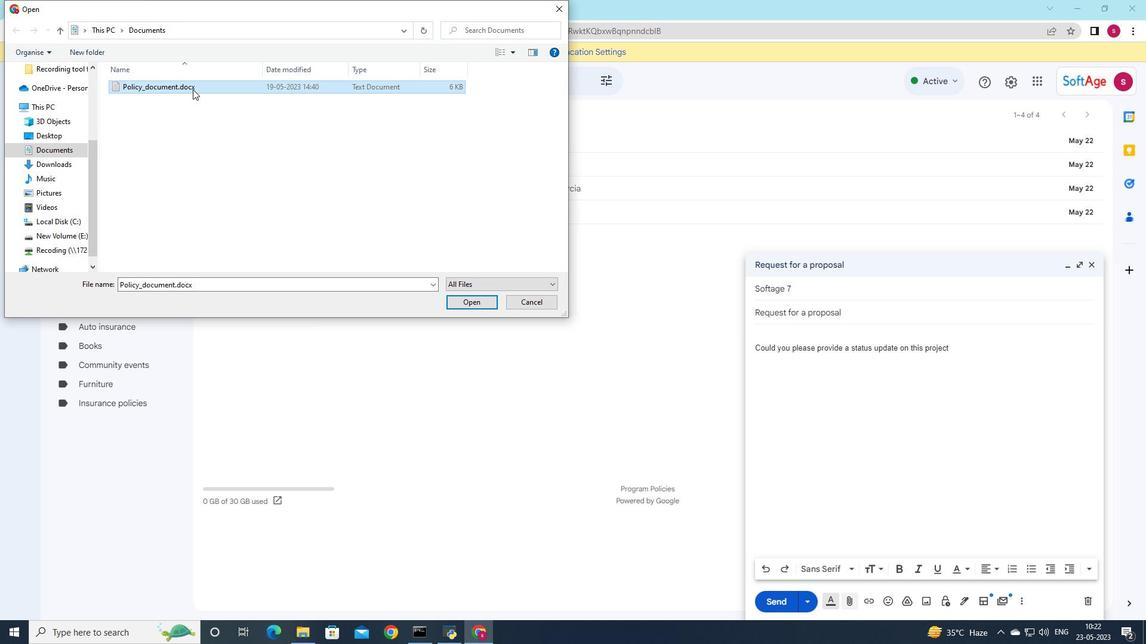 
Action: Mouse moved to (323, 92)
Screenshot: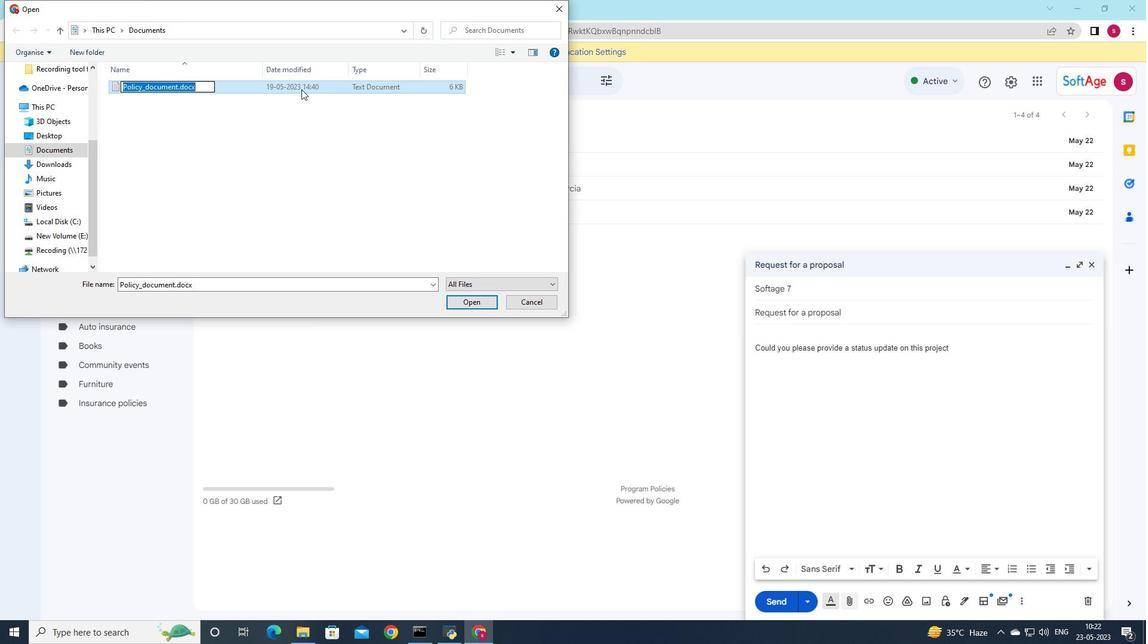 
Action: Key pressed <Key.shift_r>Partnershio<Key.backspace>p<Key.shift_r>_agreement.pdf
Screenshot: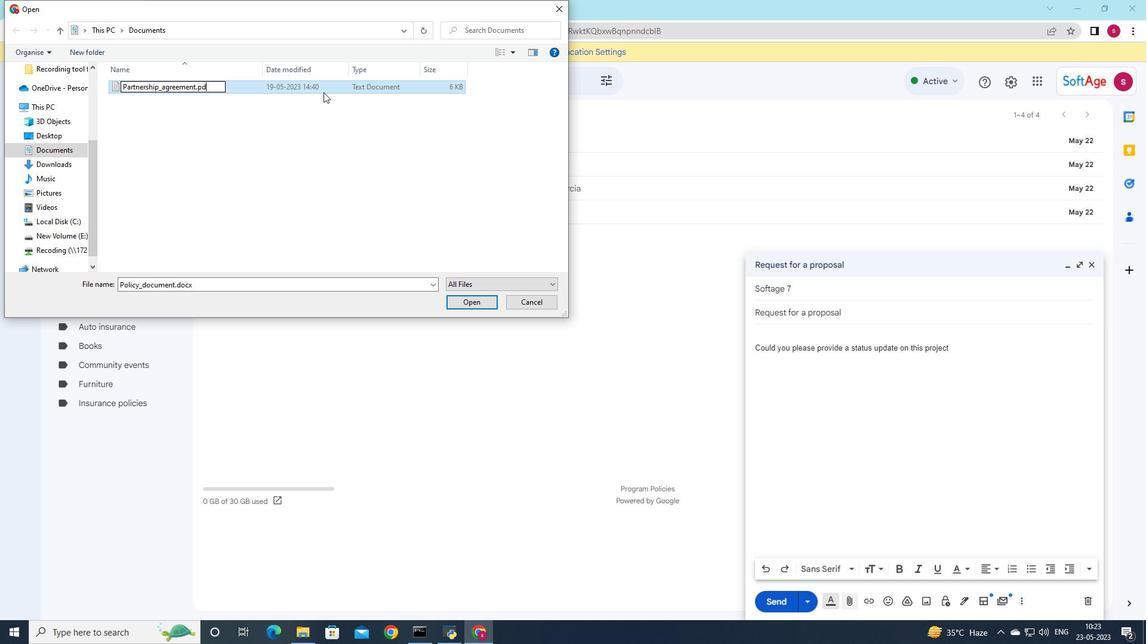 
Action: Mouse moved to (369, 82)
Screenshot: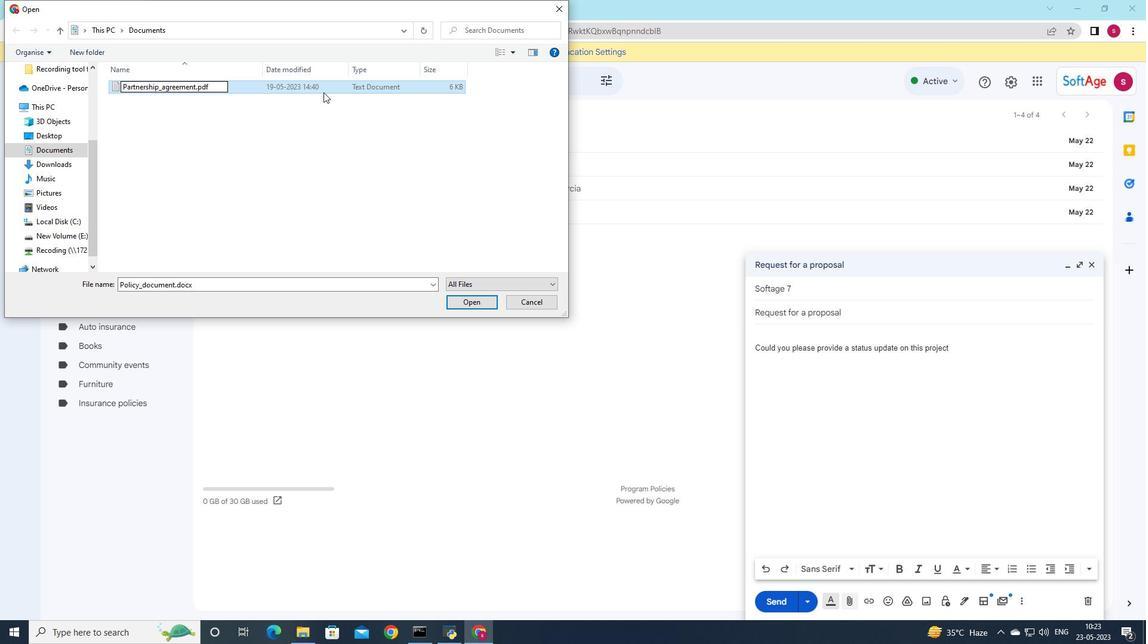 
Action: Mouse pressed left at (369, 82)
Screenshot: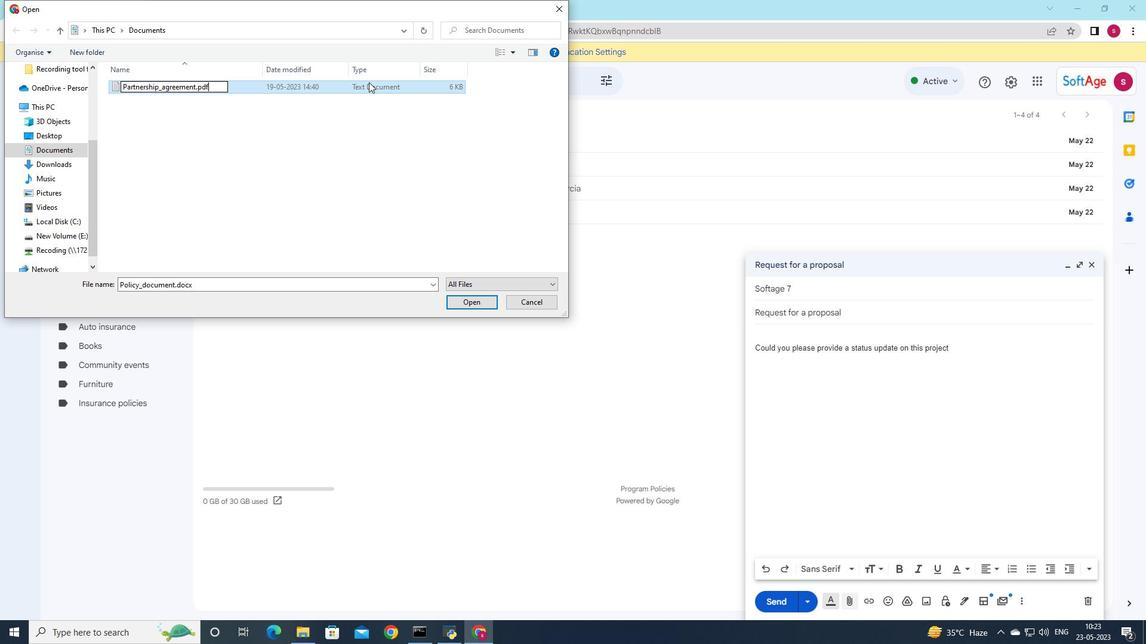 
Action: Mouse moved to (474, 309)
Screenshot: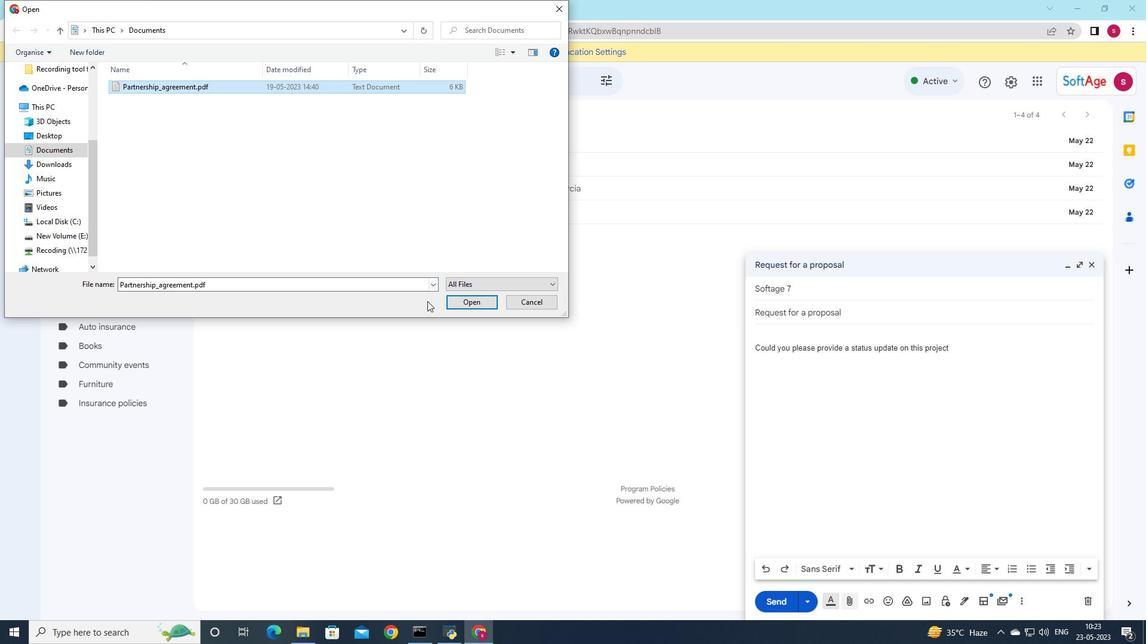 
Action: Mouse pressed left at (474, 309)
Screenshot: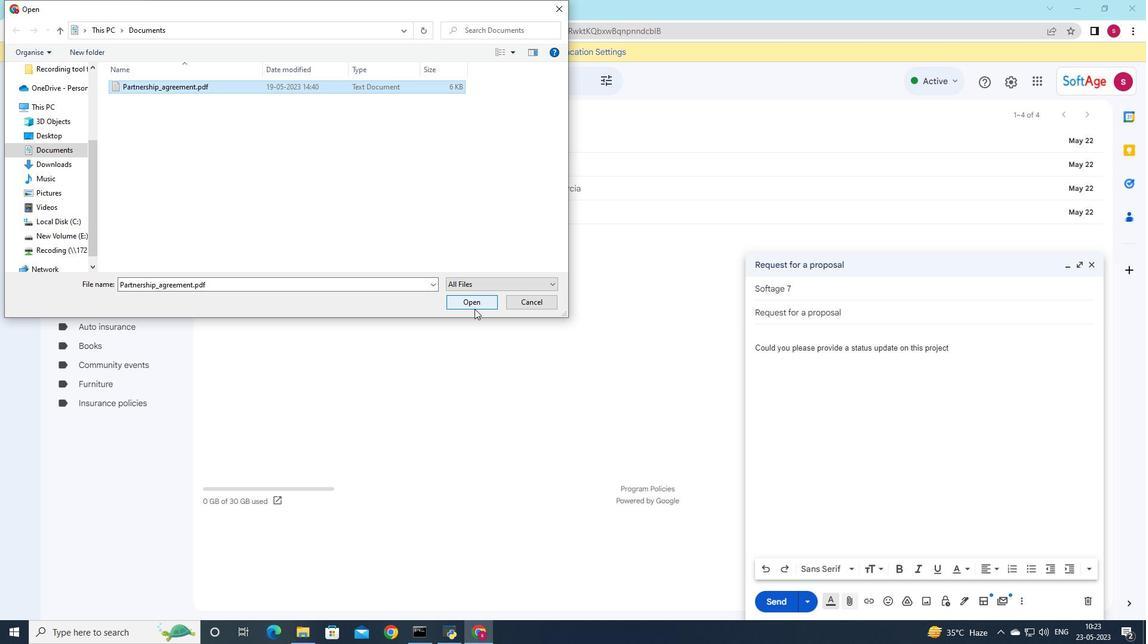 
Action: Mouse moved to (957, 347)
Screenshot: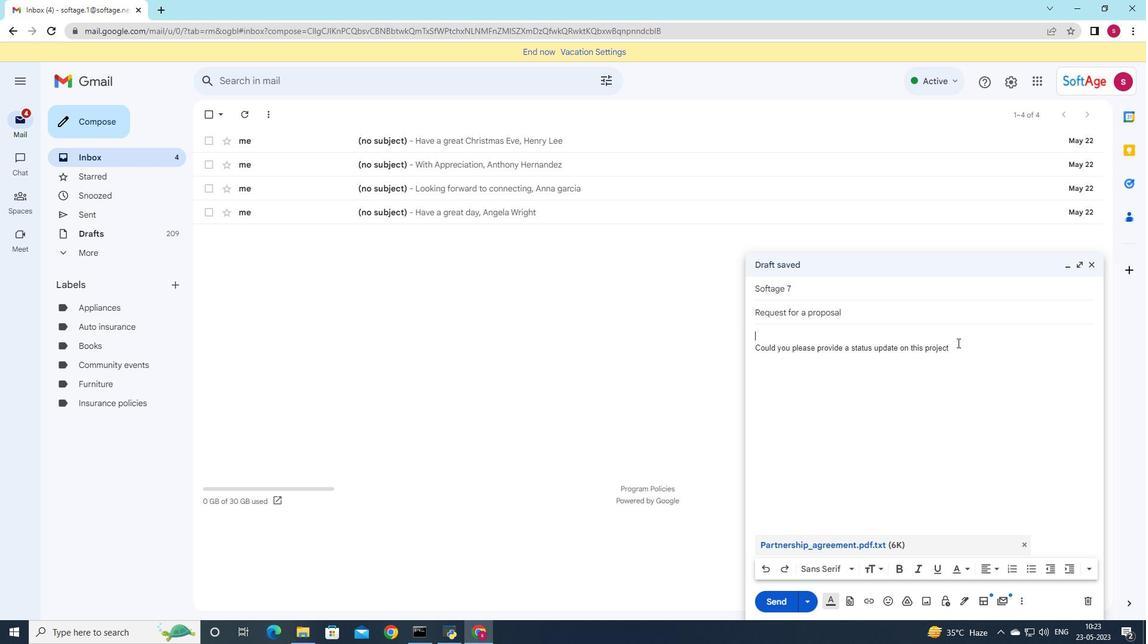 
Action: Mouse pressed left at (957, 347)
Screenshot: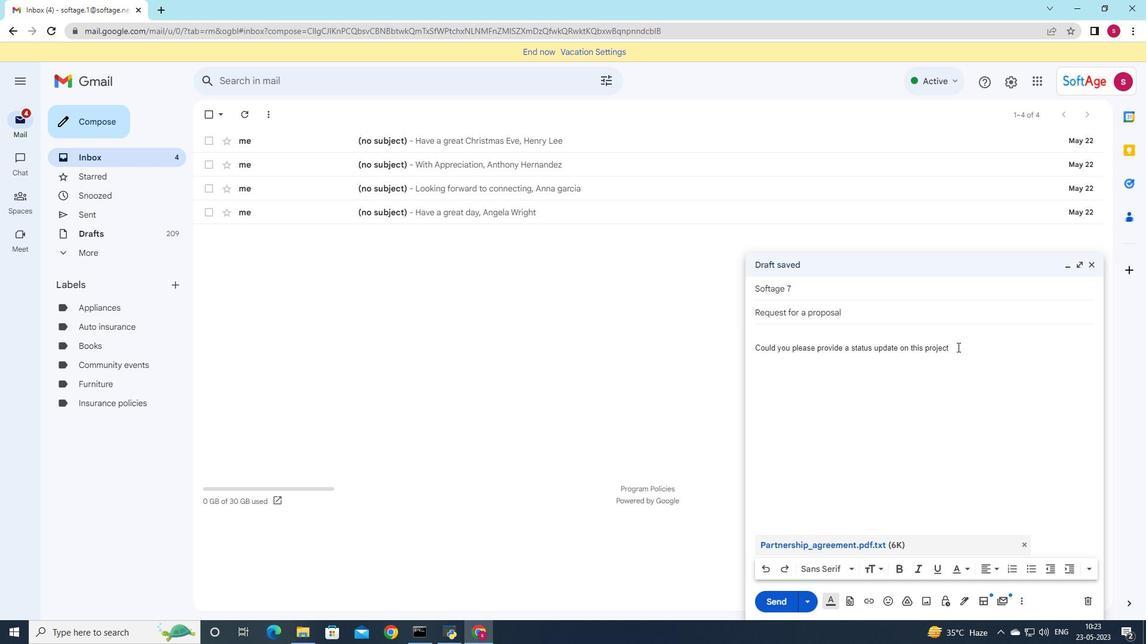 
Action: Mouse moved to (683, 354)
Screenshot: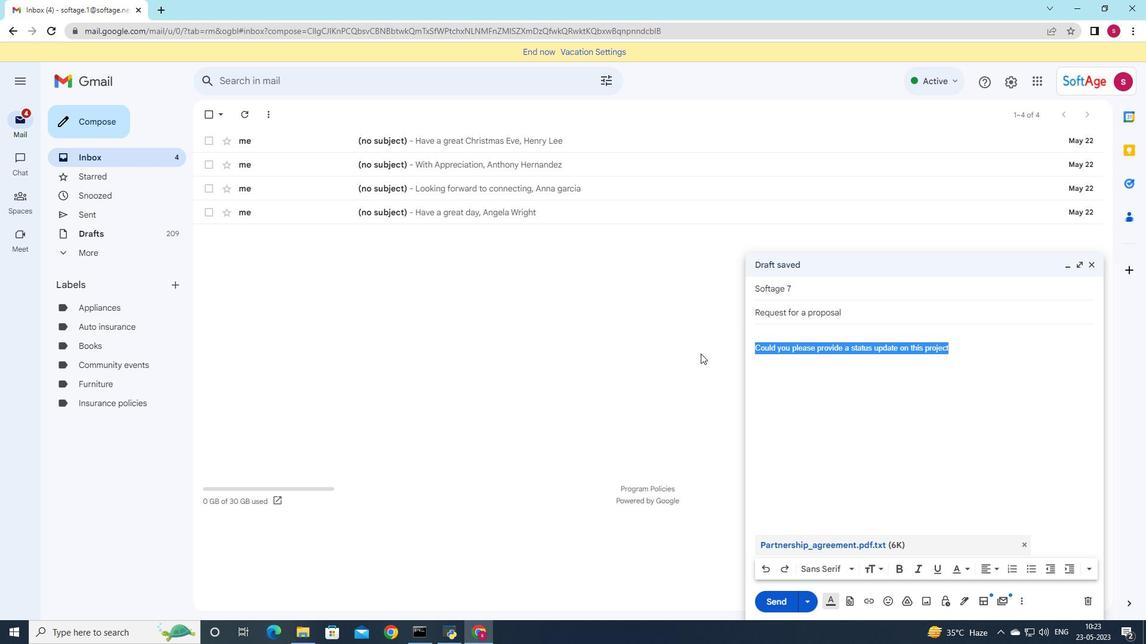 
Action: Key pressed <Key.delete><Key.backspace><Key.shift>I<Key.space>would<Key.space>like<Key.space>to<Key.space>arrange<Key.space>a<Key.space>meeting<Key.space>to<Key.space>discuss<Key.space>this<Key.space>issues<Key.backspace><Key.enter><Key.shift>Brittany<Key.space><Key.shift><Key.shift><Key.shift><Key.shift>Collins
Screenshot: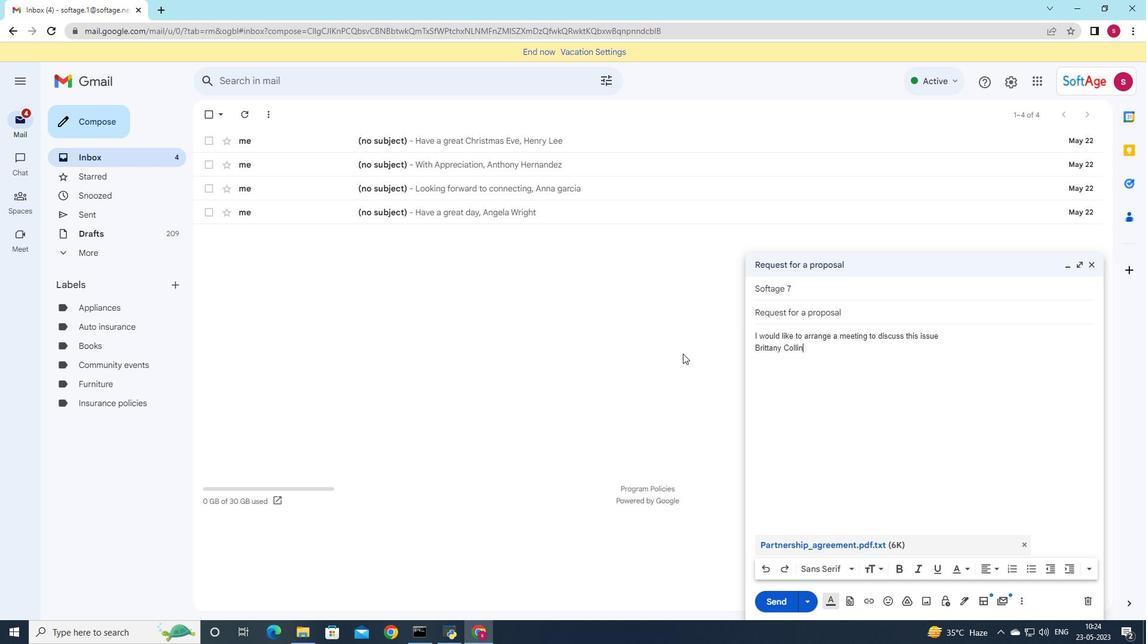 
Action: Mouse moved to (772, 597)
Screenshot: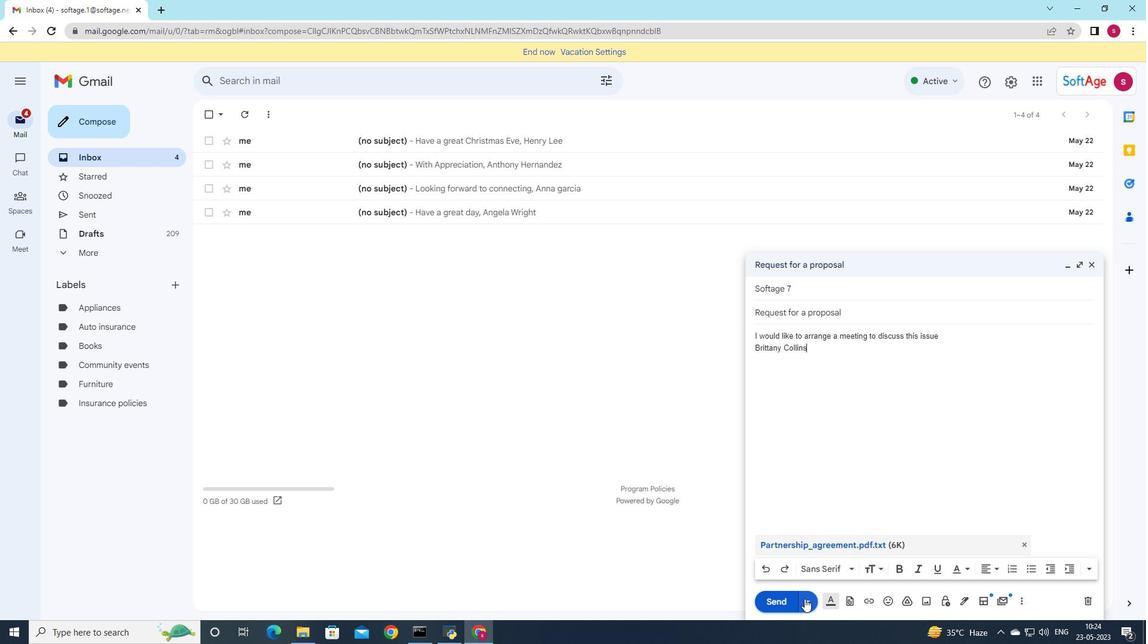 
Action: Mouse pressed left at (772, 597)
Screenshot: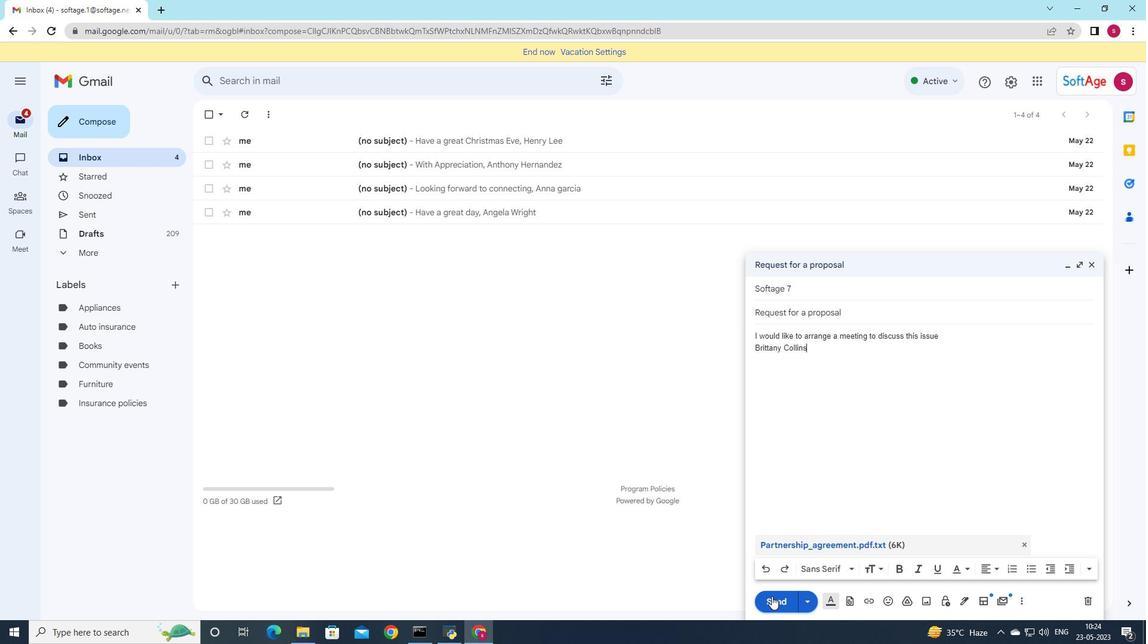 
Action: Mouse moved to (108, 206)
Screenshot: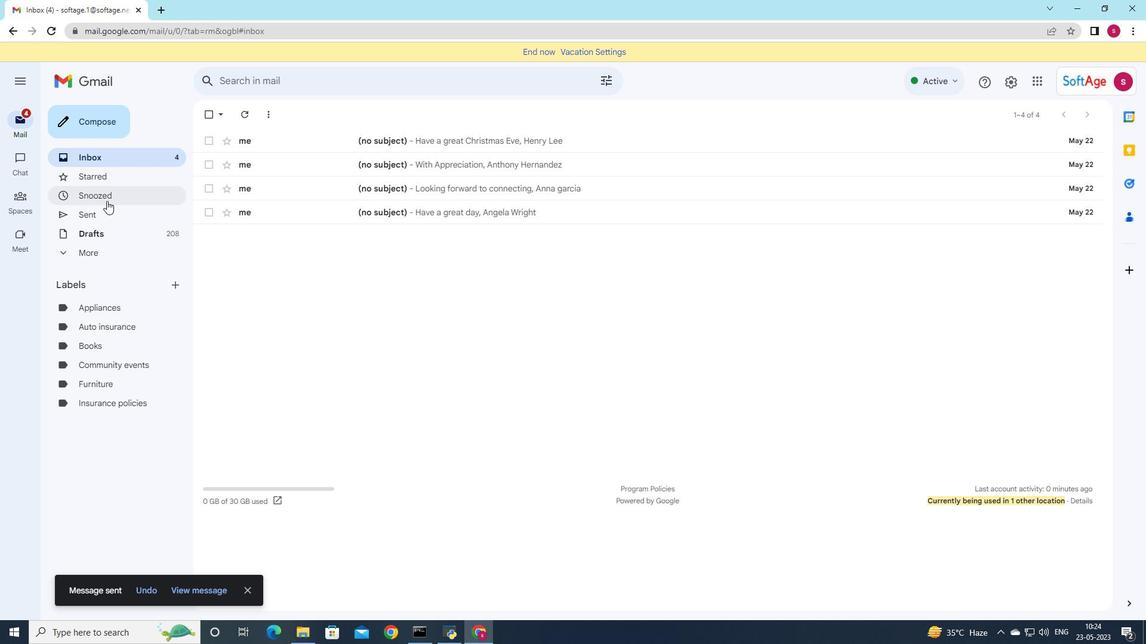
Action: Mouse pressed left at (108, 206)
Screenshot: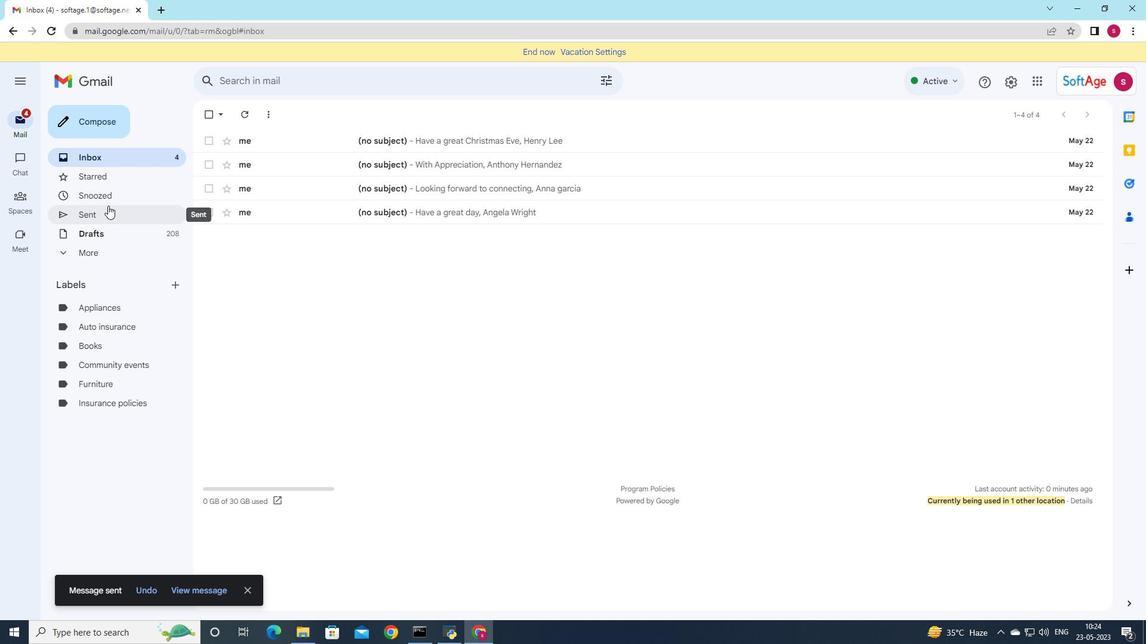 
Action: Mouse moved to (509, 178)
Screenshot: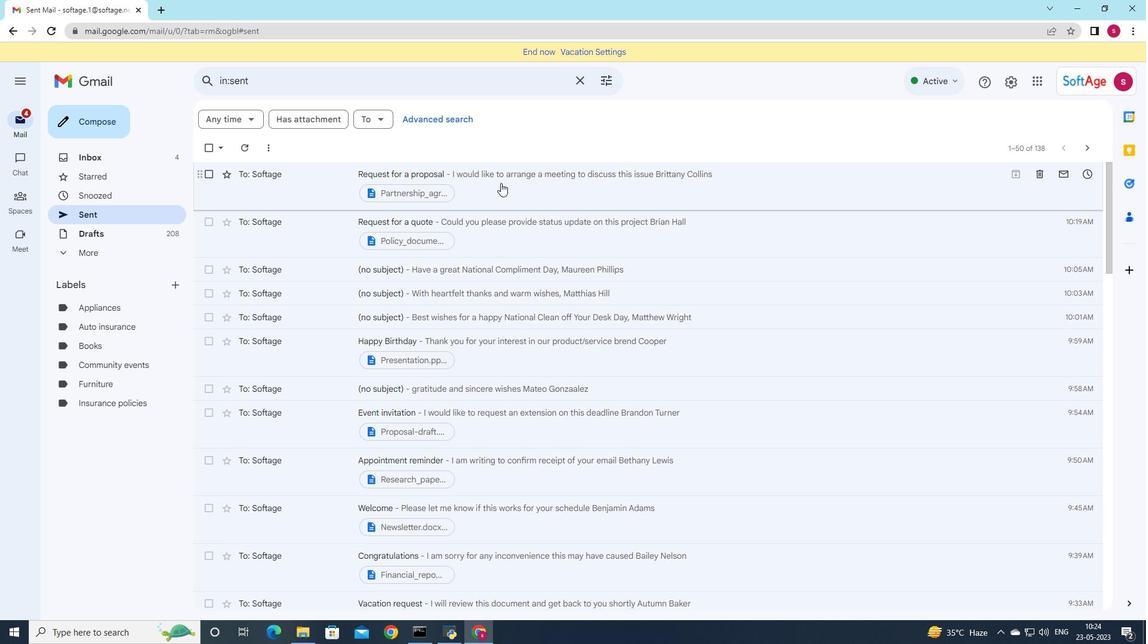 
Action: Mouse pressed left at (509, 178)
Screenshot: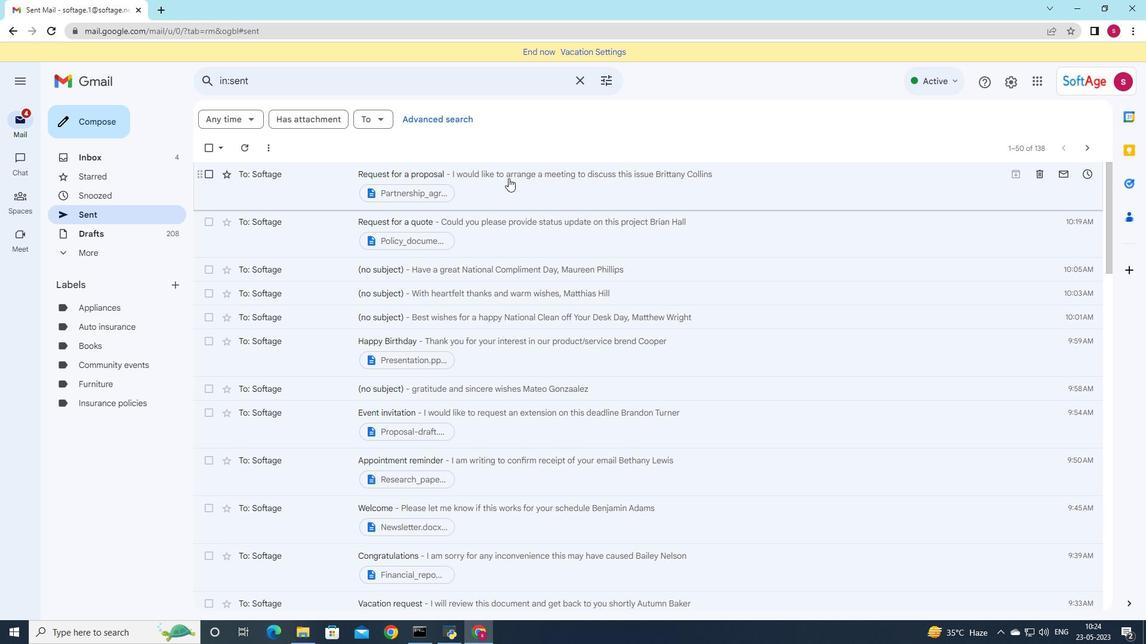 
Action: Mouse moved to (173, 287)
Screenshot: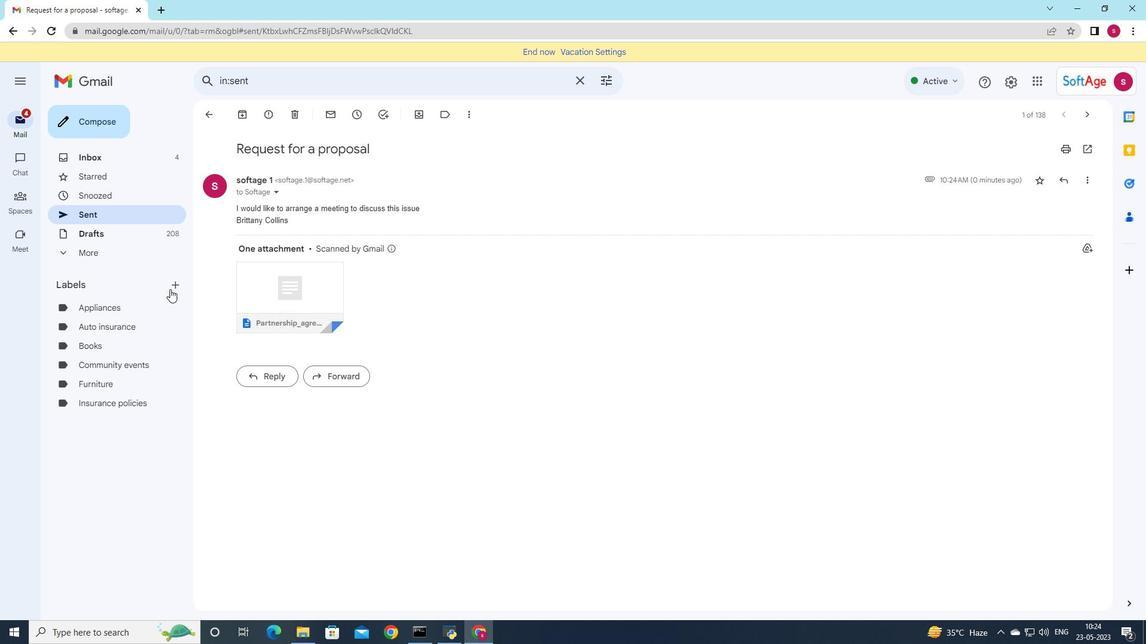 
Action: Mouse pressed left at (173, 287)
Screenshot: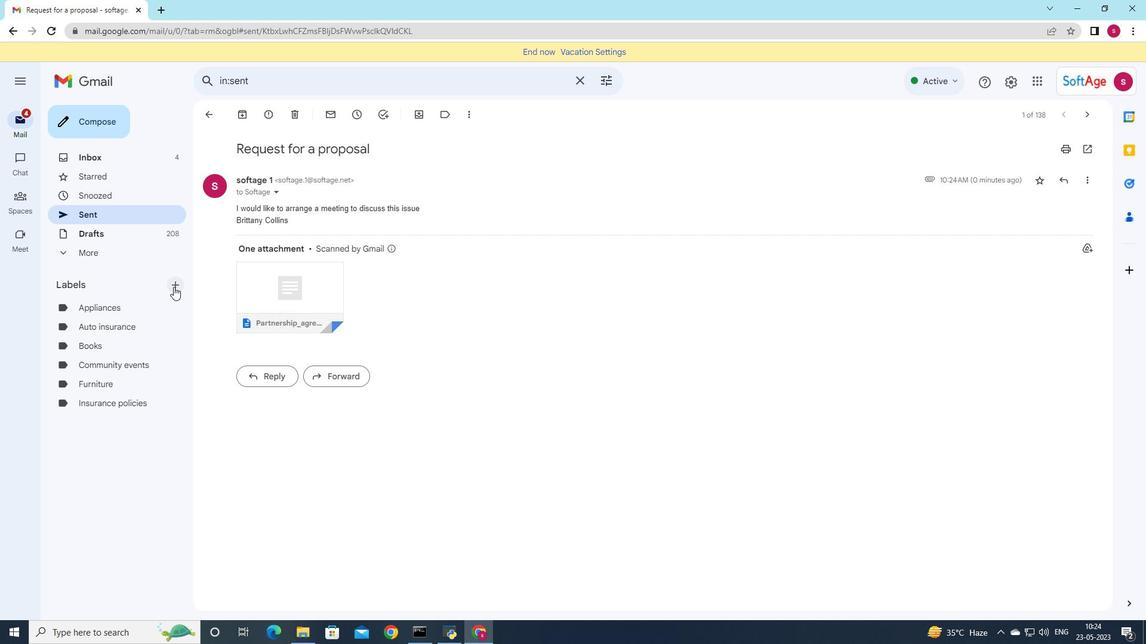 
Action: Mouse moved to (582, 308)
Screenshot: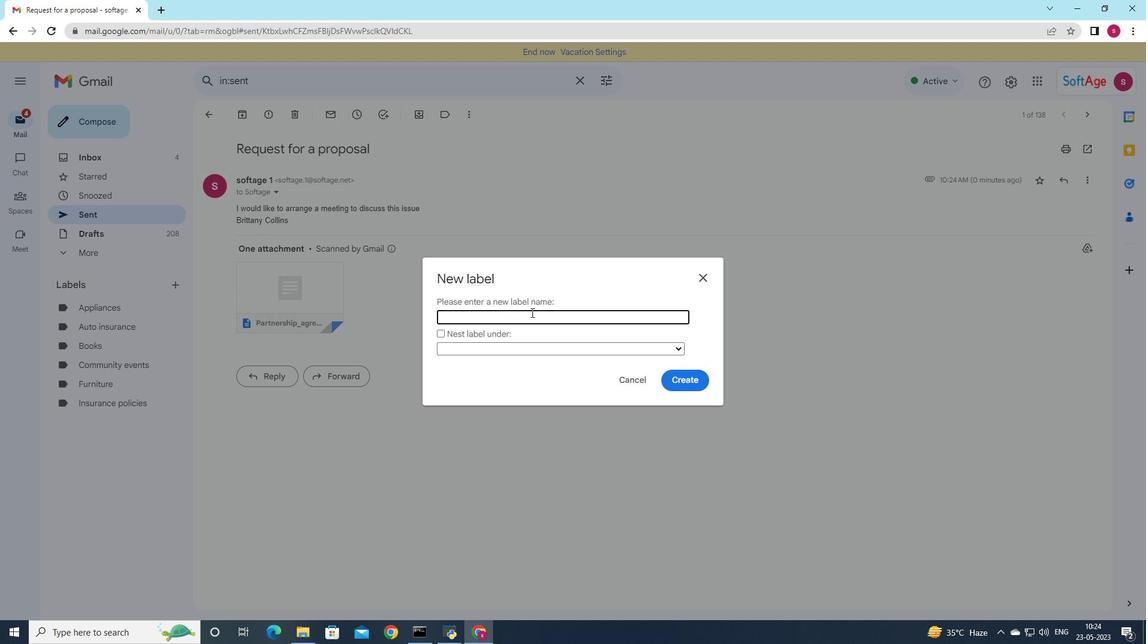 
Action: Key pressed <Key.shift>Articles
Screenshot: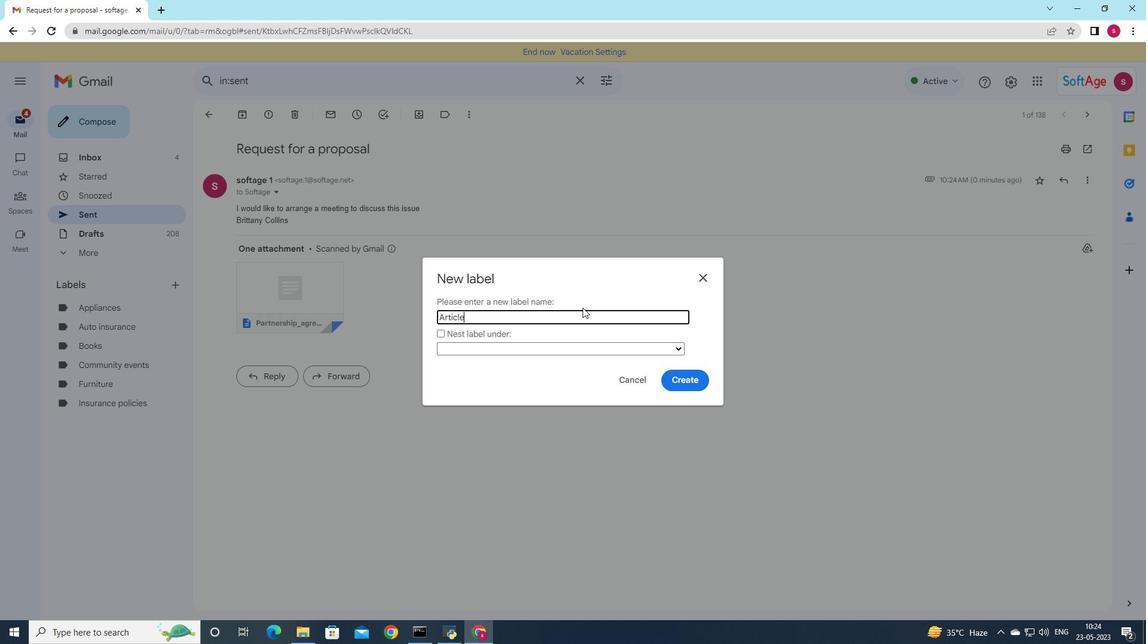 
Action: Mouse moved to (685, 384)
Screenshot: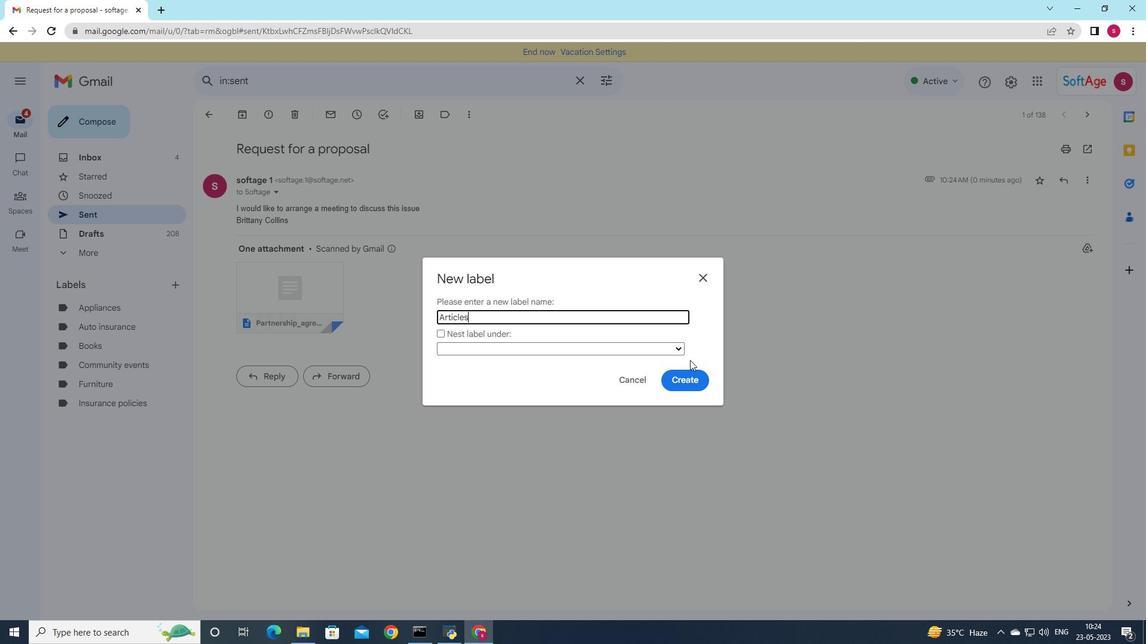 
Action: Mouse pressed left at (685, 384)
Screenshot: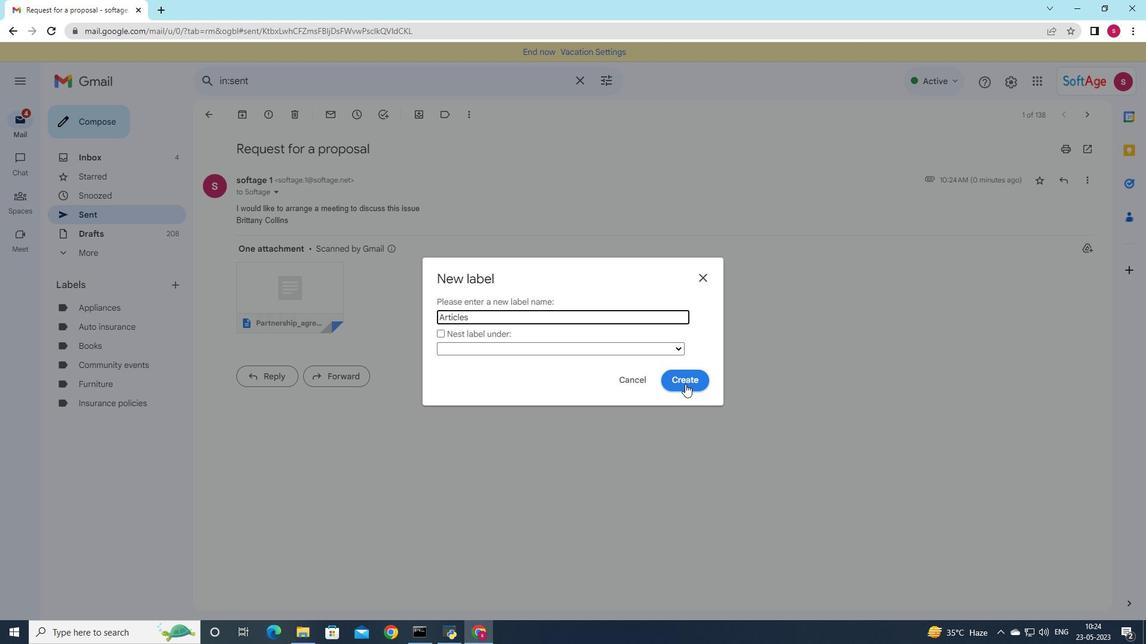 
